 Task: Create a vector illustration of a historical figure.
Action: Mouse moved to (165, 138)
Screenshot: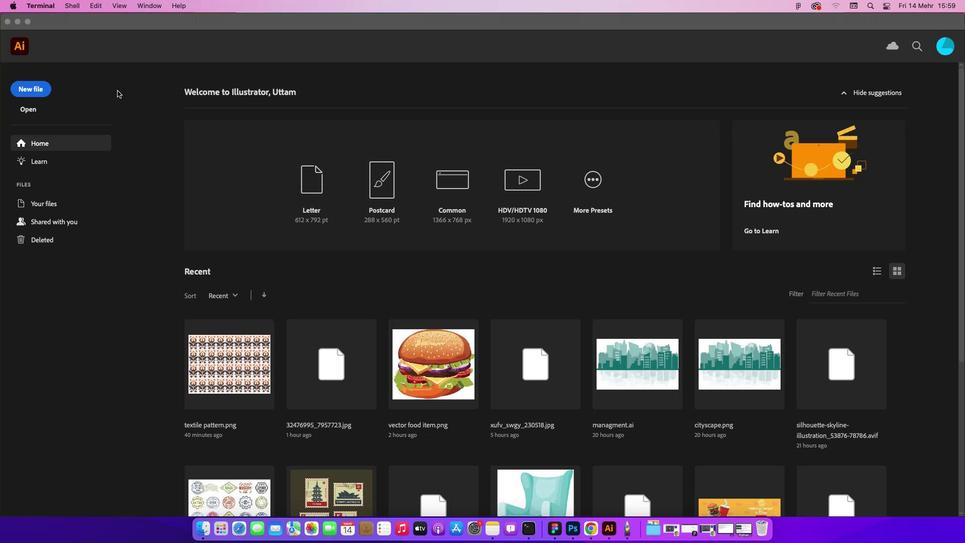 
Action: Mouse pressed left at (165, 138)
Screenshot: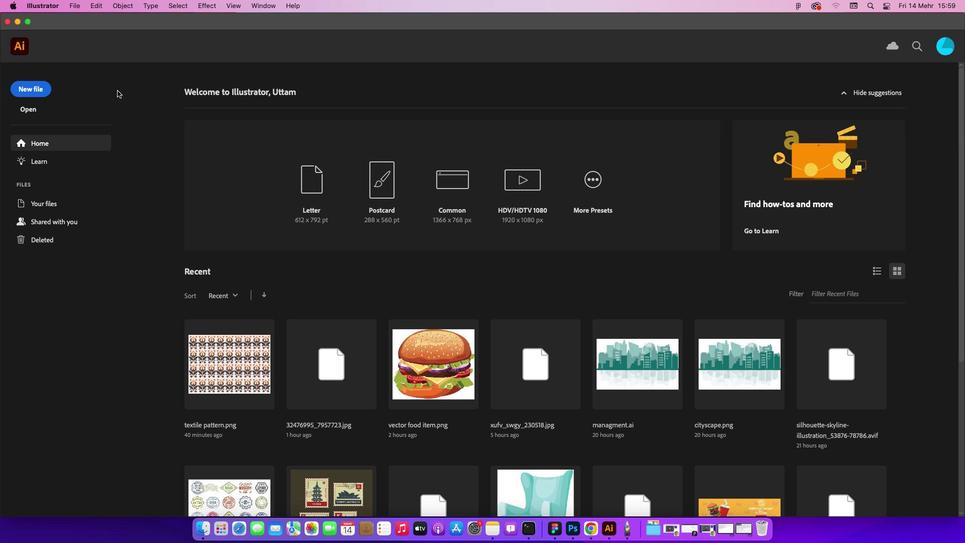 
Action: Mouse moved to (80, 135)
Screenshot: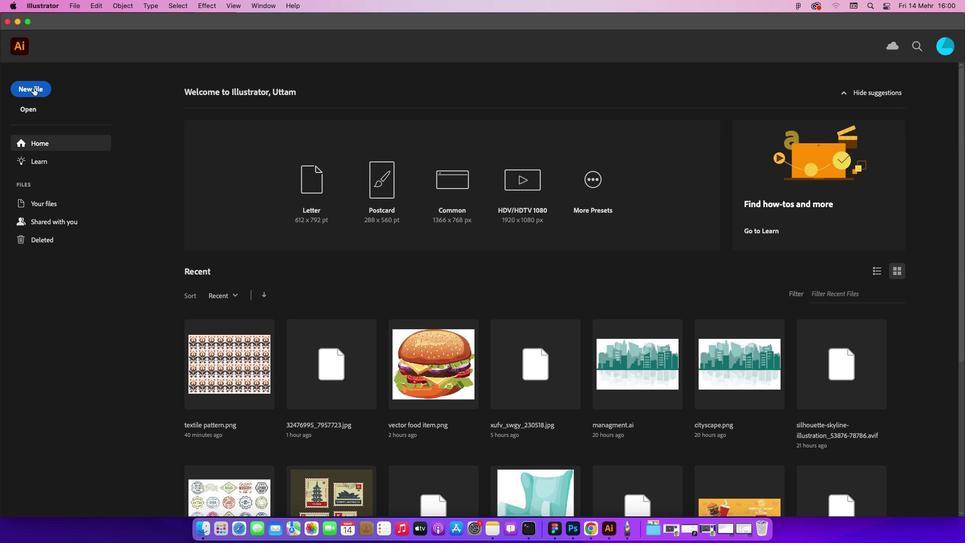 
Action: Mouse pressed left at (80, 135)
Screenshot: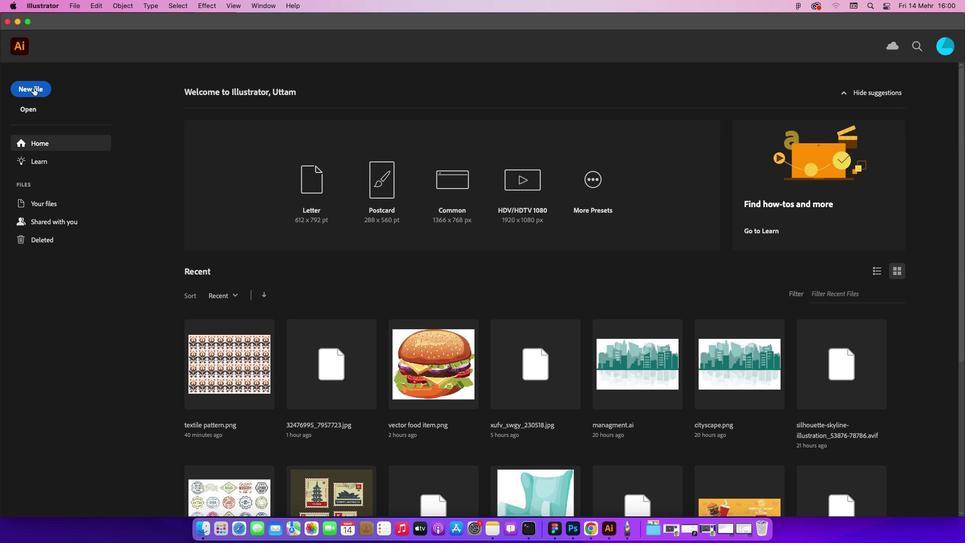
Action: Mouse moved to (753, 461)
Screenshot: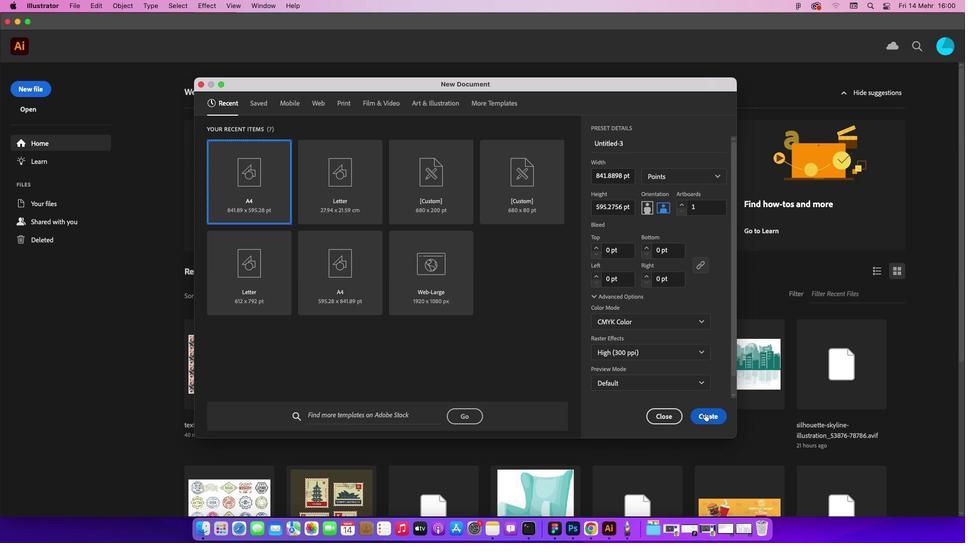 
Action: Mouse pressed left at (753, 461)
Screenshot: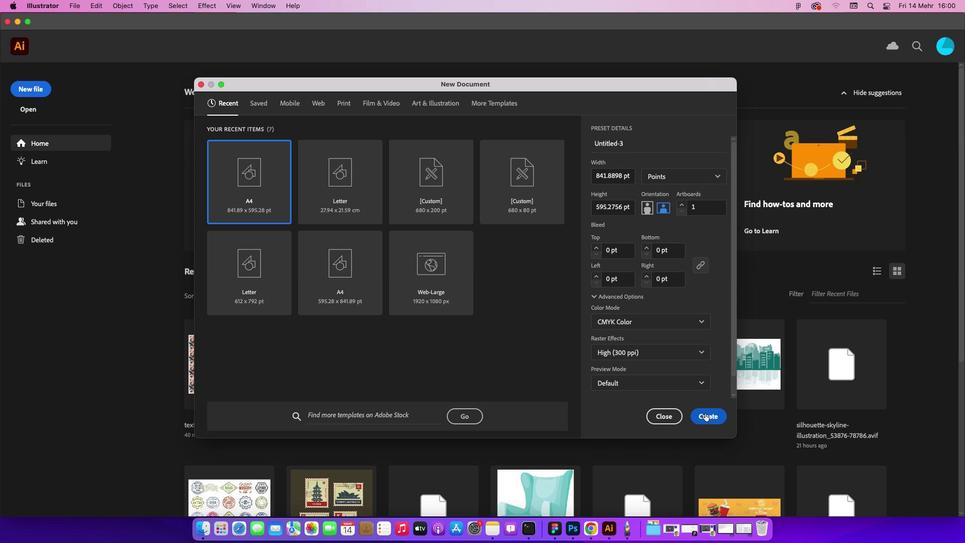 
Action: Mouse moved to (121, 51)
Screenshot: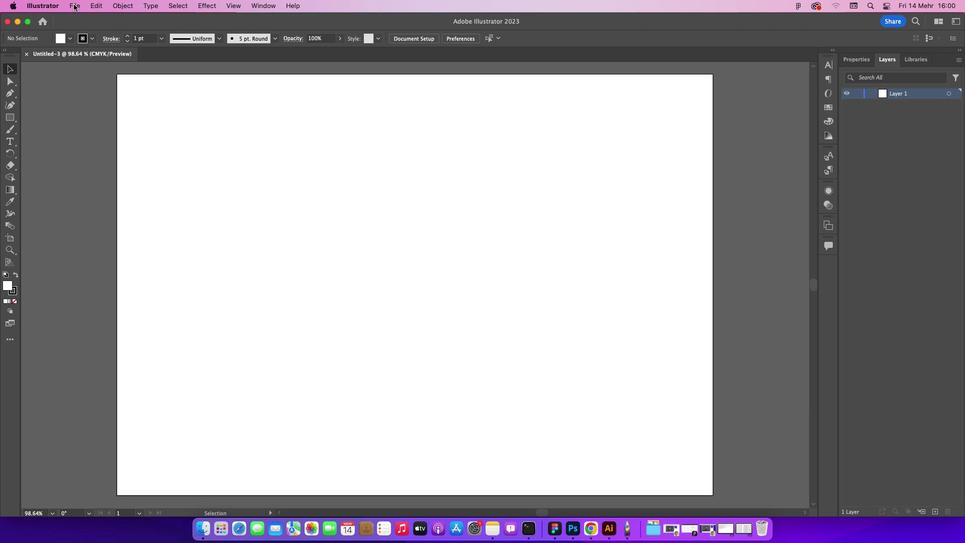 
Action: Mouse pressed left at (121, 51)
Screenshot: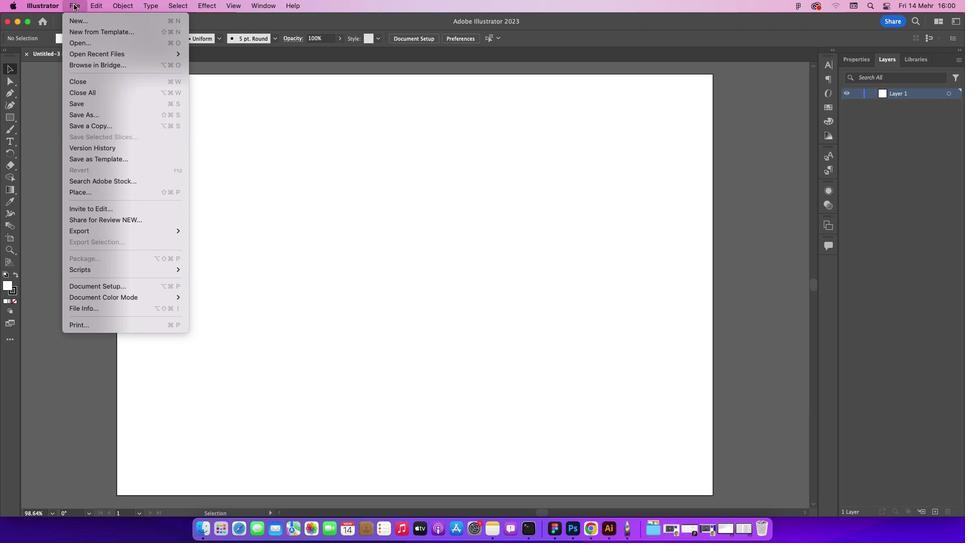 
Action: Mouse moved to (136, 90)
Screenshot: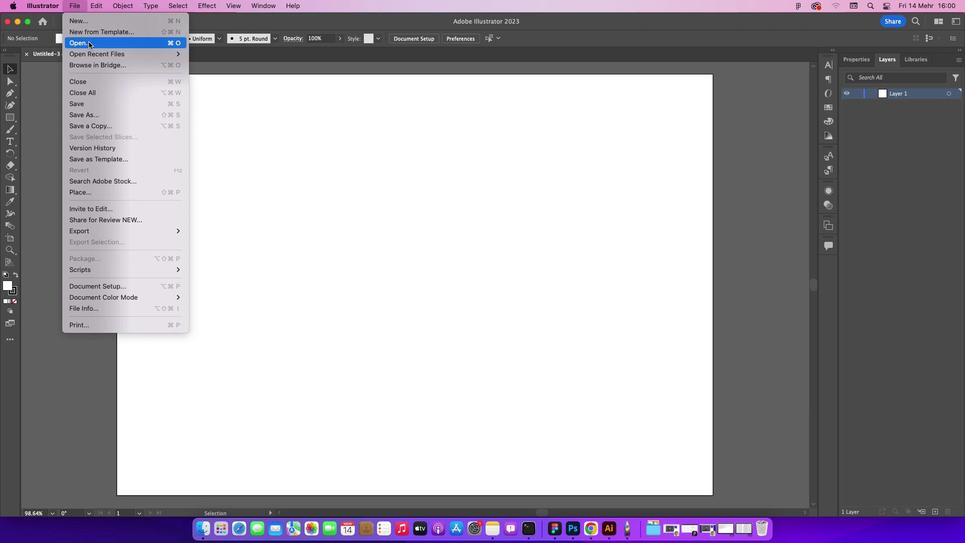 
Action: Mouse pressed left at (136, 90)
Screenshot: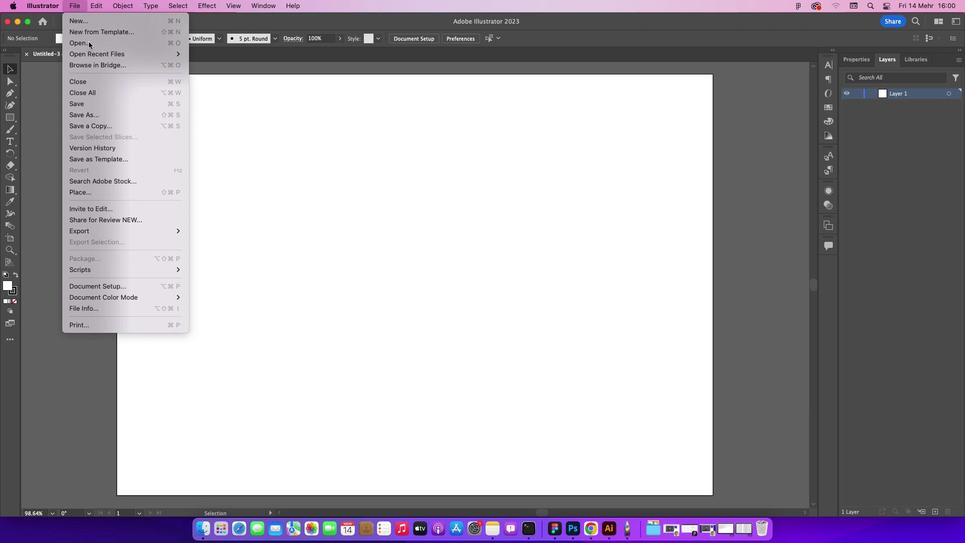 
Action: Mouse moved to (479, 182)
Screenshot: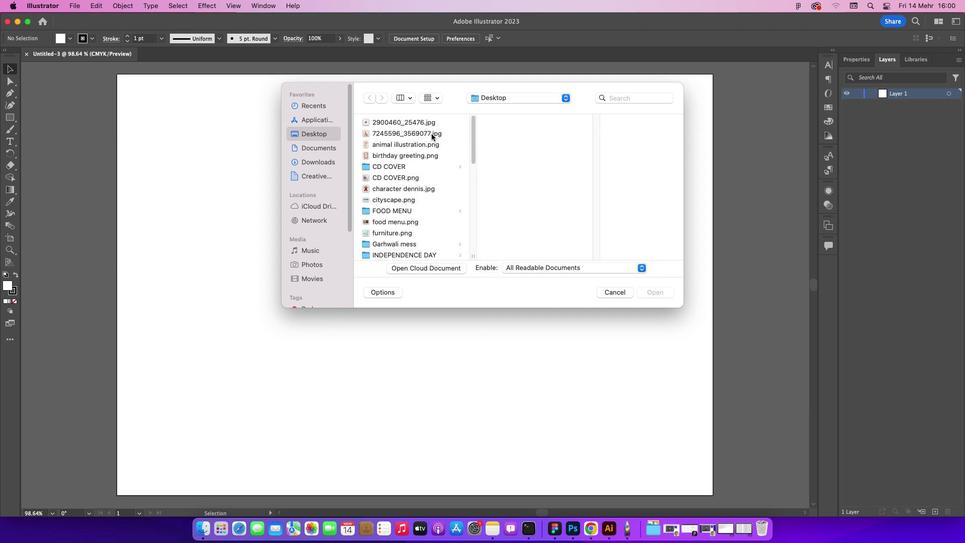 
Action: Mouse pressed left at (479, 182)
Screenshot: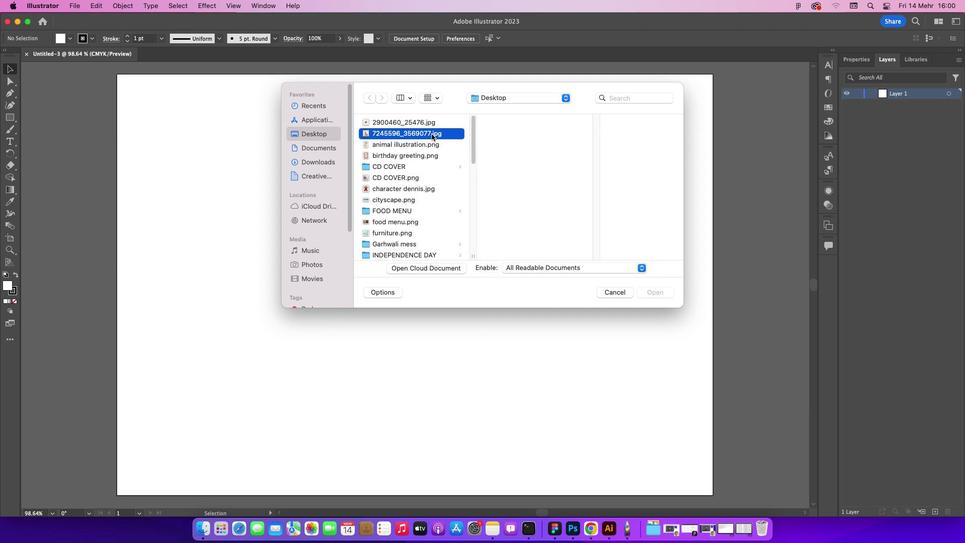 
Action: Mouse moved to (701, 338)
Screenshot: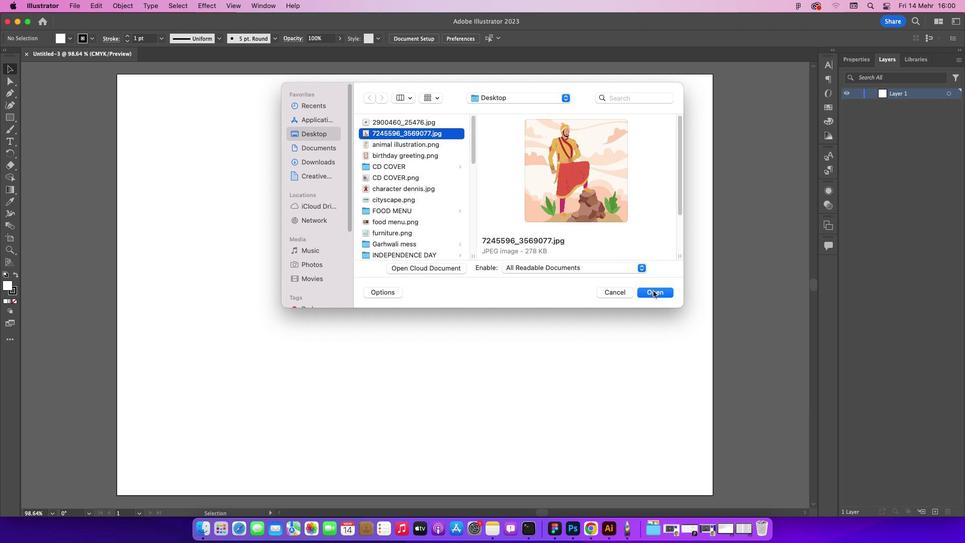 
Action: Mouse pressed left at (701, 338)
Screenshot: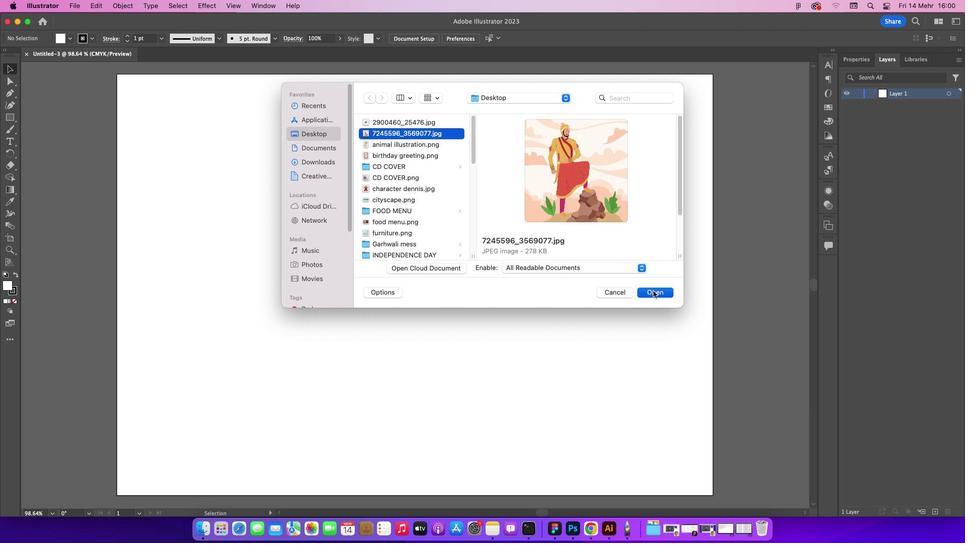 
Action: Mouse moved to (513, 369)
Screenshot: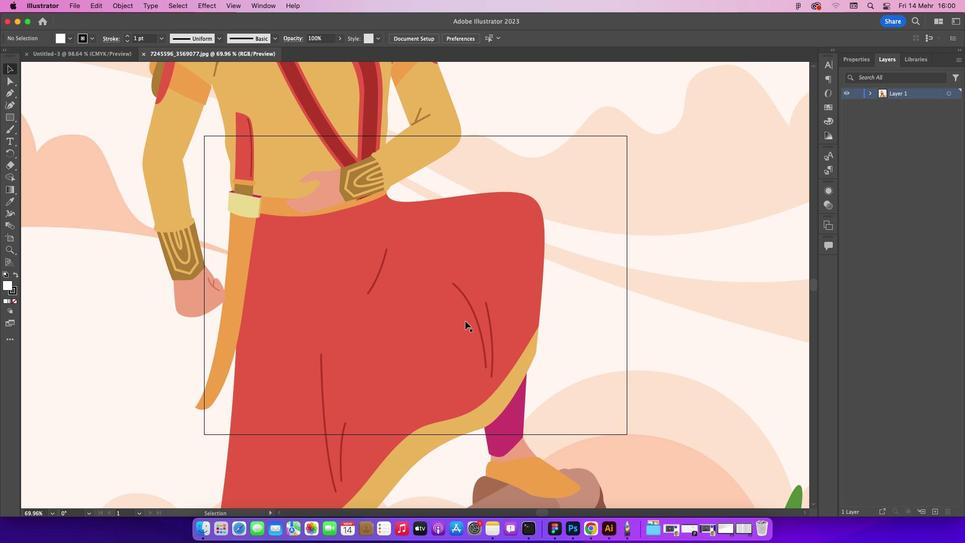 
Action: Mouse scrolled (513, 369) with delta (47, 48)
Screenshot: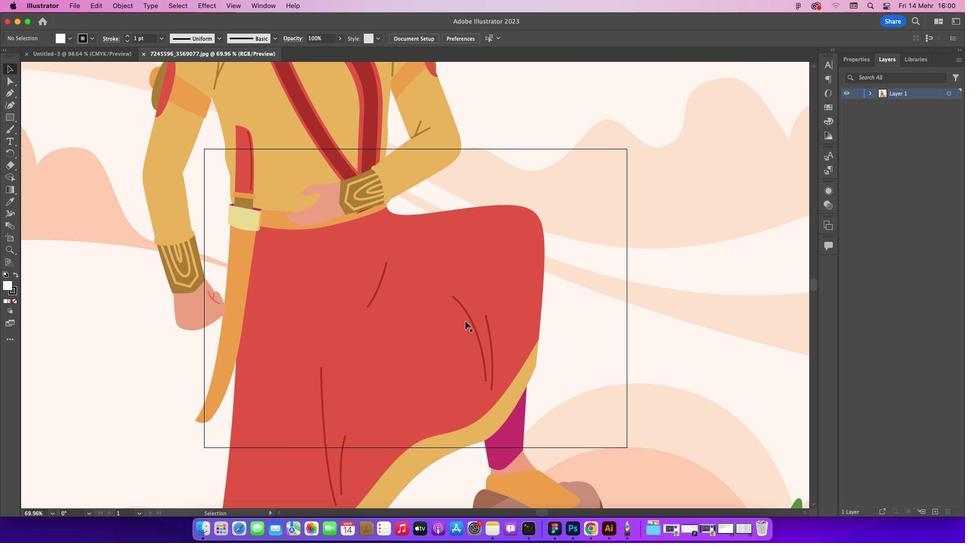 
Action: Mouse scrolled (513, 369) with delta (47, 48)
Screenshot: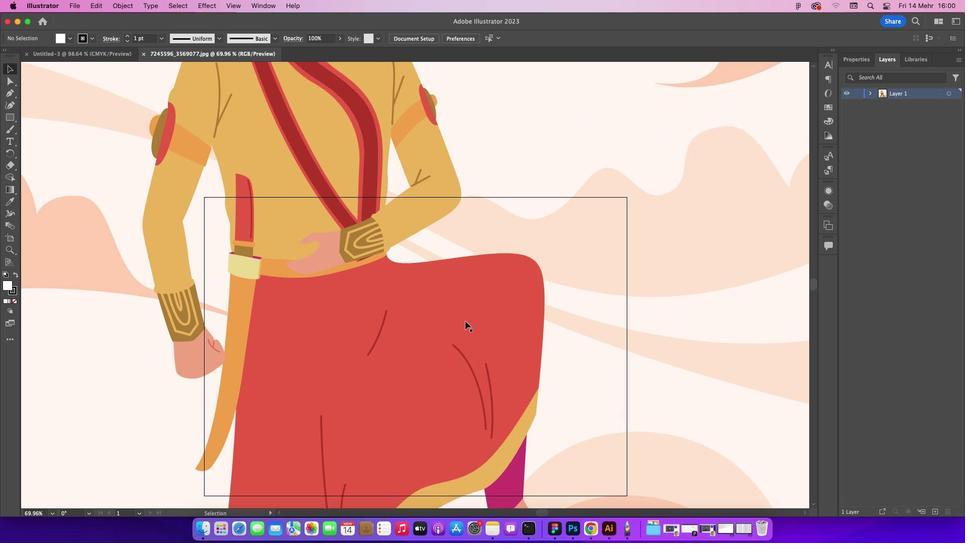 
Action: Mouse scrolled (513, 369) with delta (47, 49)
Screenshot: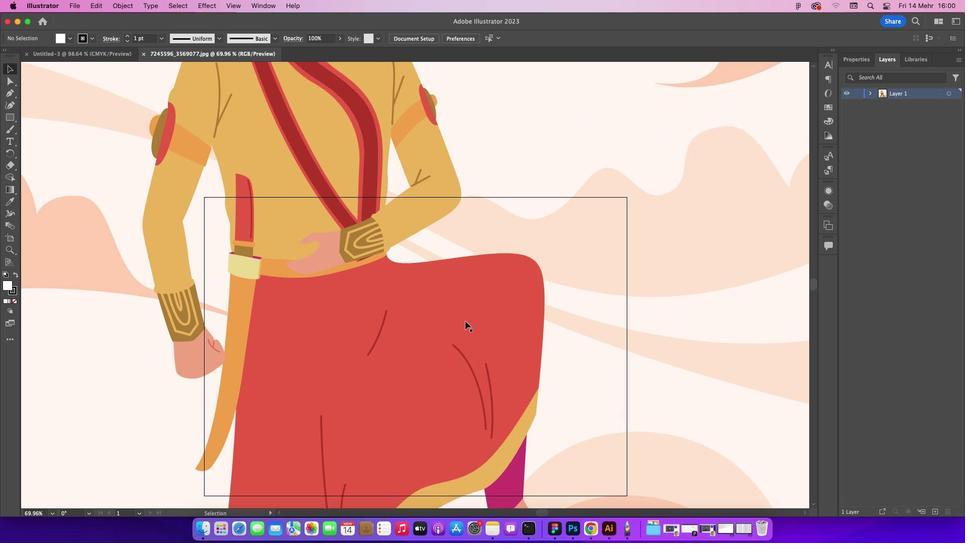 
Action: Mouse scrolled (513, 369) with delta (47, 48)
Screenshot: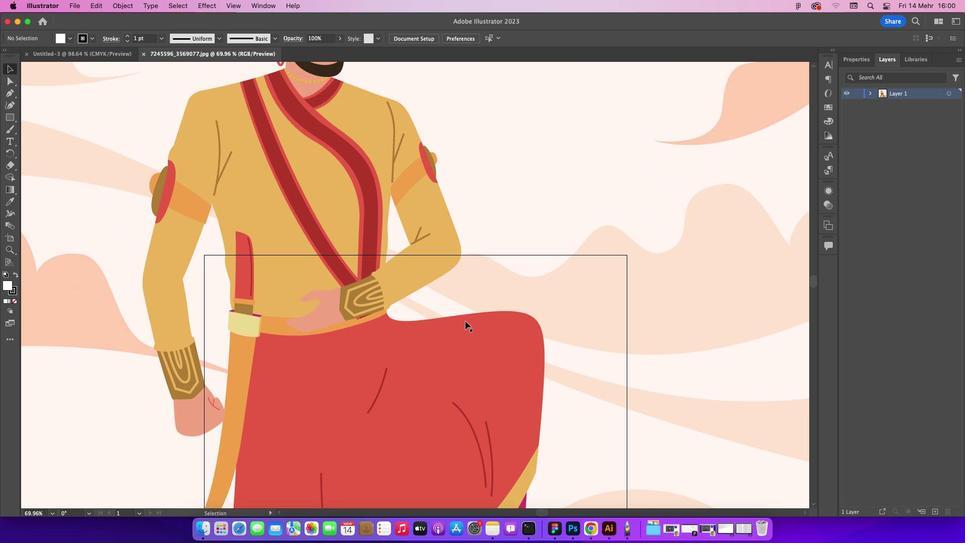 
Action: Mouse scrolled (513, 369) with delta (47, 48)
Screenshot: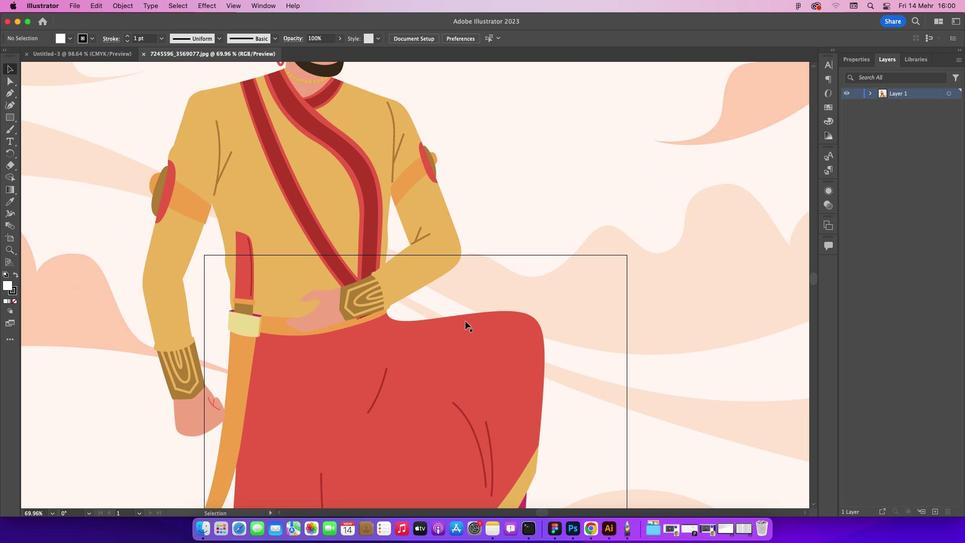 
Action: Mouse scrolled (513, 369) with delta (47, 49)
Screenshot: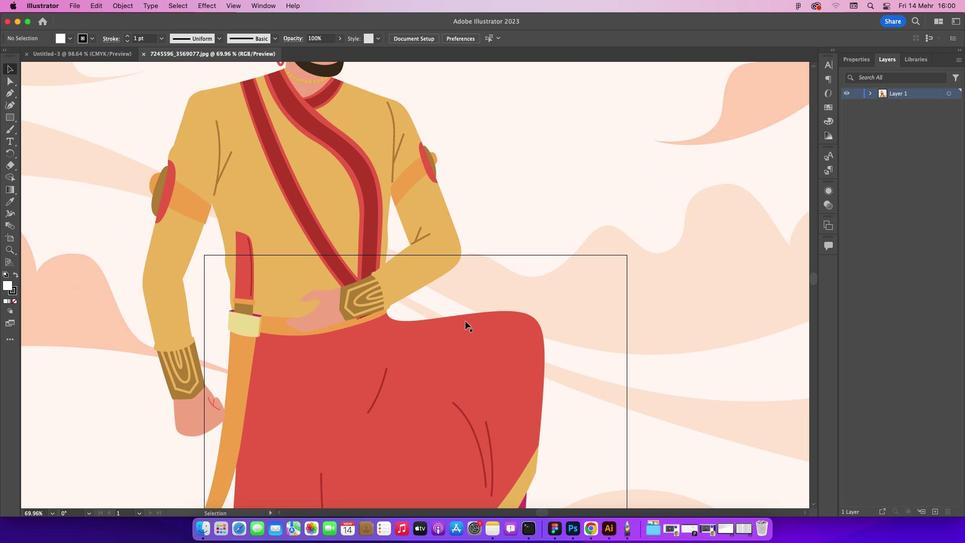
Action: Mouse scrolled (513, 369) with delta (47, 50)
Screenshot: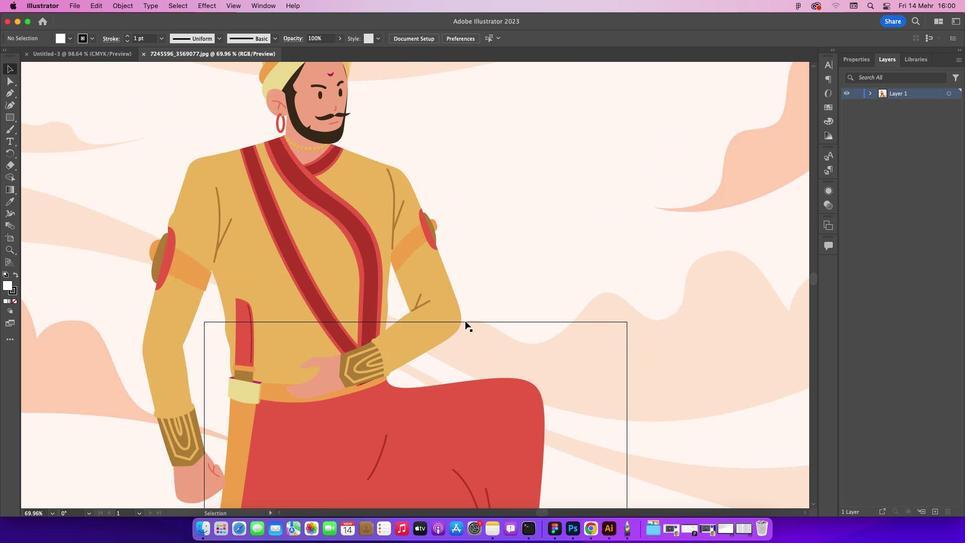 
Action: Mouse scrolled (513, 369) with delta (47, 48)
Screenshot: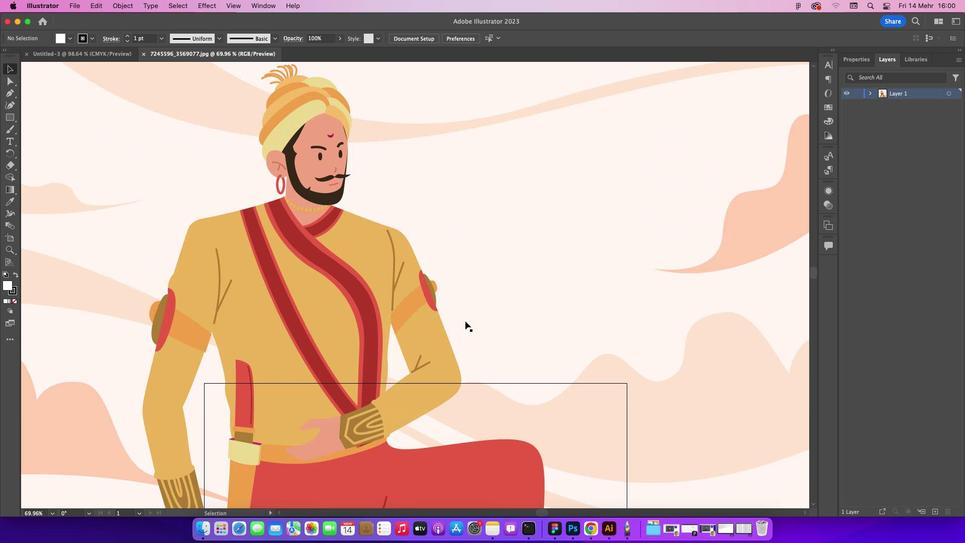 
Action: Mouse scrolled (513, 369) with delta (47, 48)
Screenshot: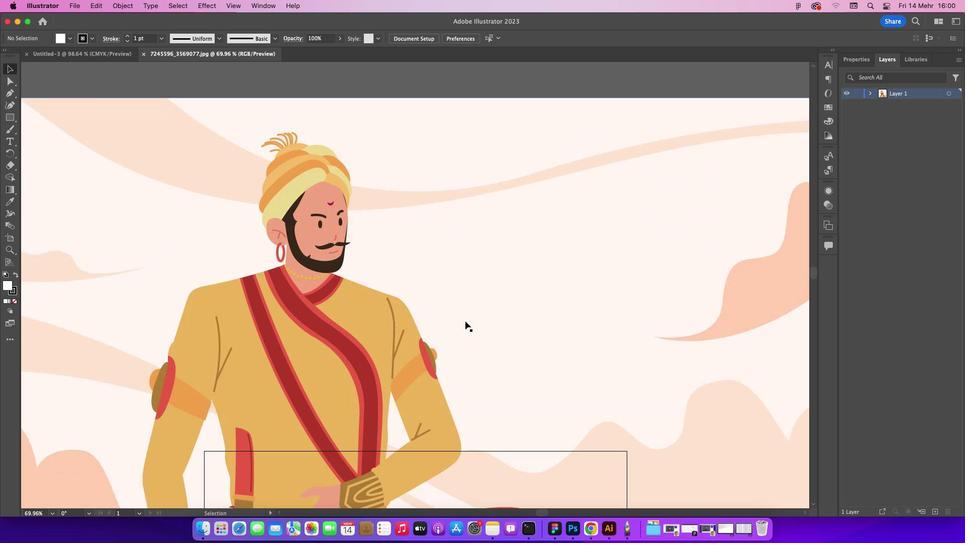 
Action: Mouse scrolled (513, 369) with delta (47, 49)
Screenshot: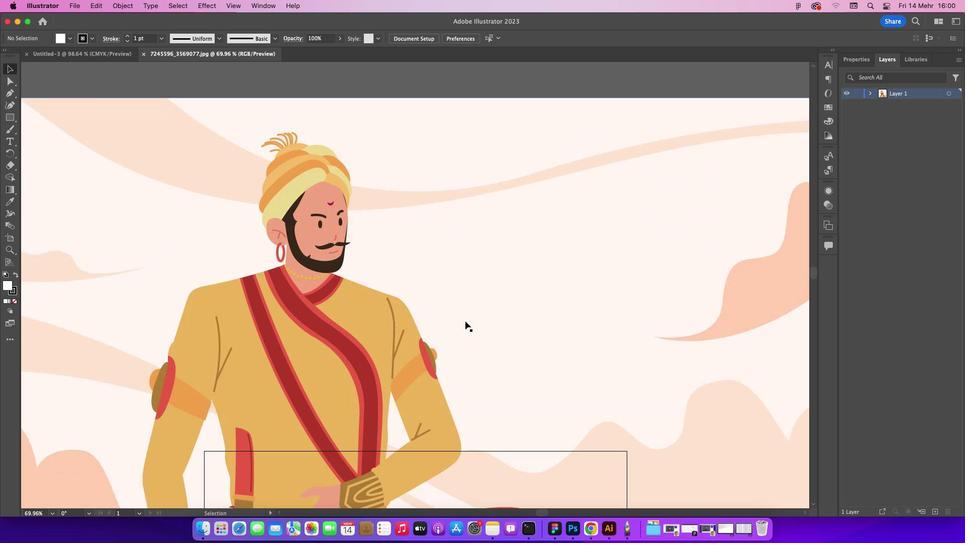 
Action: Mouse scrolled (513, 369) with delta (47, 50)
Screenshot: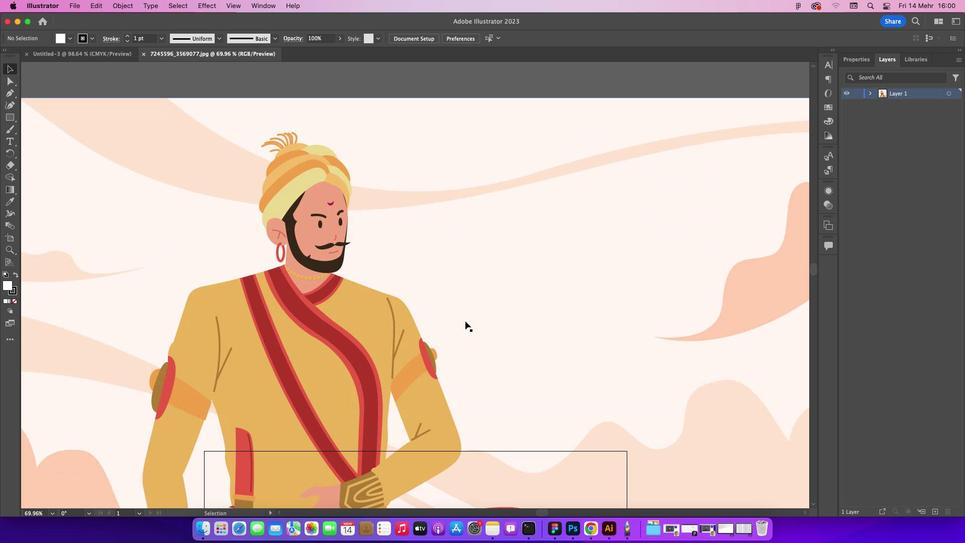
Action: Mouse moved to (57, 141)
Screenshot: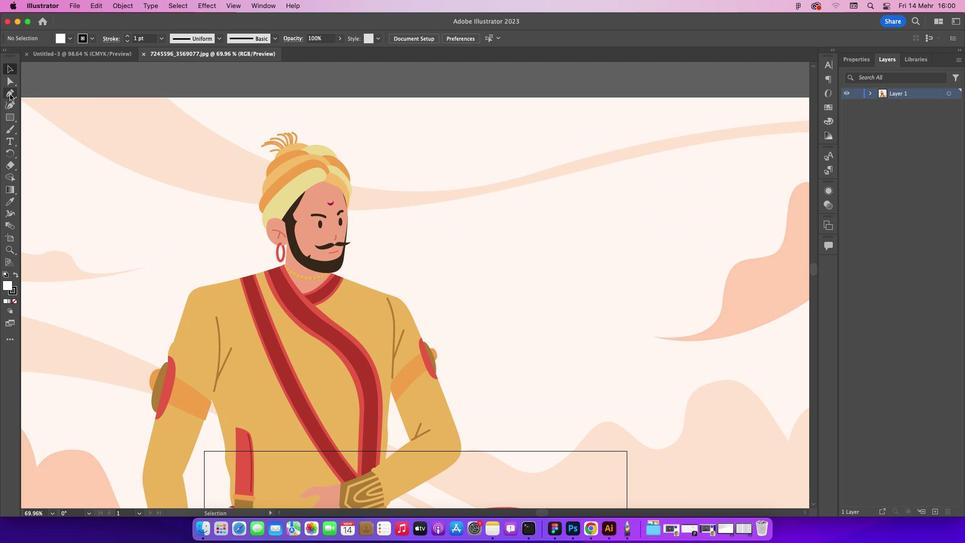 
Action: Mouse pressed left at (57, 141)
Screenshot: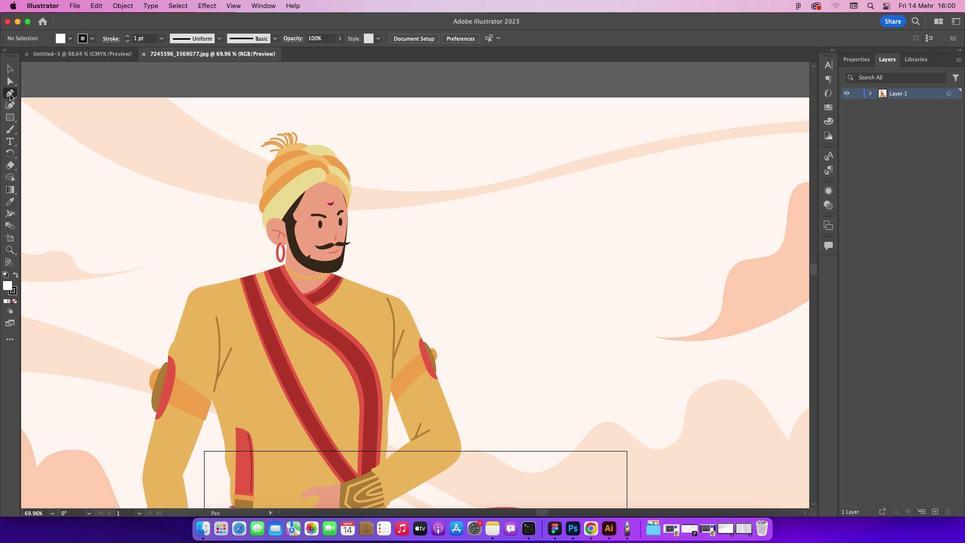 
Action: Mouse moved to (384, 248)
Screenshot: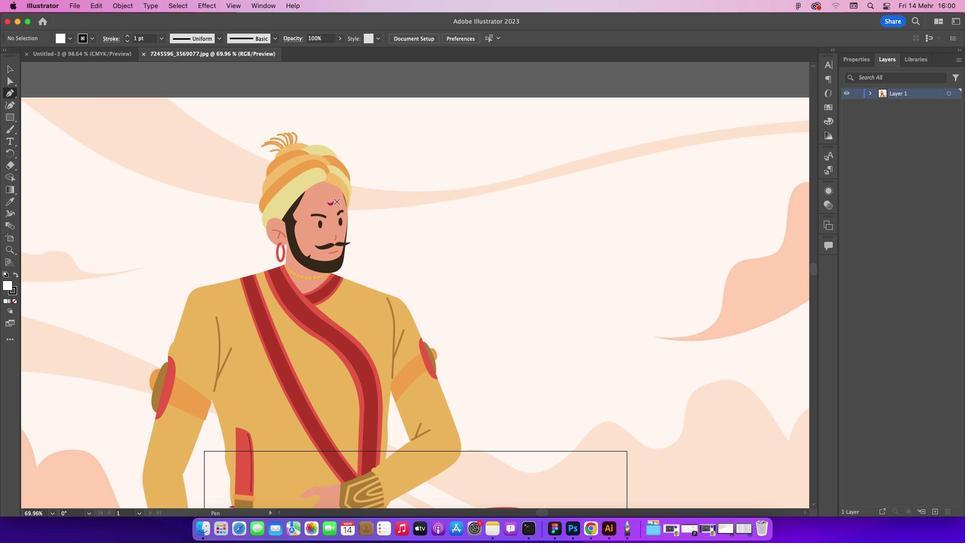 
Action: Key pressed Key.caps_lock
Screenshot: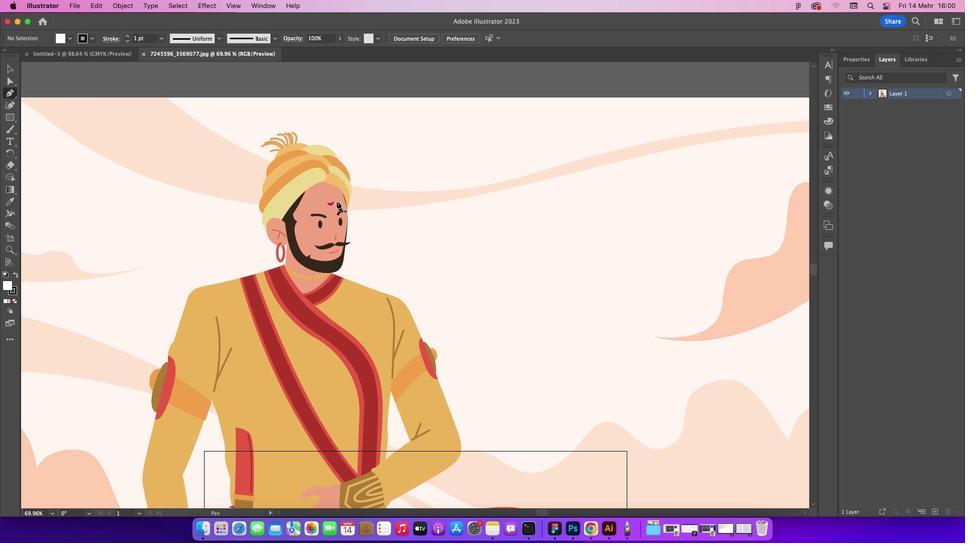 
Action: Mouse moved to (60, 116)
Screenshot: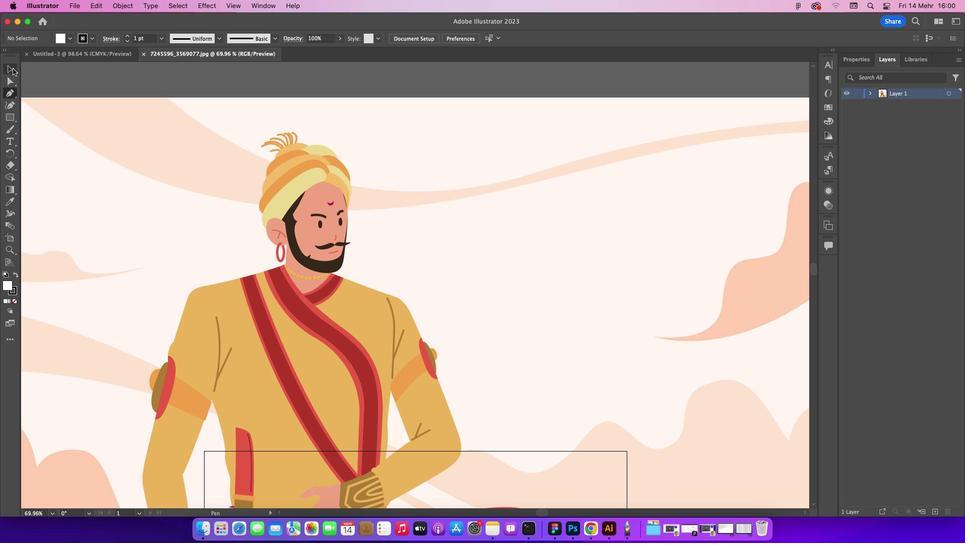 
Action: Mouse pressed left at (60, 116)
Screenshot: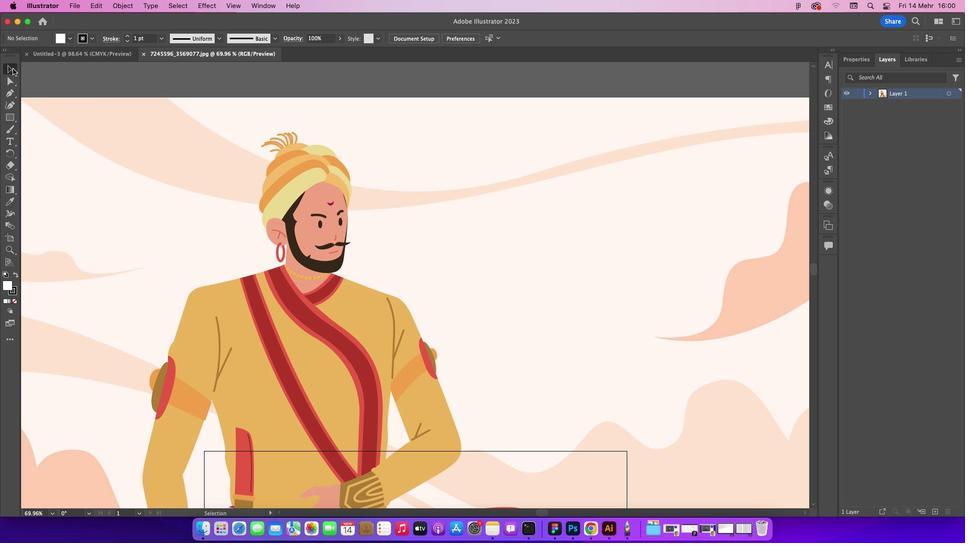 
Action: Mouse moved to (239, 179)
Screenshot: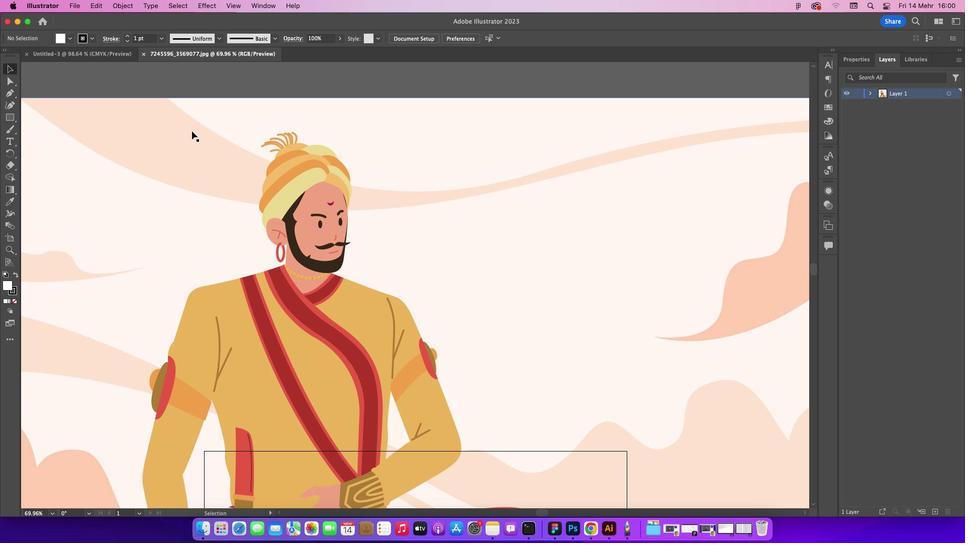 
Action: Mouse pressed left at (239, 179)
Screenshot: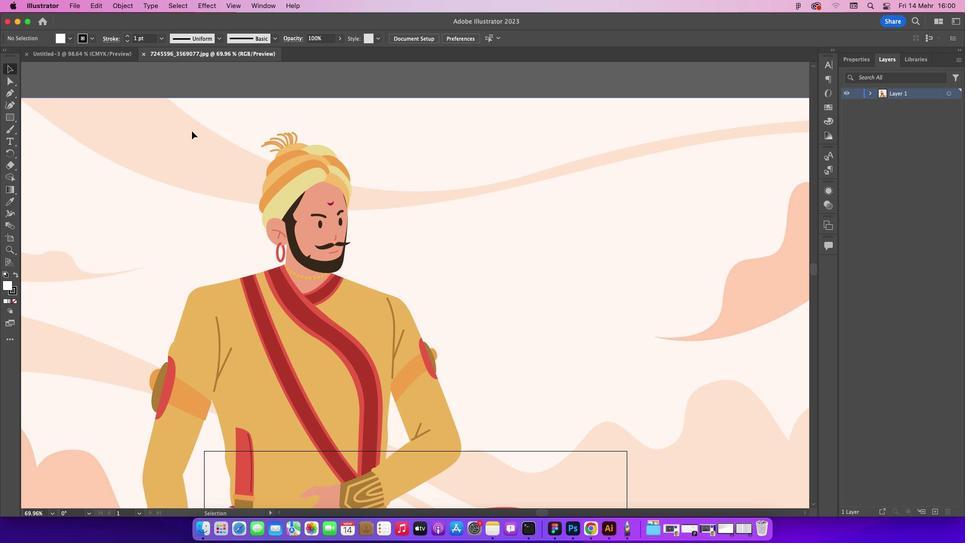 
Action: Mouse moved to (916, 140)
Screenshot: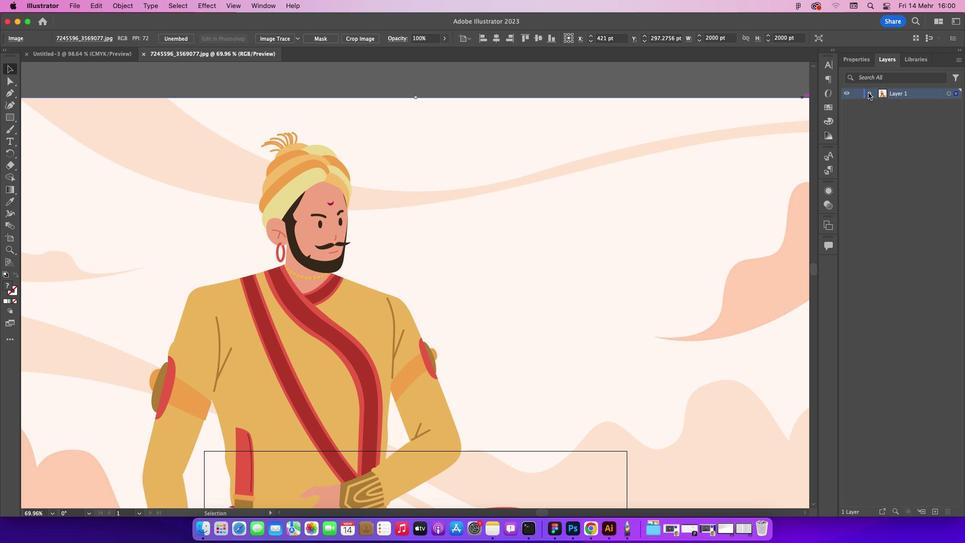 
Action: Mouse pressed left at (916, 140)
Screenshot: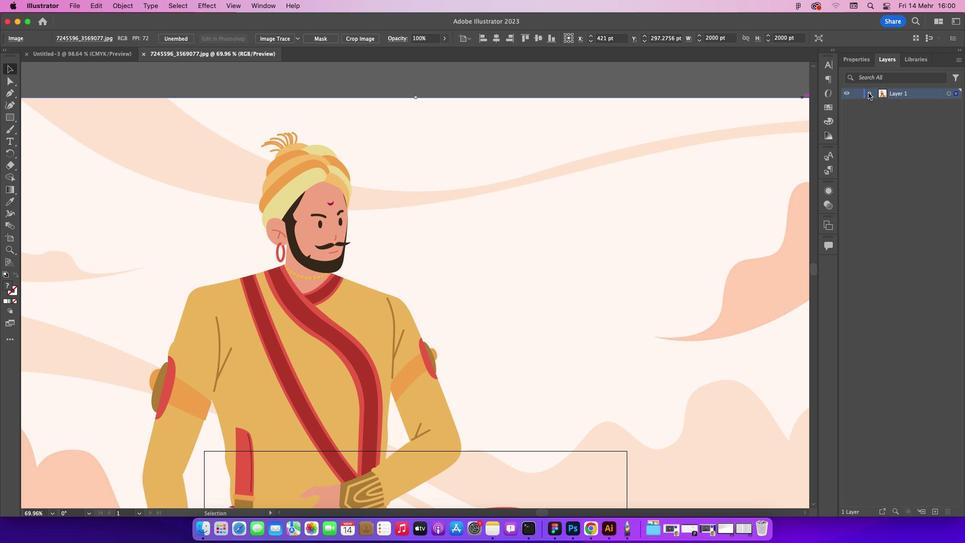 
Action: Mouse moved to (906, 155)
Screenshot: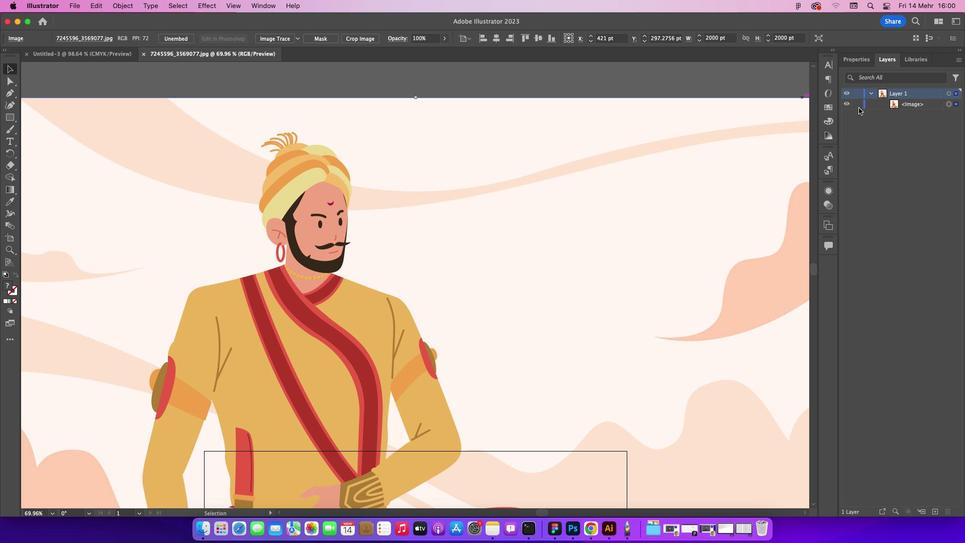 
Action: Mouse pressed left at (906, 155)
Screenshot: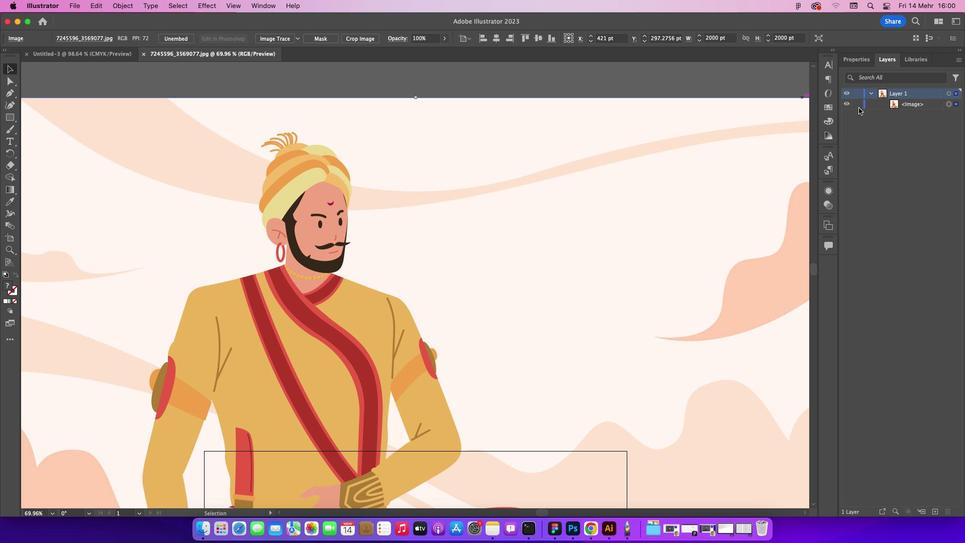 
Action: Mouse moved to (906, 153)
Screenshot: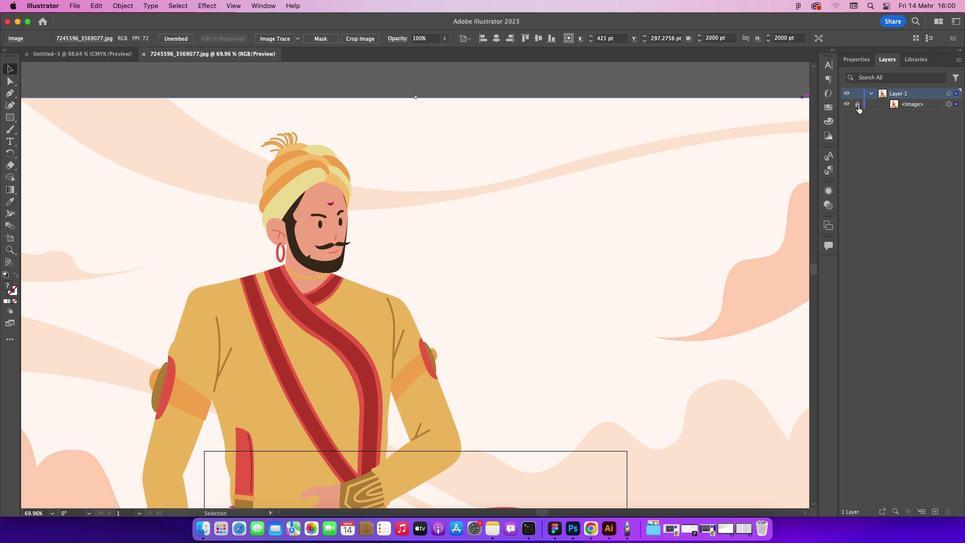 
Action: Mouse pressed left at (906, 153)
Screenshot: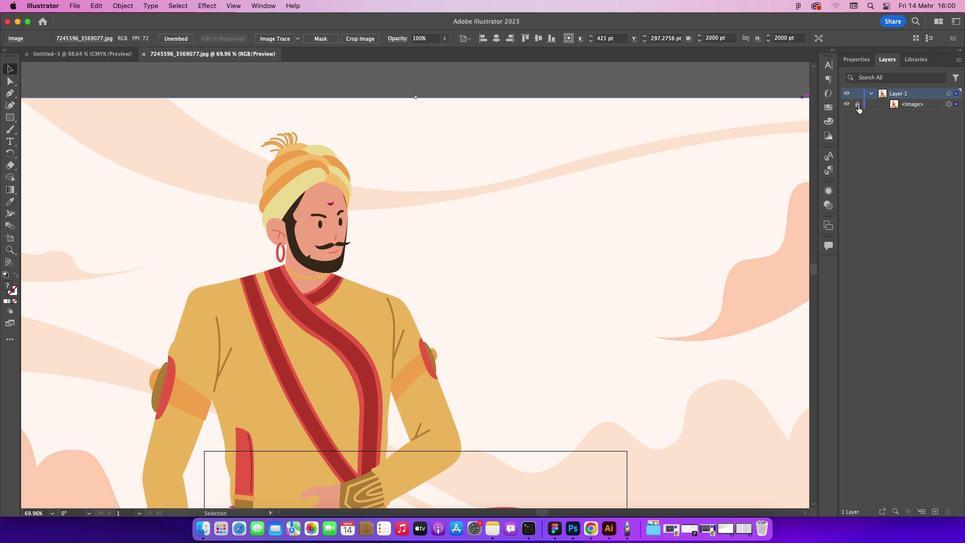 
Action: Mouse moved to (240, 192)
Screenshot: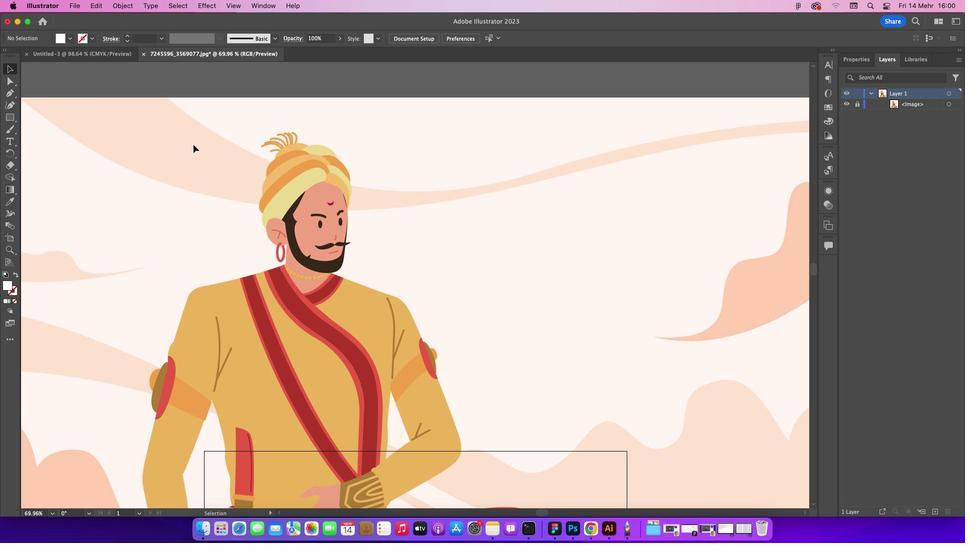 
Action: Mouse pressed left at (240, 192)
Screenshot: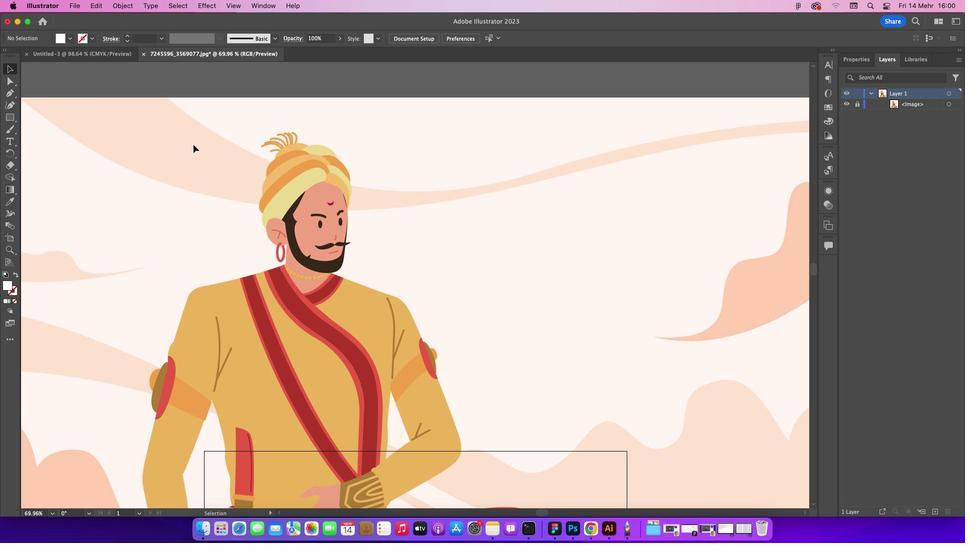 
Action: Mouse moved to (63, 140)
Screenshot: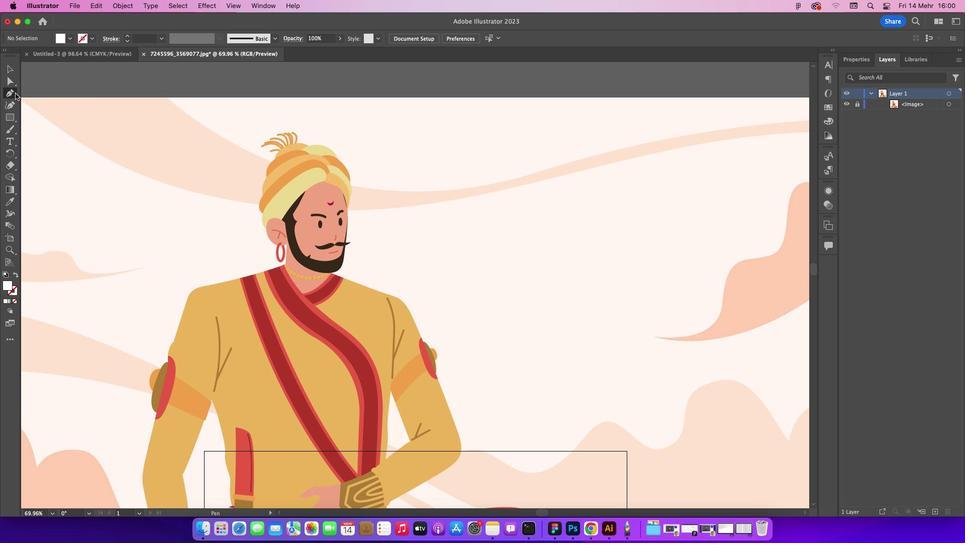 
Action: Mouse pressed left at (63, 140)
Screenshot: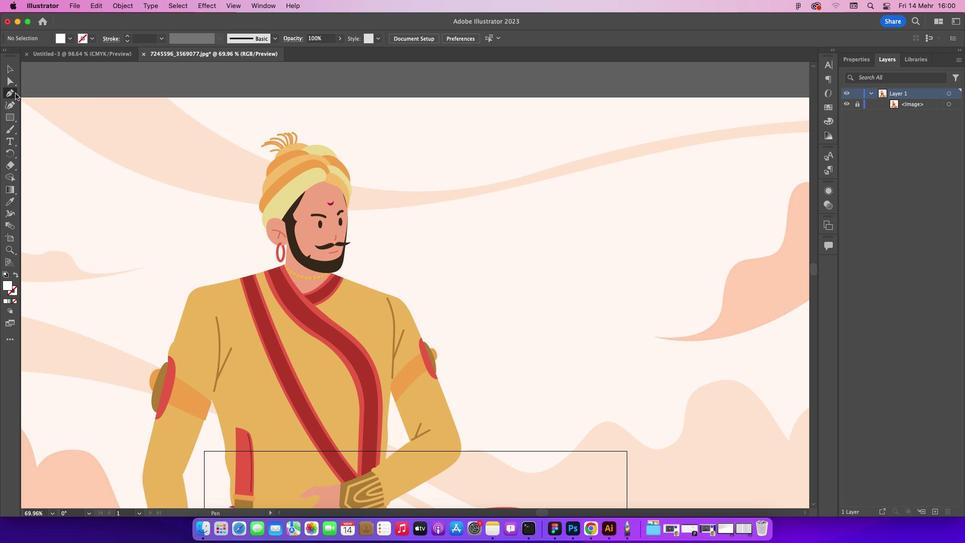 
Action: Mouse moved to (392, 255)
Screenshot: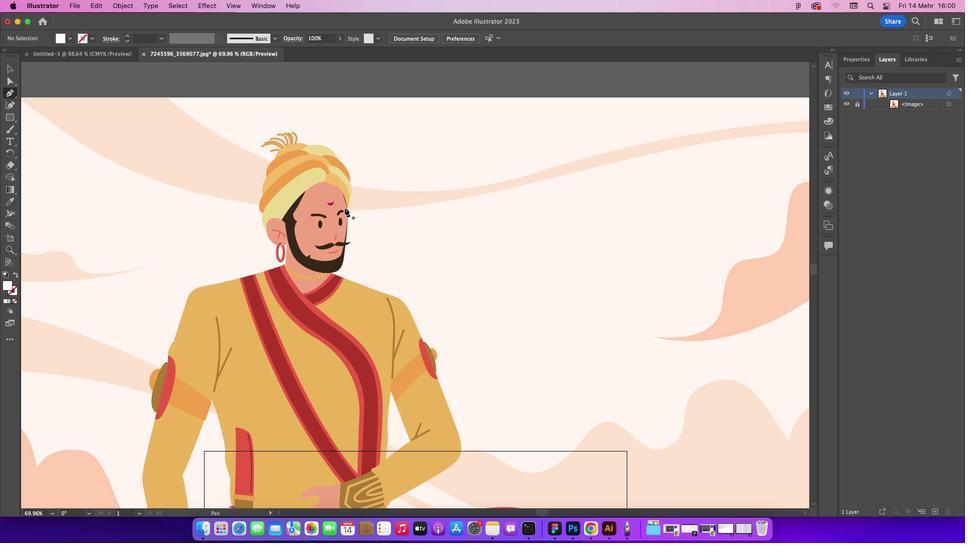 
Action: Key pressed Key.cmd_r'='Key.cmd_r'='
Screenshot: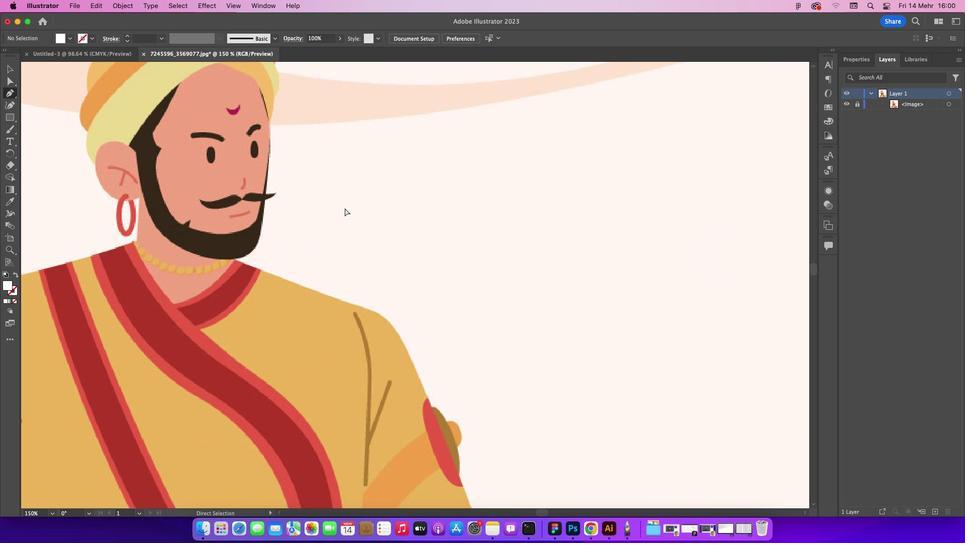 
Action: Mouse moved to (344, 249)
Screenshot: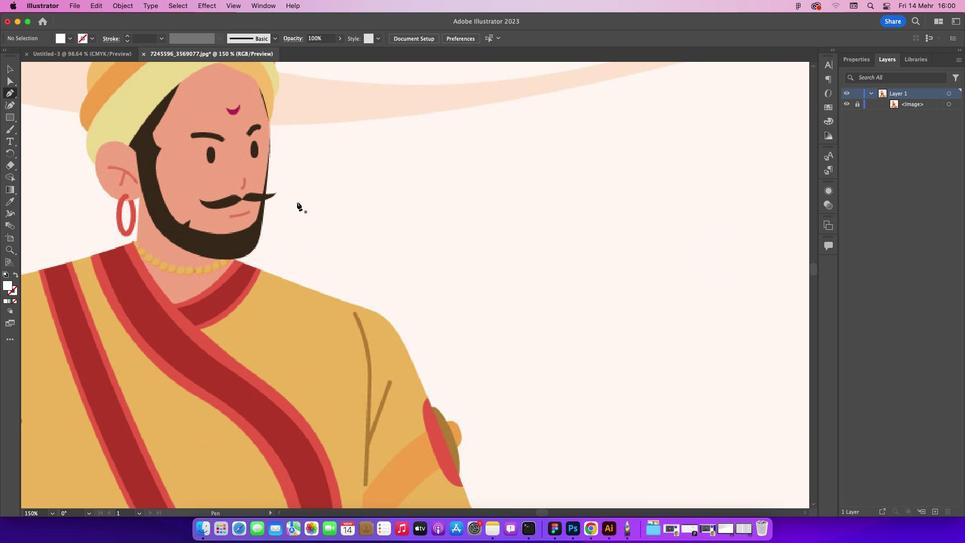 
Action: Mouse scrolled (344, 249) with delta (47, 48)
Screenshot: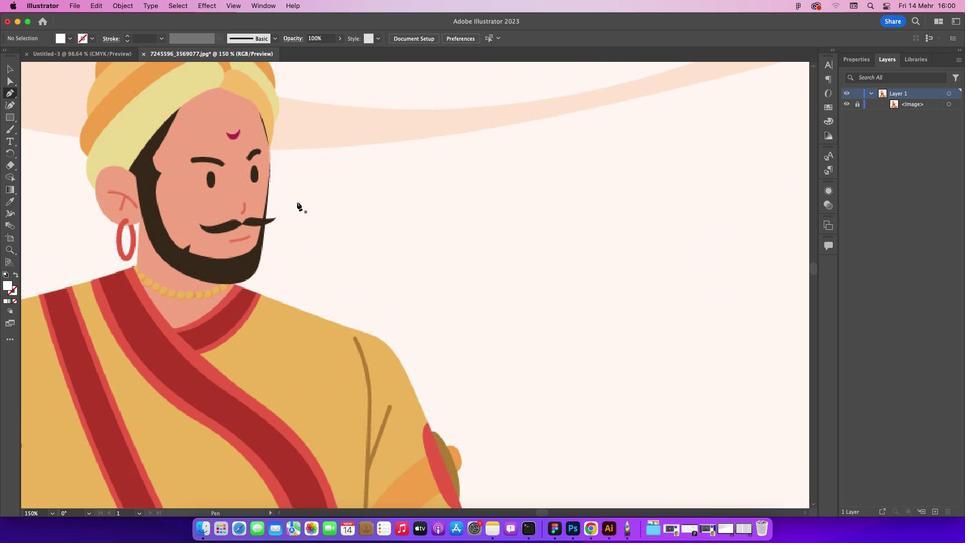 
Action: Mouse scrolled (344, 249) with delta (47, 48)
Screenshot: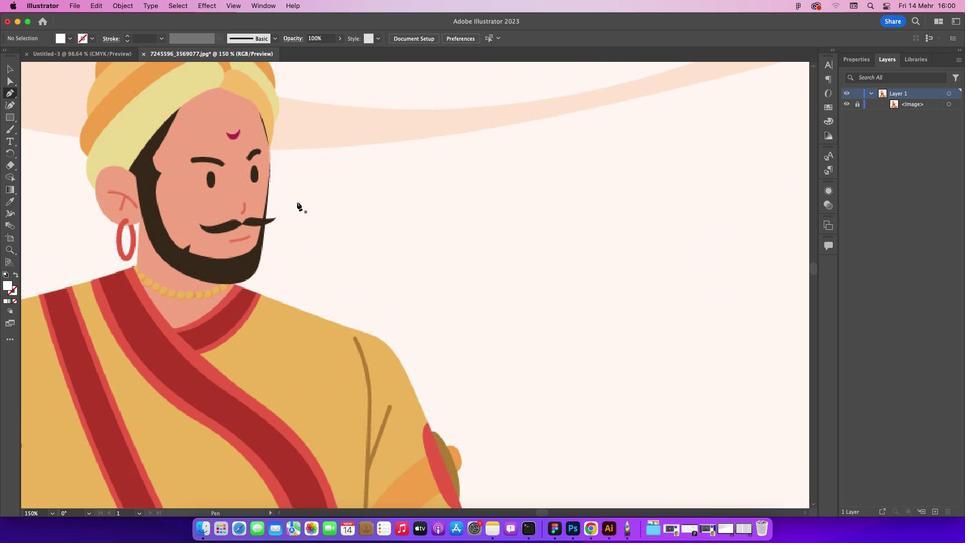 
Action: Mouse scrolled (344, 249) with delta (47, 49)
Screenshot: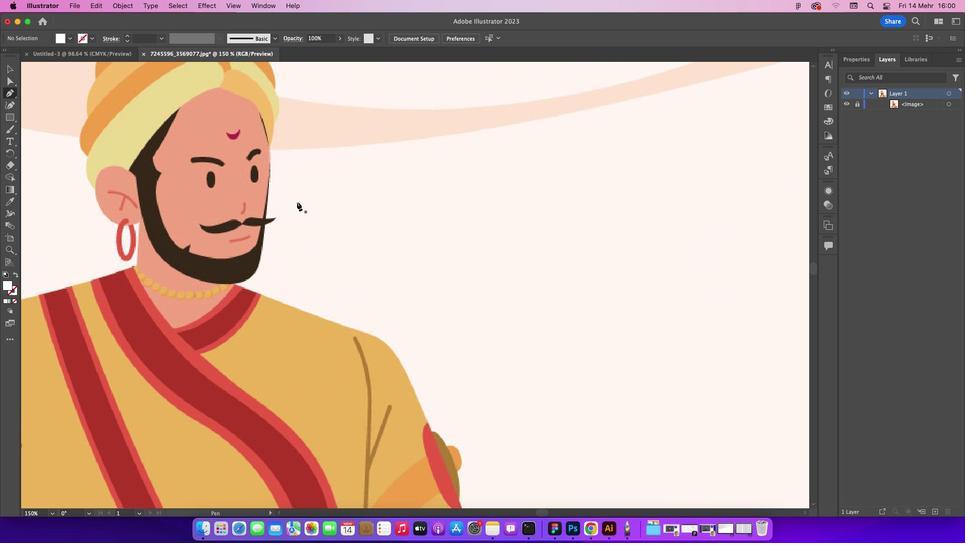 
Action: Mouse scrolled (344, 249) with delta (47, 48)
Screenshot: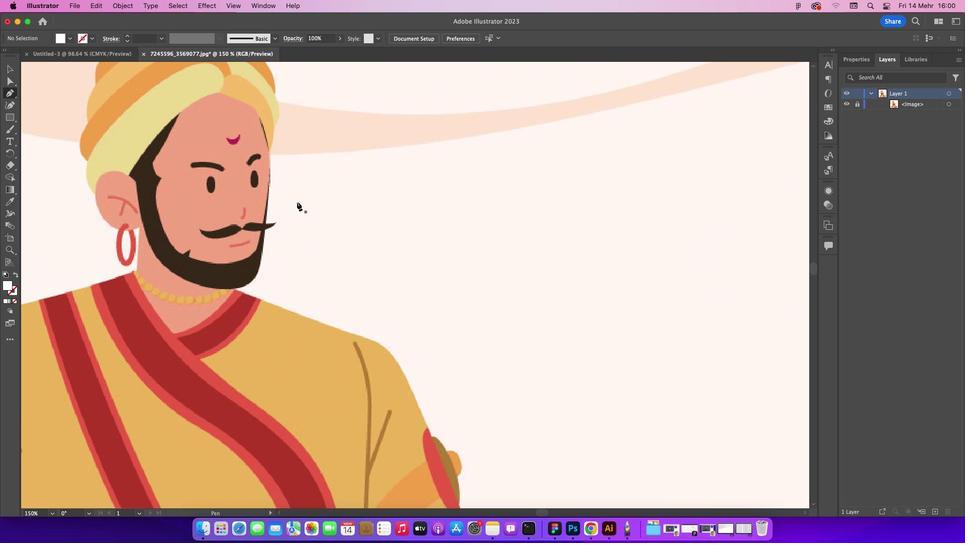 
Action: Mouse scrolled (344, 249) with delta (47, 48)
Screenshot: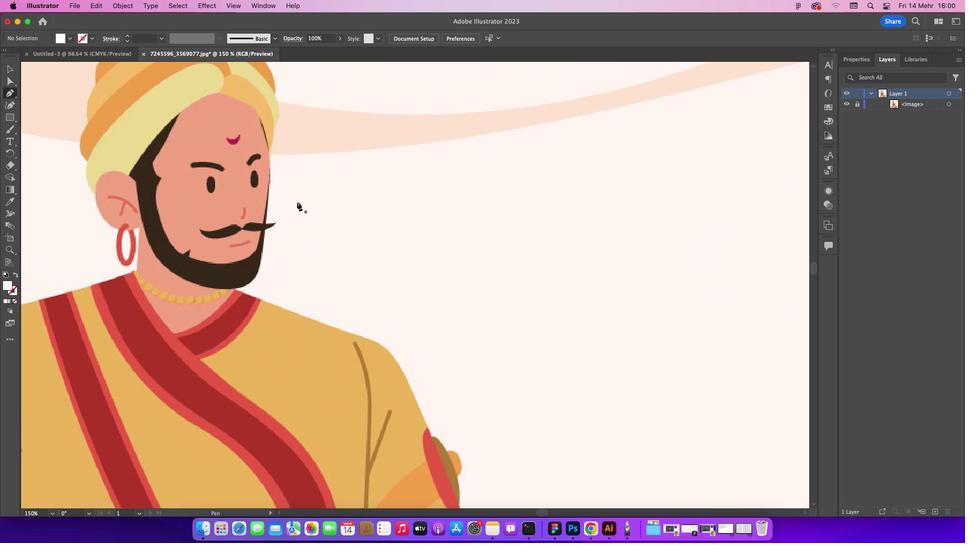 
Action: Mouse moved to (227, 158)
Screenshot: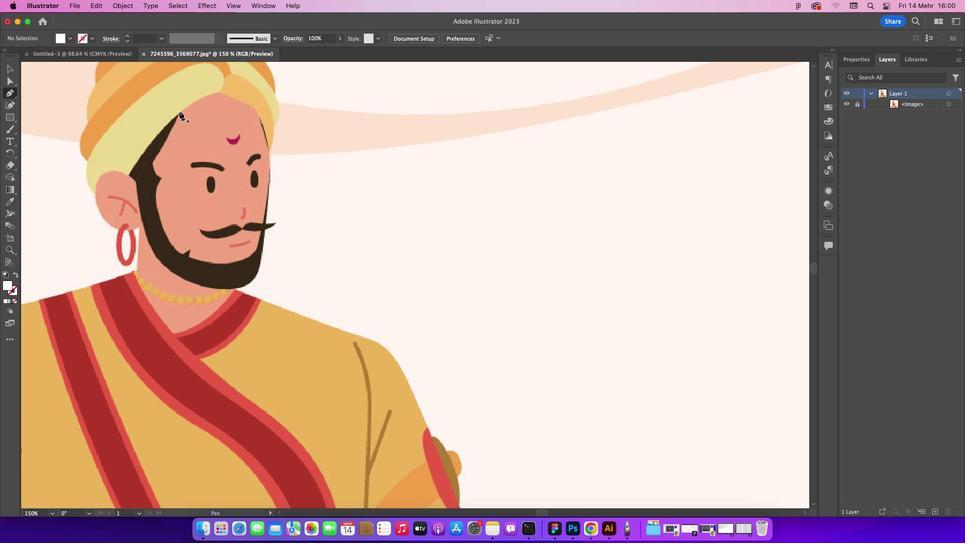 
Action: Mouse pressed left at (227, 158)
Screenshot: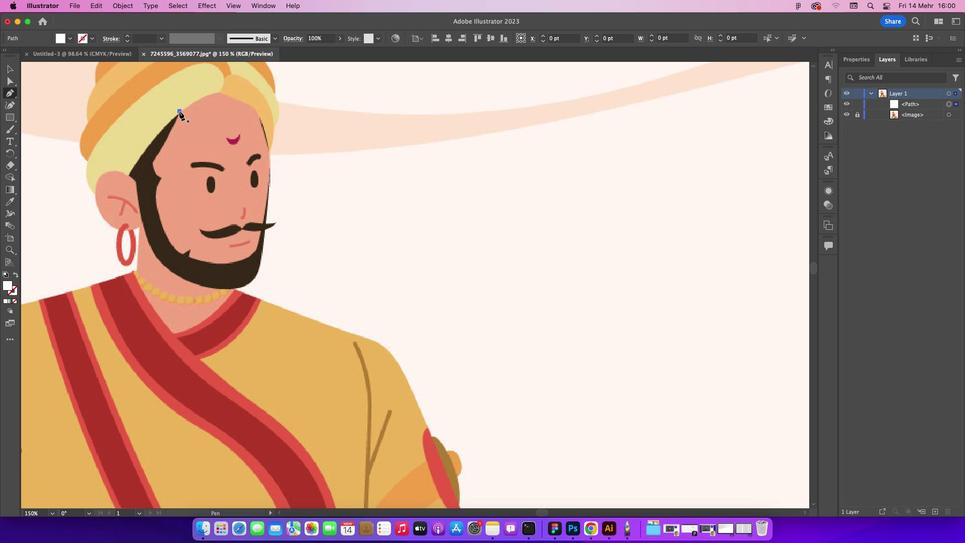
Action: Mouse moved to (200, 210)
Screenshot: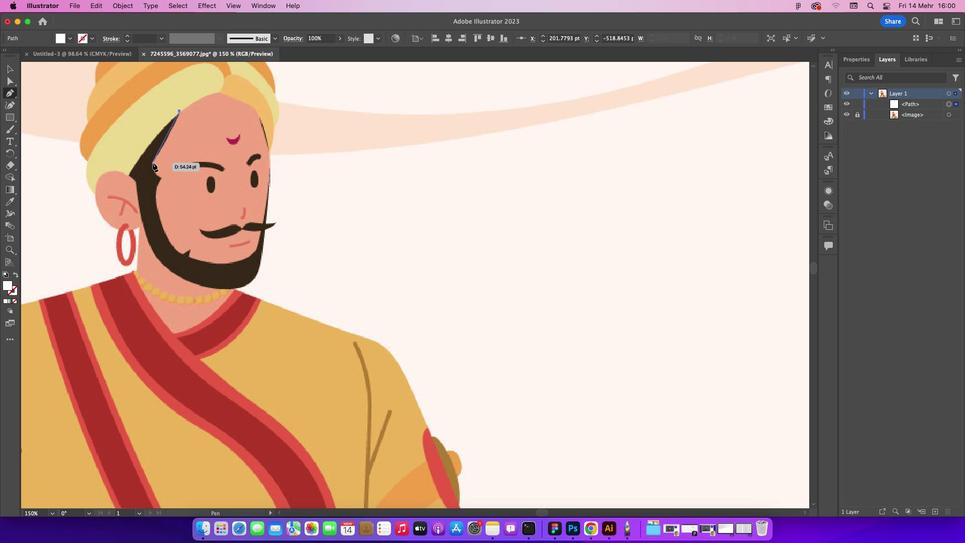 
Action: Mouse pressed left at (200, 210)
Screenshot: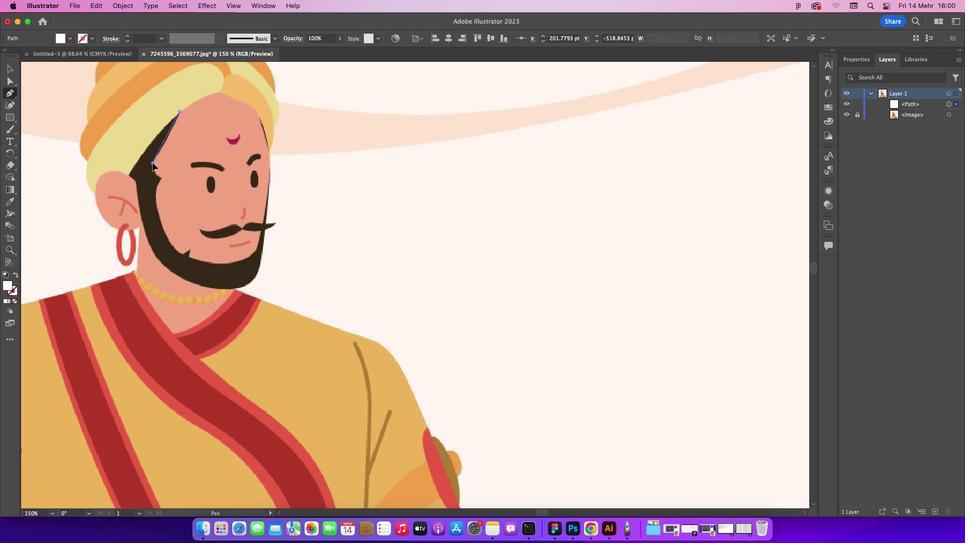 
Action: Mouse moved to (198, 210)
Screenshot: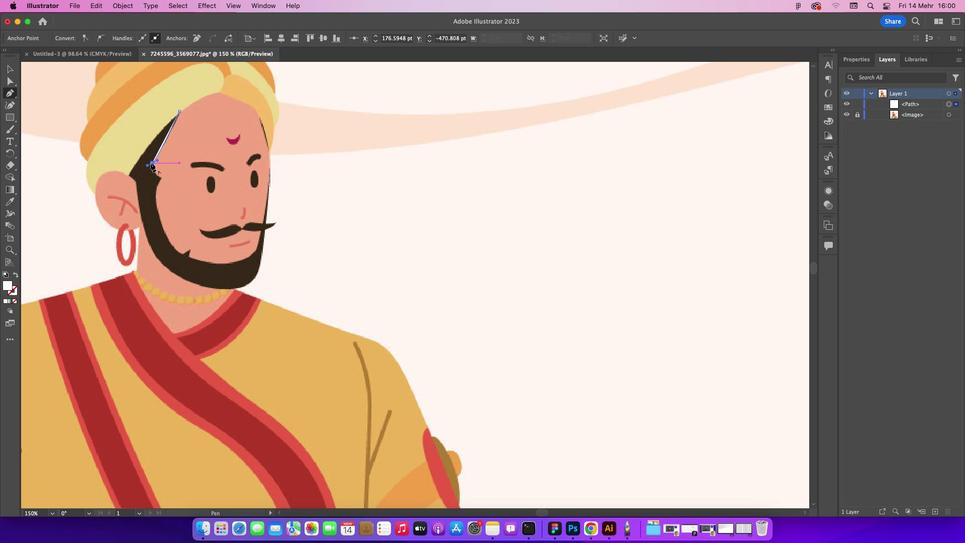 
Action: Mouse pressed left at (198, 210)
Screenshot: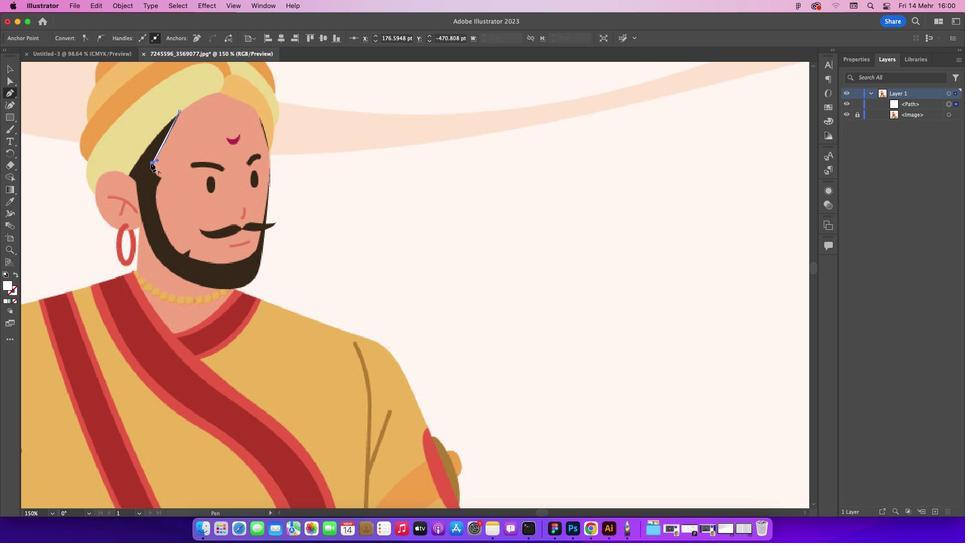
Action: Mouse moved to (62, 350)
Screenshot: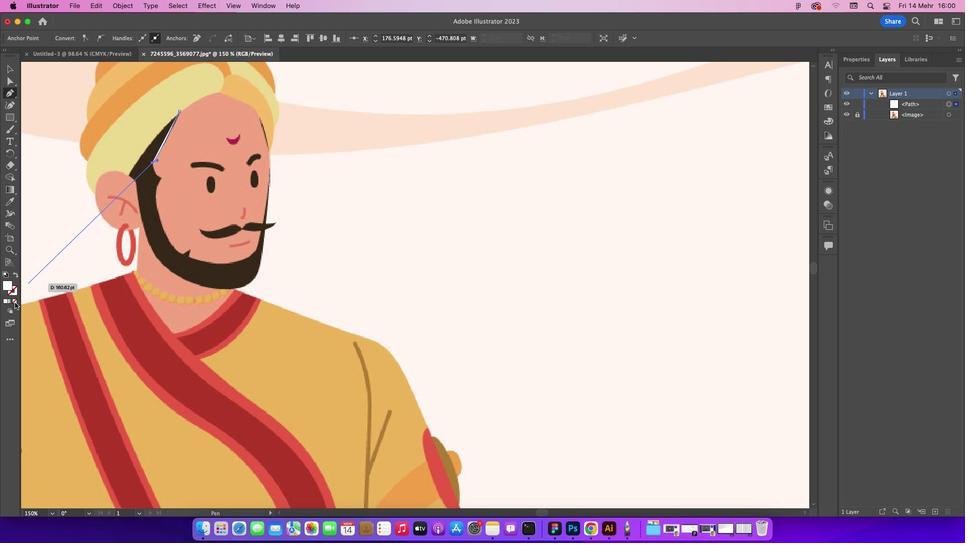
Action: Mouse pressed left at (62, 350)
Screenshot: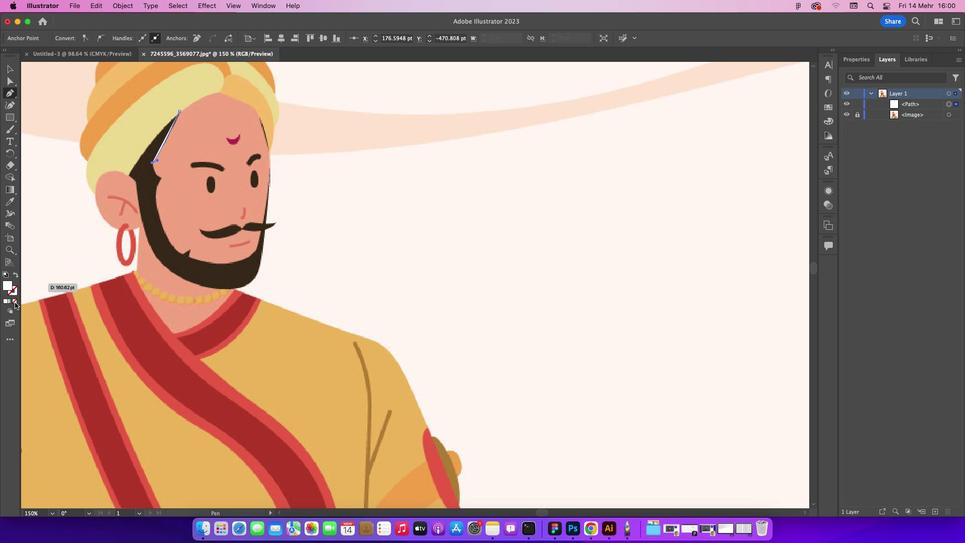 
Action: Mouse moved to (208, 225)
Screenshot: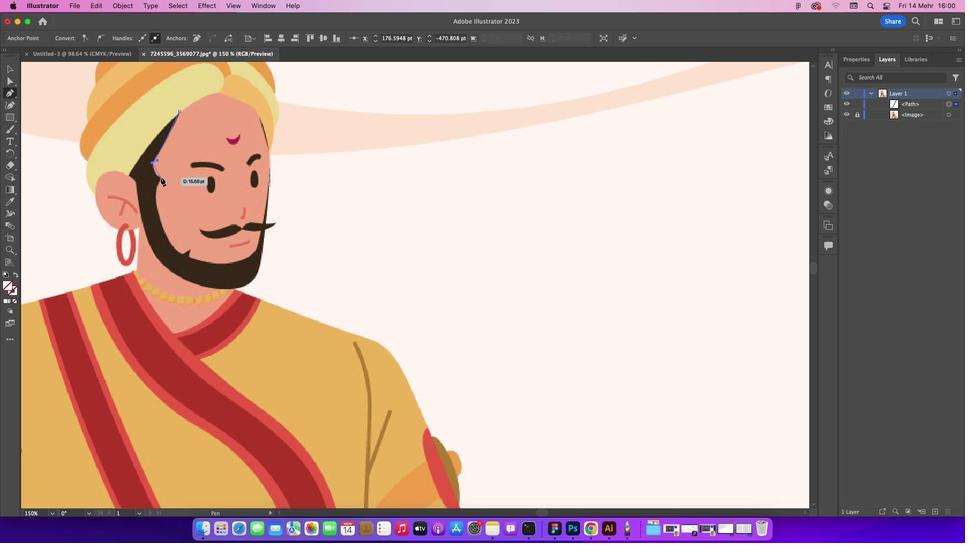 
Action: Mouse pressed left at (208, 225)
Screenshot: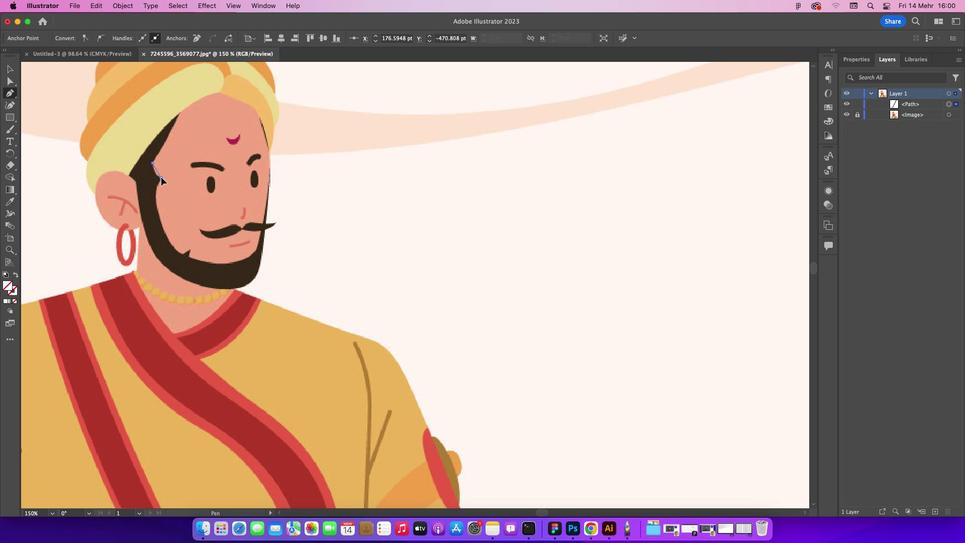 
Action: Mouse moved to (208, 224)
Screenshot: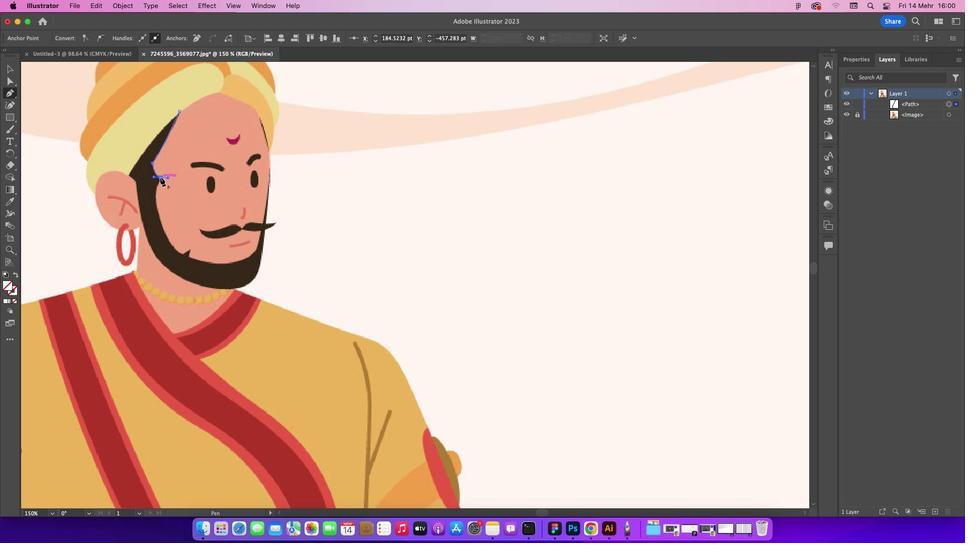 
Action: Mouse pressed left at (208, 224)
Screenshot: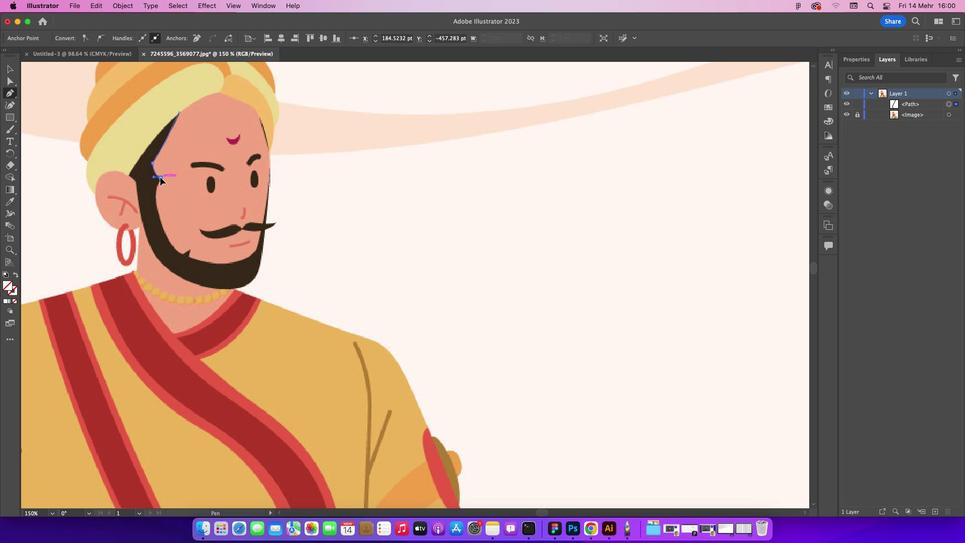 
Action: Mouse moved to (208, 267)
Screenshot: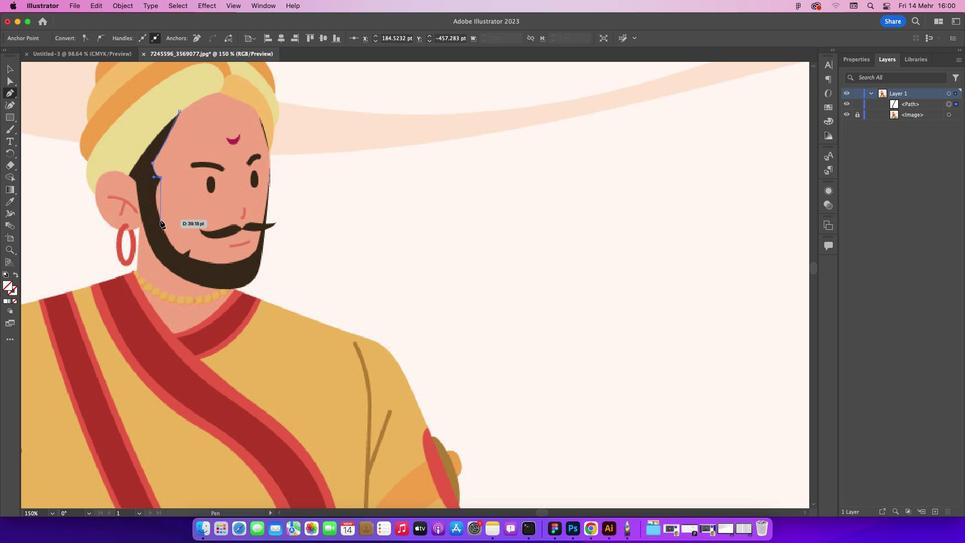 
Action: Mouse pressed left at (208, 267)
Screenshot: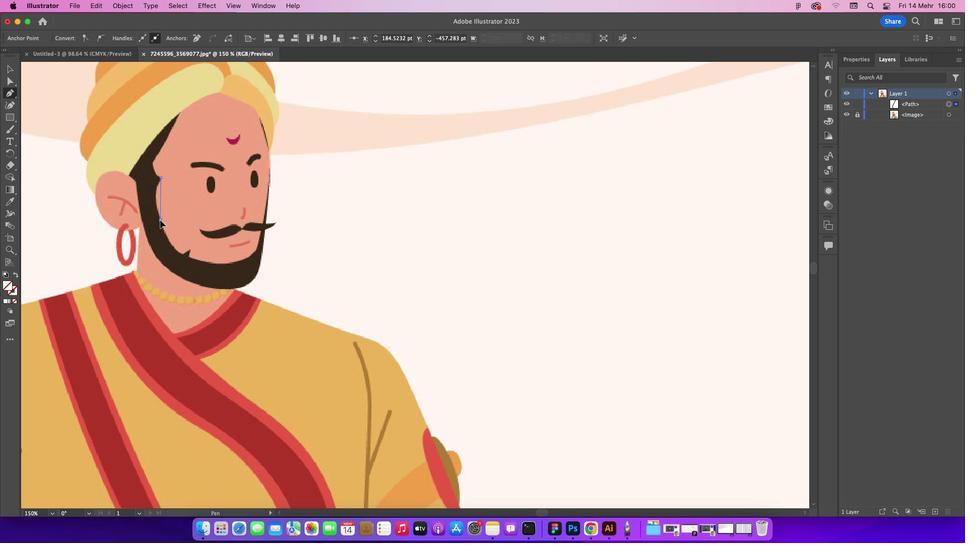 
Action: Mouse moved to (229, 300)
Screenshot: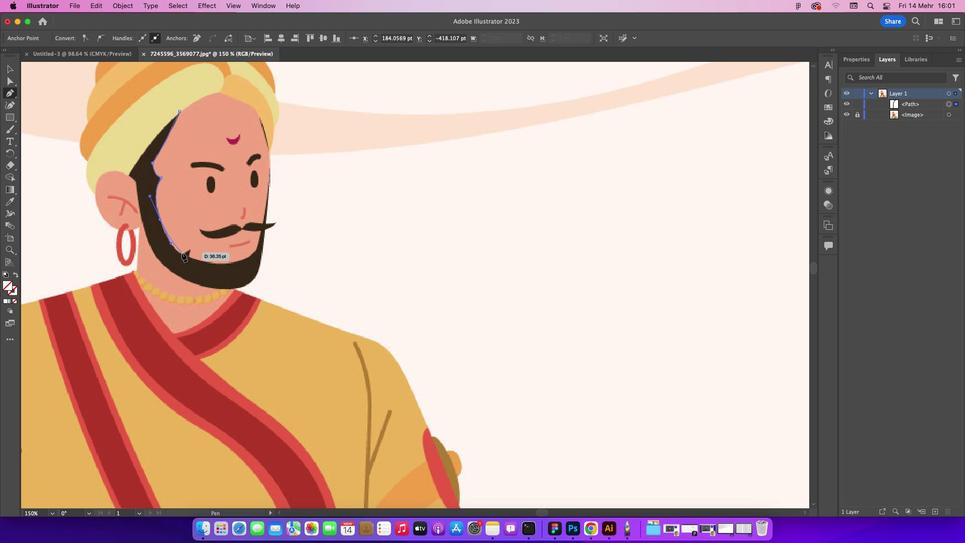 
Action: Mouse pressed left at (229, 300)
Screenshot: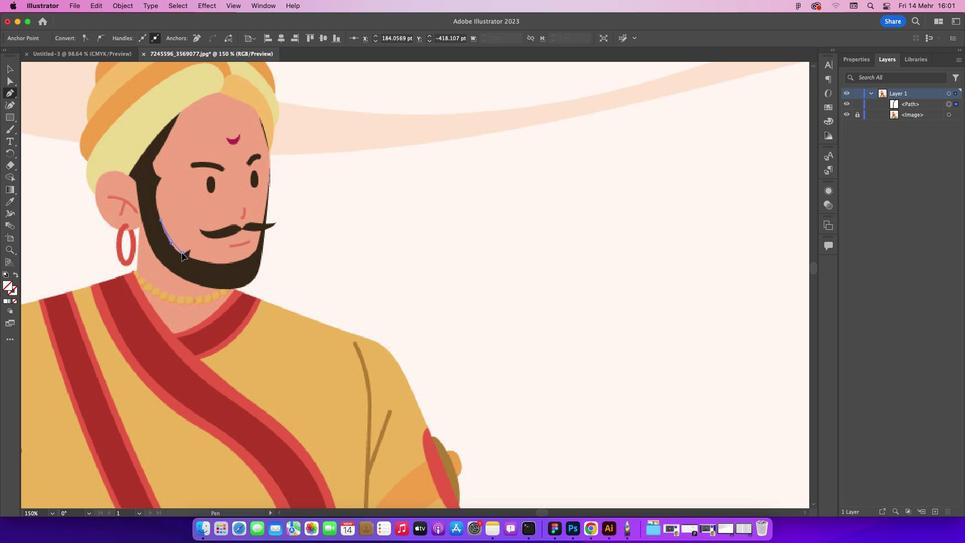 
Action: Mouse moved to (227, 300)
Screenshot: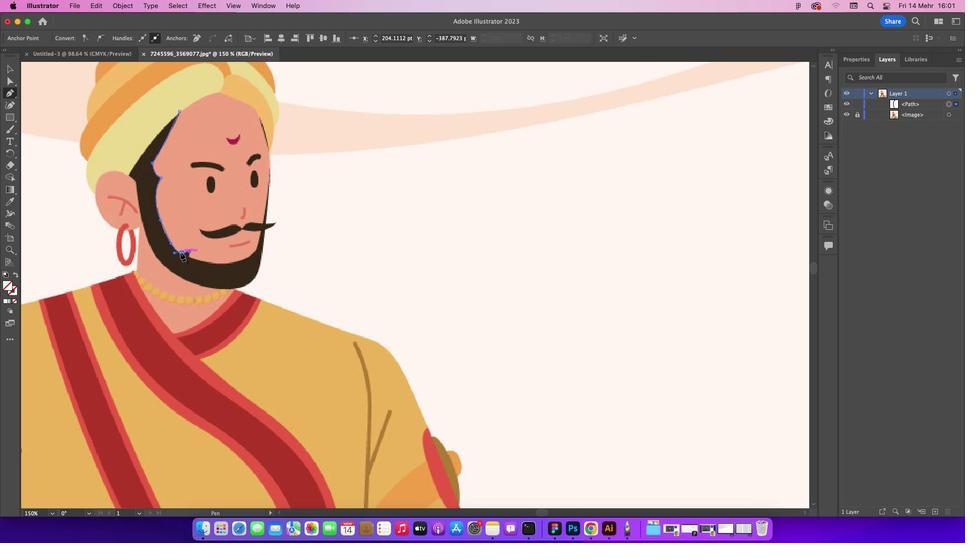 
Action: Mouse pressed left at (227, 300)
Screenshot: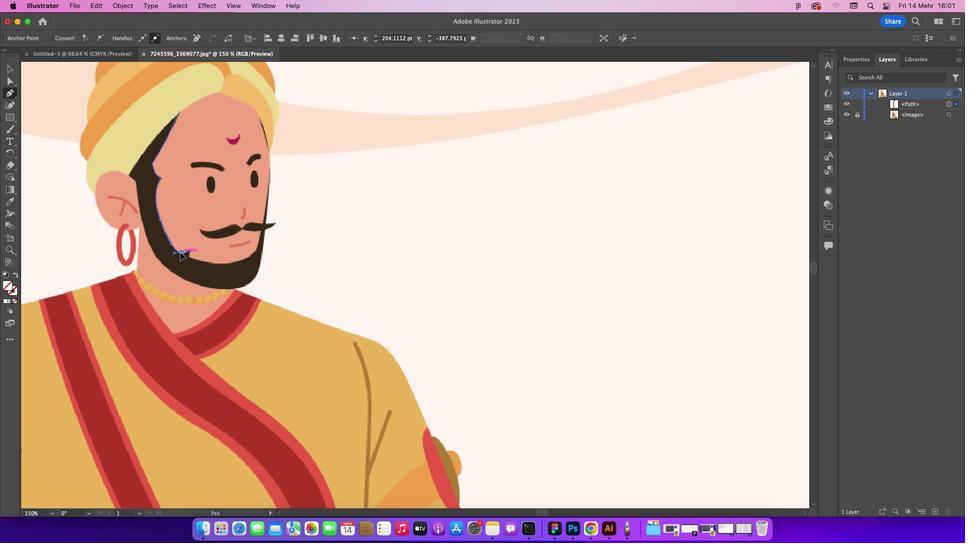 
Action: Mouse moved to (237, 296)
Screenshot: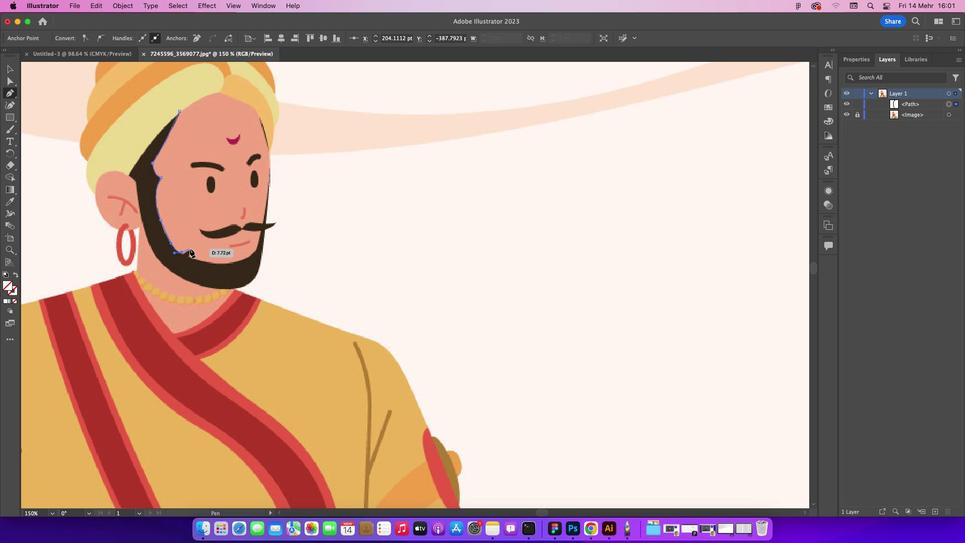 
Action: Mouse pressed left at (237, 296)
Screenshot: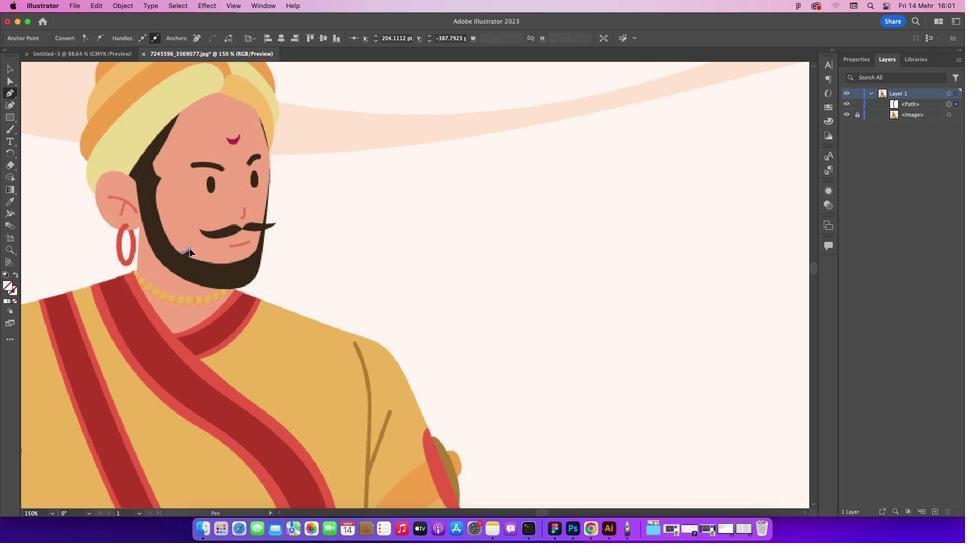 
Action: Mouse moved to (236, 304)
Screenshot: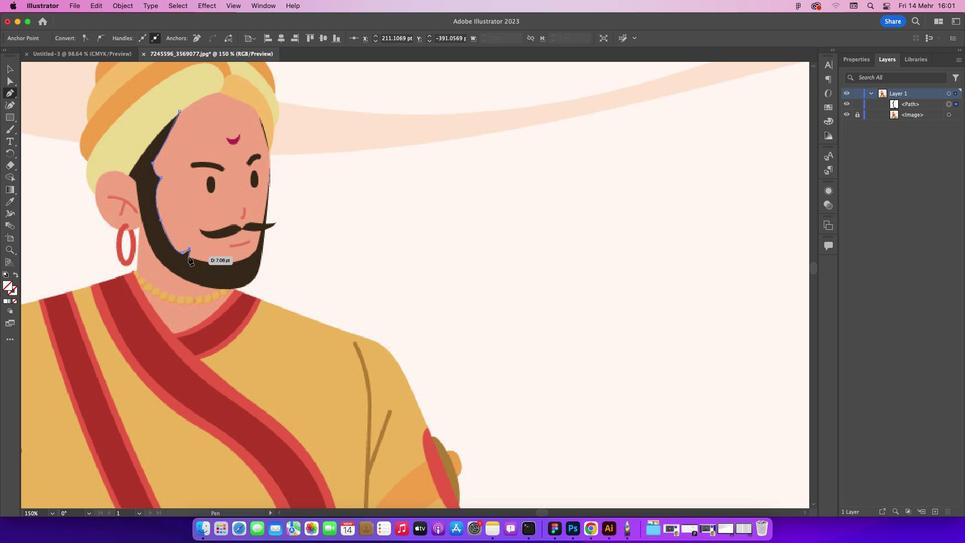 
Action: Mouse pressed left at (236, 304)
Screenshot: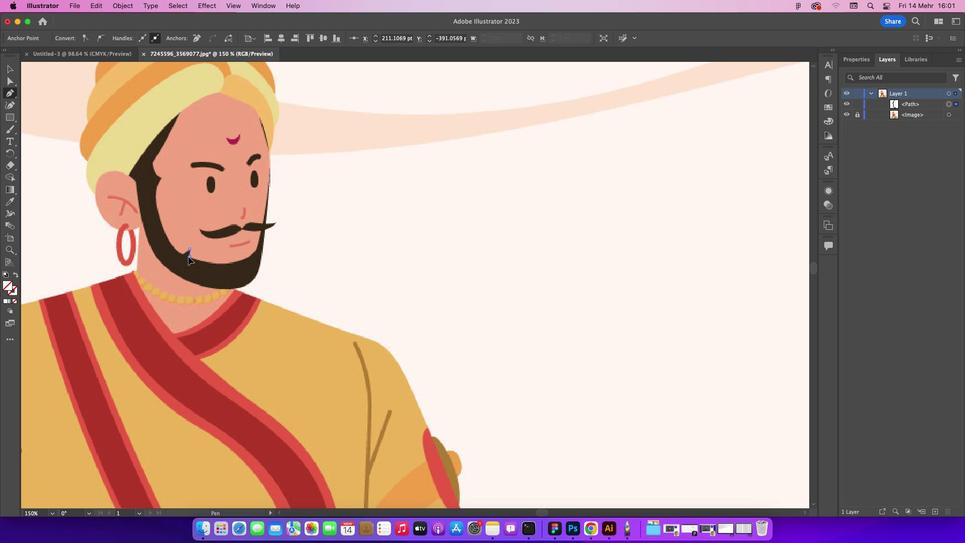 
Action: Mouse moved to (299, 301)
Screenshot: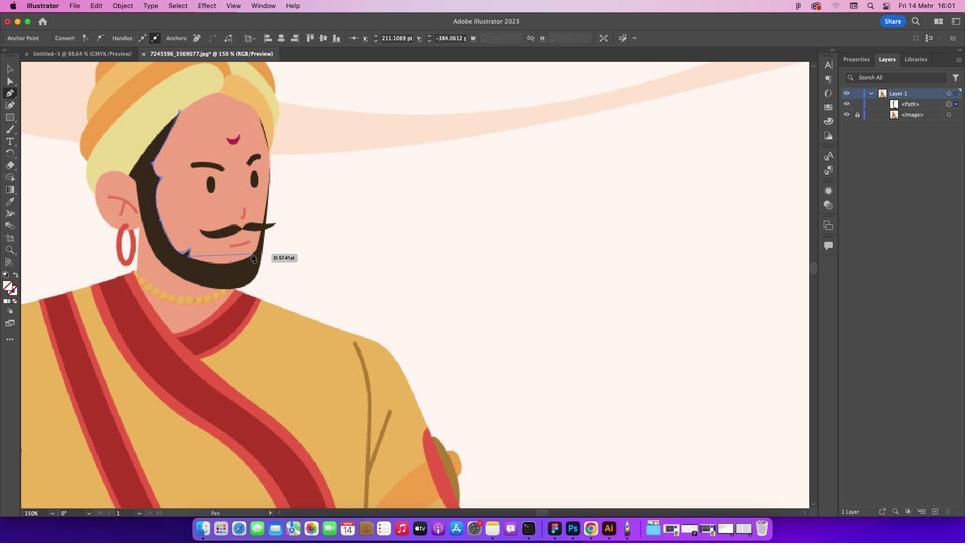 
Action: Mouse pressed left at (299, 301)
Screenshot: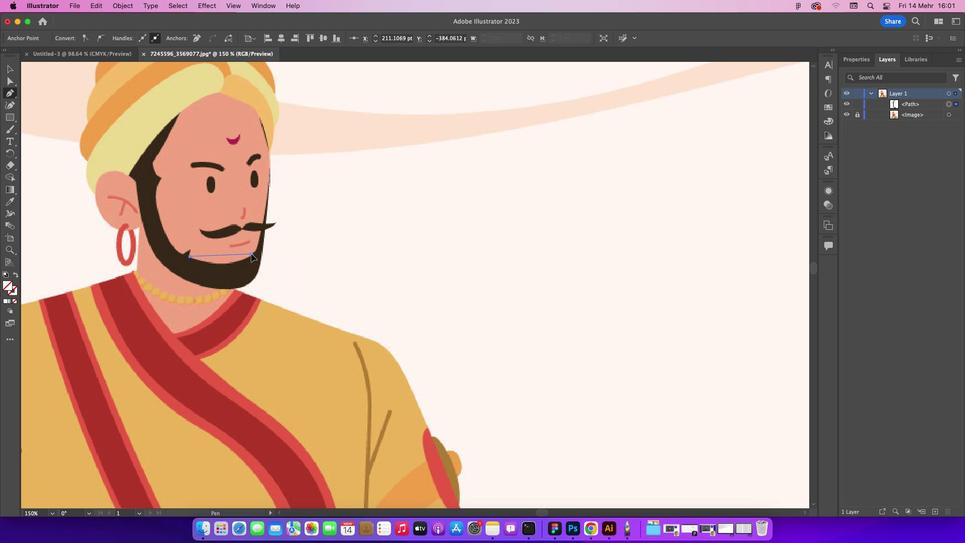 
Action: Mouse moved to (297, 302)
Screenshot: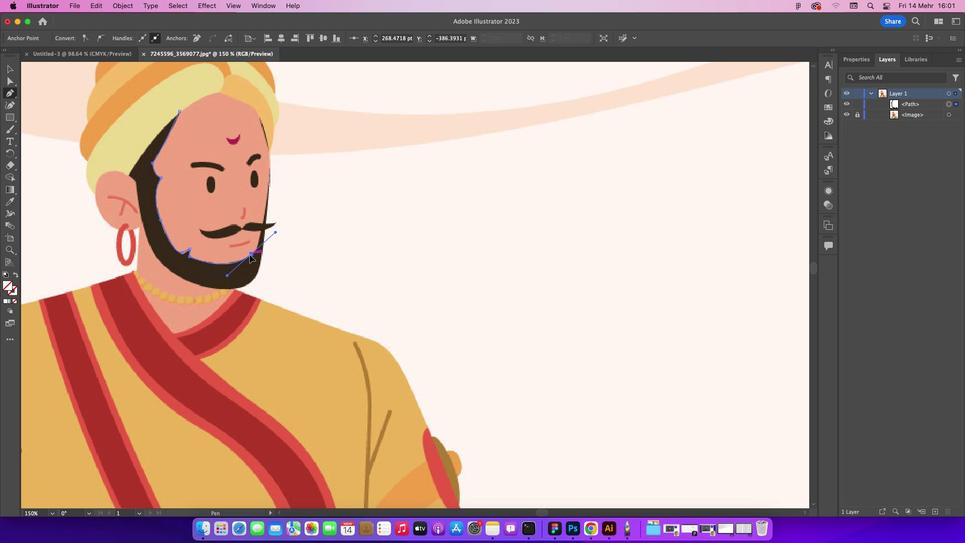 
Action: Mouse pressed left at (297, 302)
Screenshot: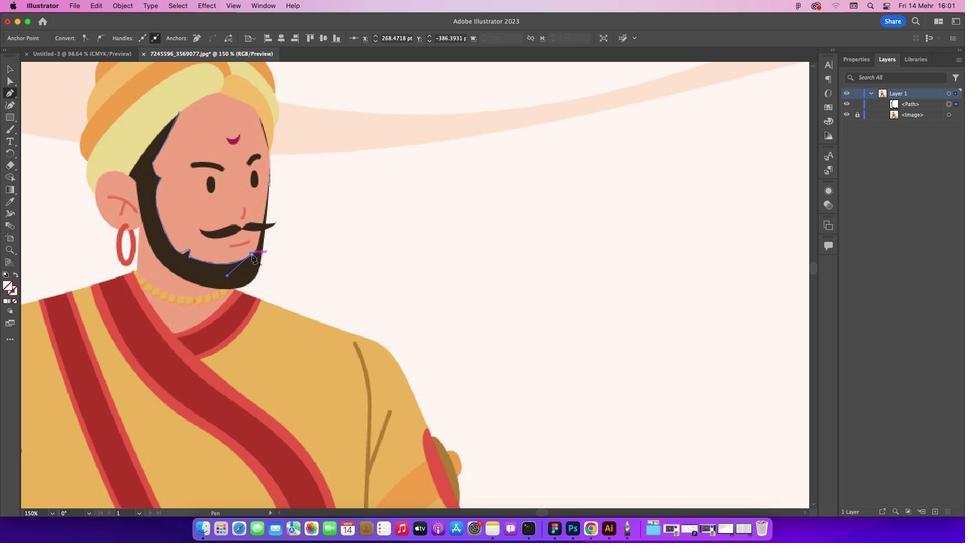 
Action: Mouse moved to (314, 240)
Screenshot: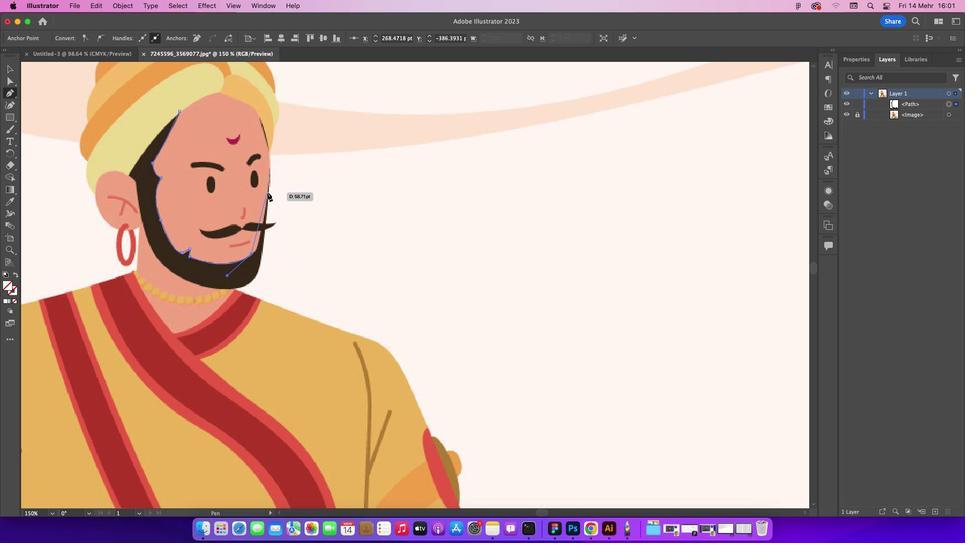 
Action: Mouse pressed left at (314, 240)
Screenshot: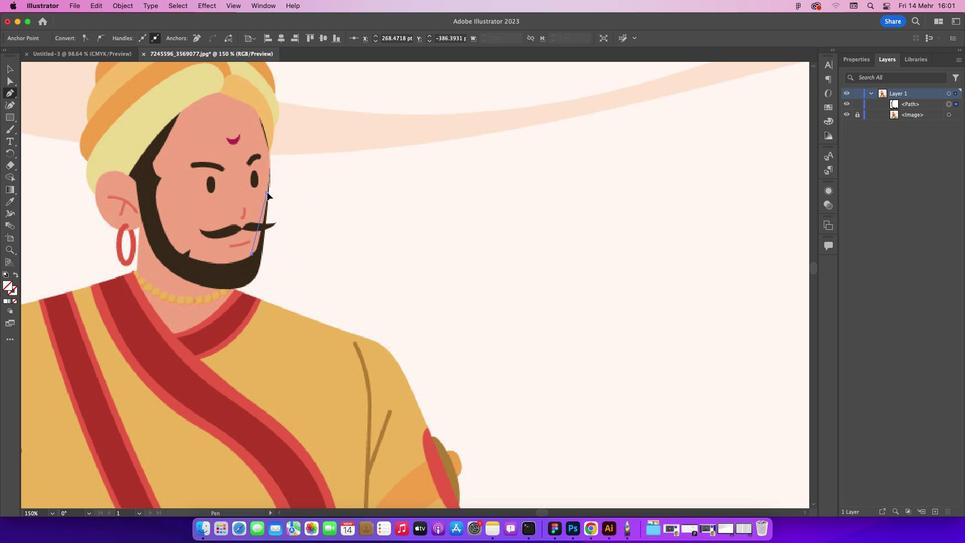 
Action: Mouse moved to (314, 239)
Screenshot: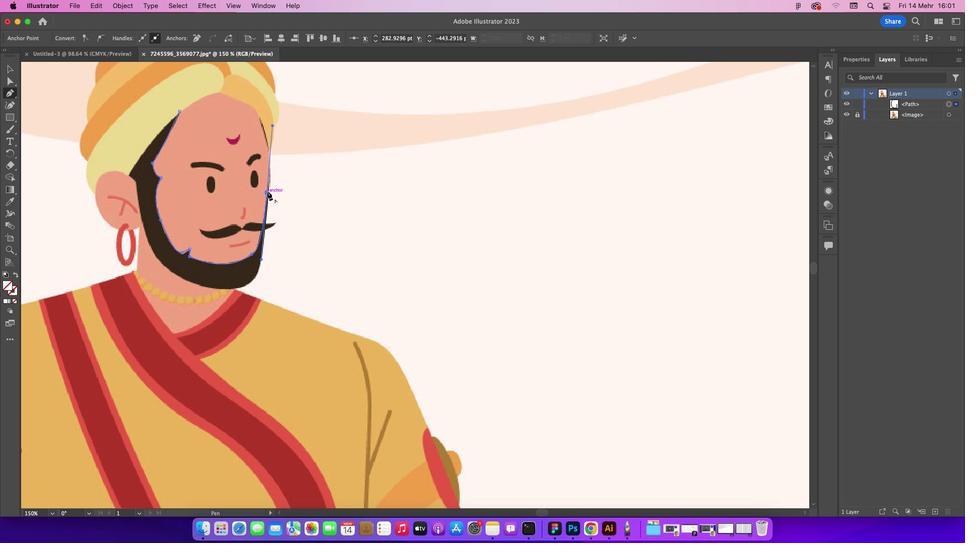 
Action: Key pressed Key.alt
Screenshot: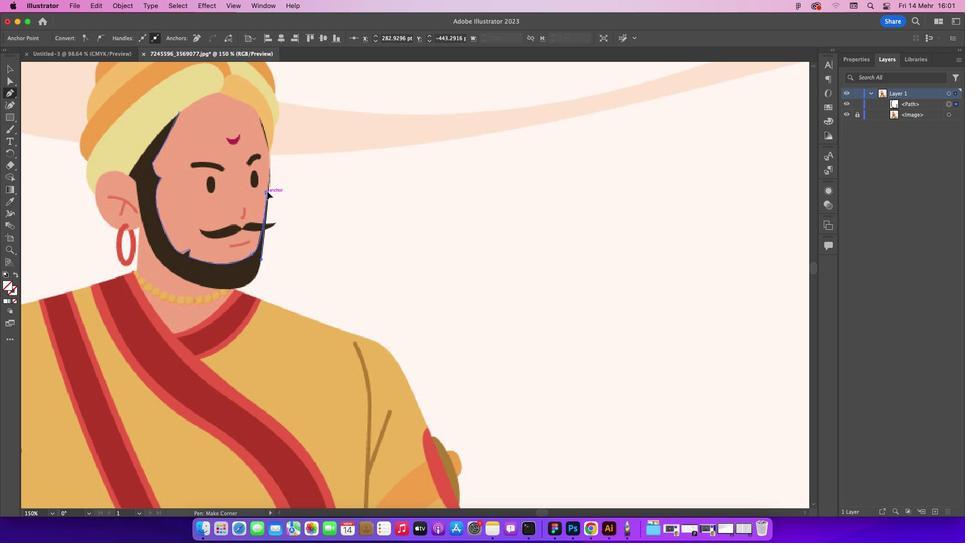 
Action: Mouse pressed left at (314, 239)
Screenshot: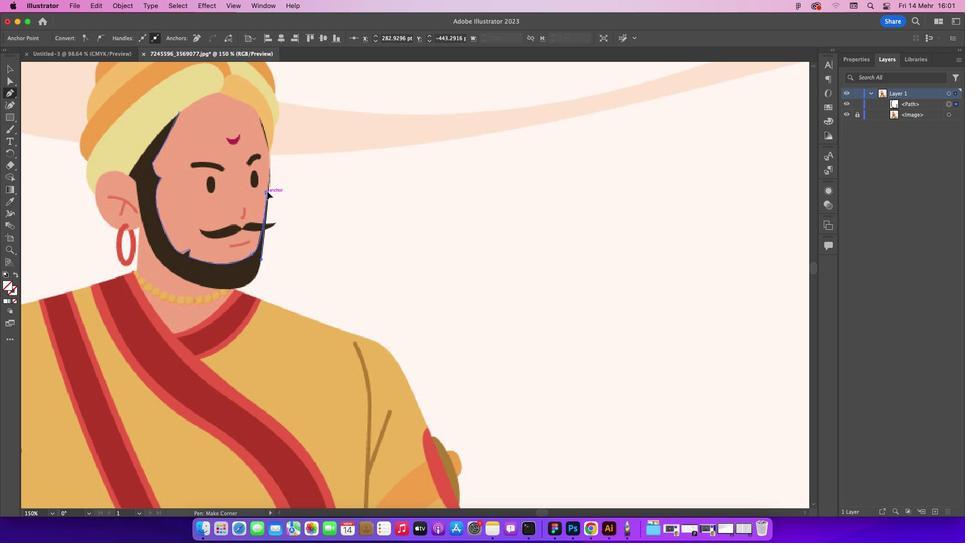 
Action: Mouse moved to (317, 199)
Screenshot: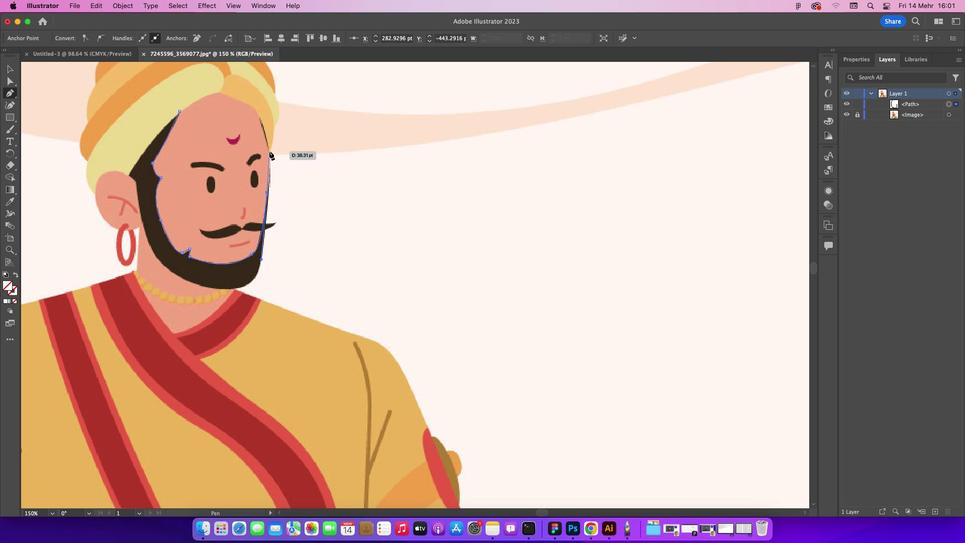 
Action: Mouse pressed left at (317, 199)
Screenshot: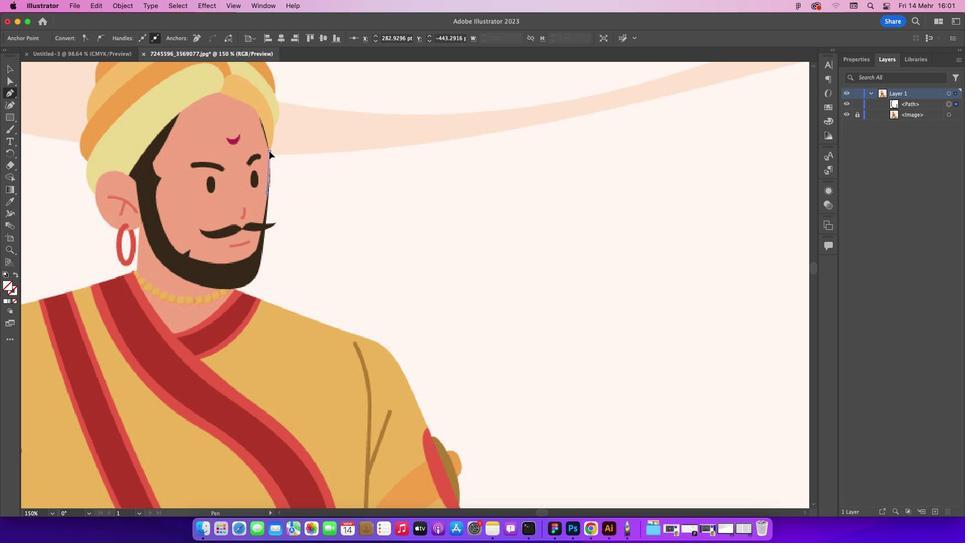 
Action: Mouse moved to (317, 198)
Screenshot: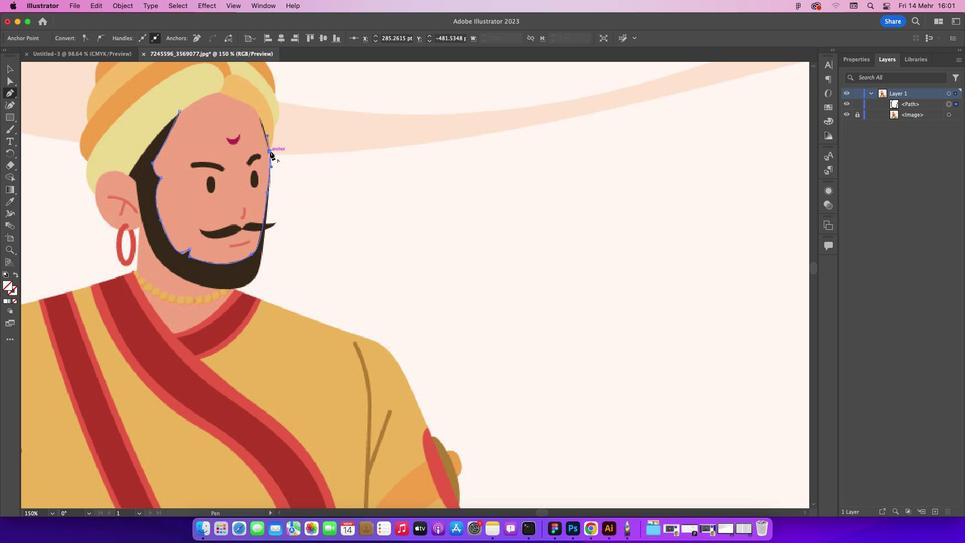 
Action: Mouse pressed left at (317, 198)
Screenshot: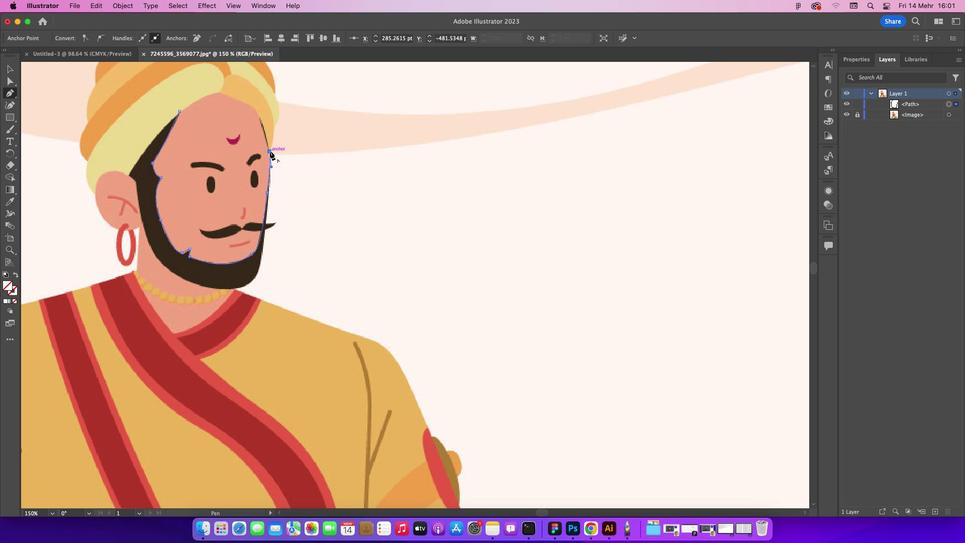 
Action: Mouse moved to (306, 162)
Screenshot: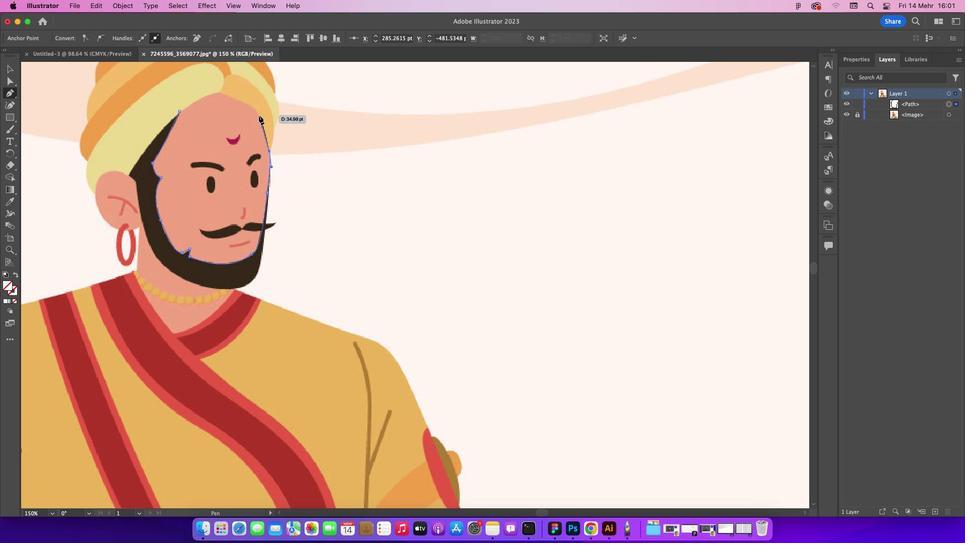 
Action: Mouse pressed left at (306, 162)
Screenshot: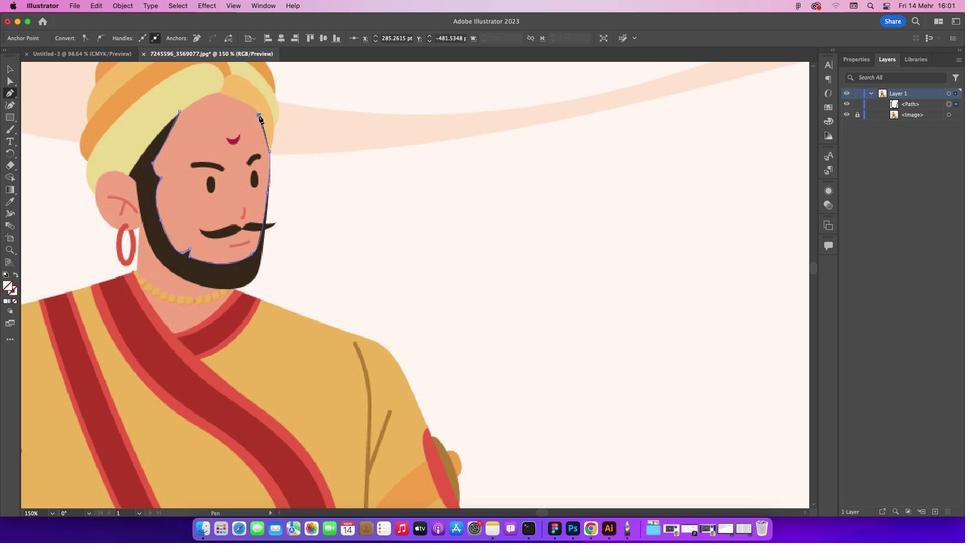 
Action: Mouse moved to (300, 153)
Screenshot: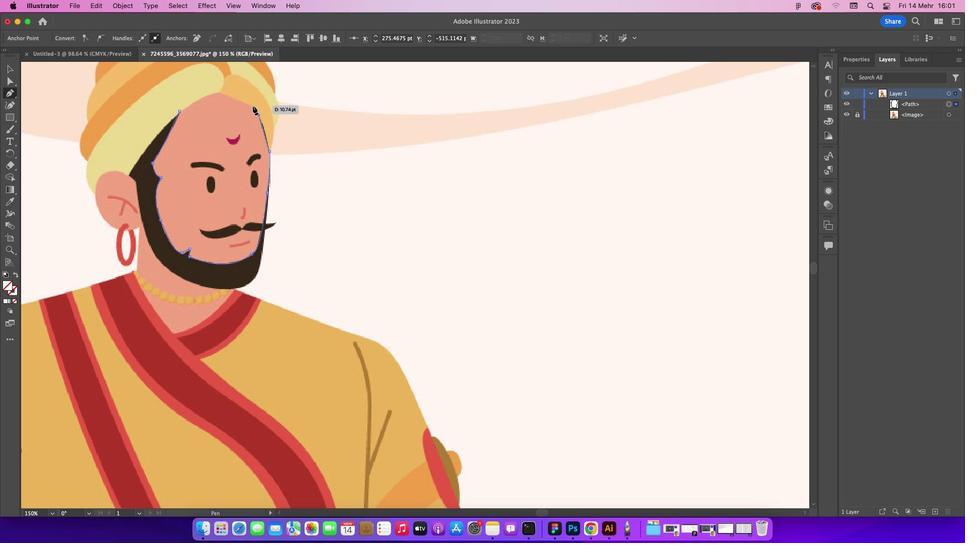 
Action: Mouse pressed left at (300, 153)
Screenshot: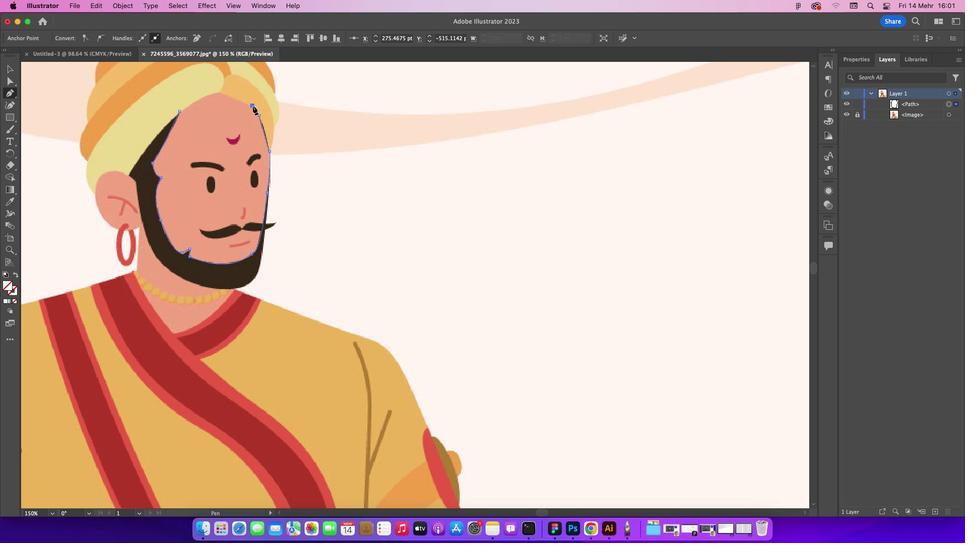
Action: Mouse moved to (287, 148)
Screenshot: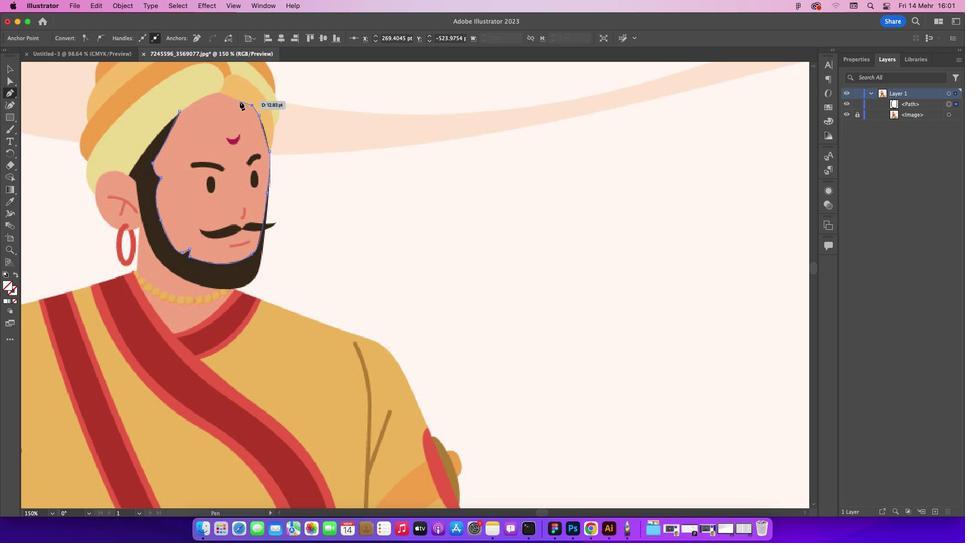 
Action: Mouse pressed left at (287, 148)
Screenshot: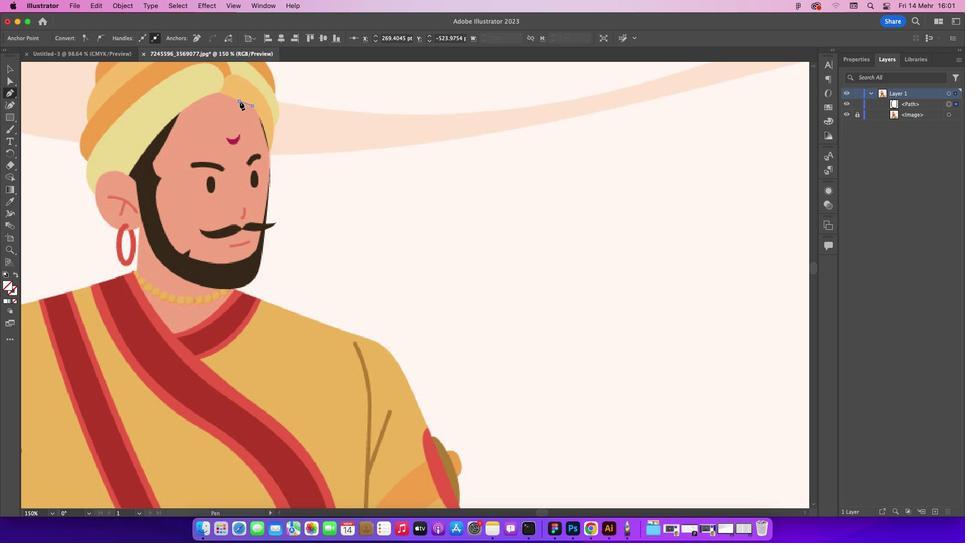 
Action: Mouse moved to (280, 146)
Screenshot: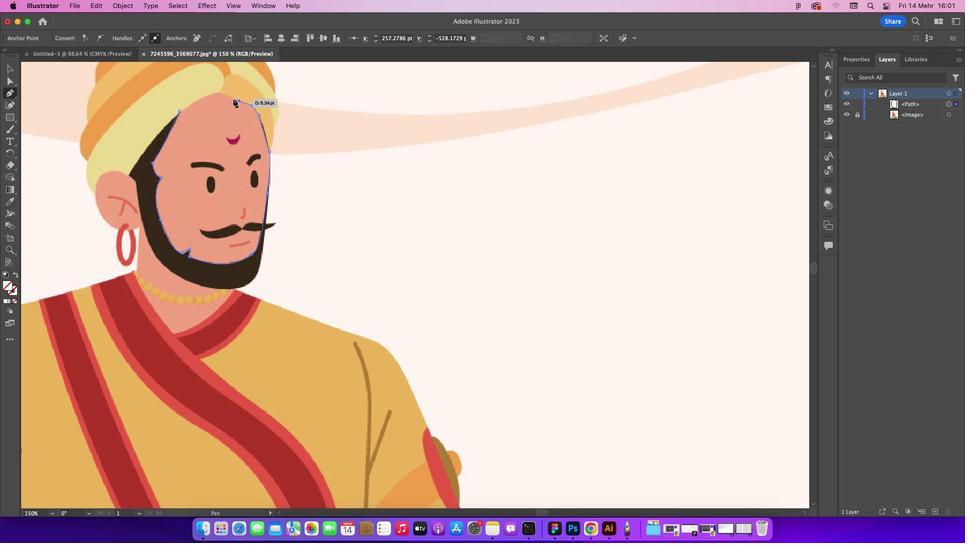 
Action: Mouse pressed left at (280, 146)
Screenshot: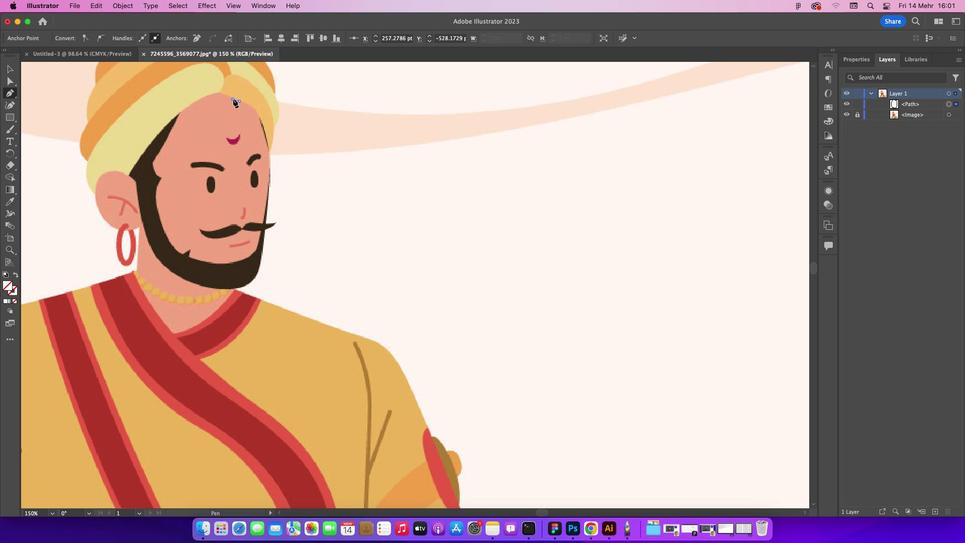 
Action: Mouse moved to (270, 142)
Screenshot: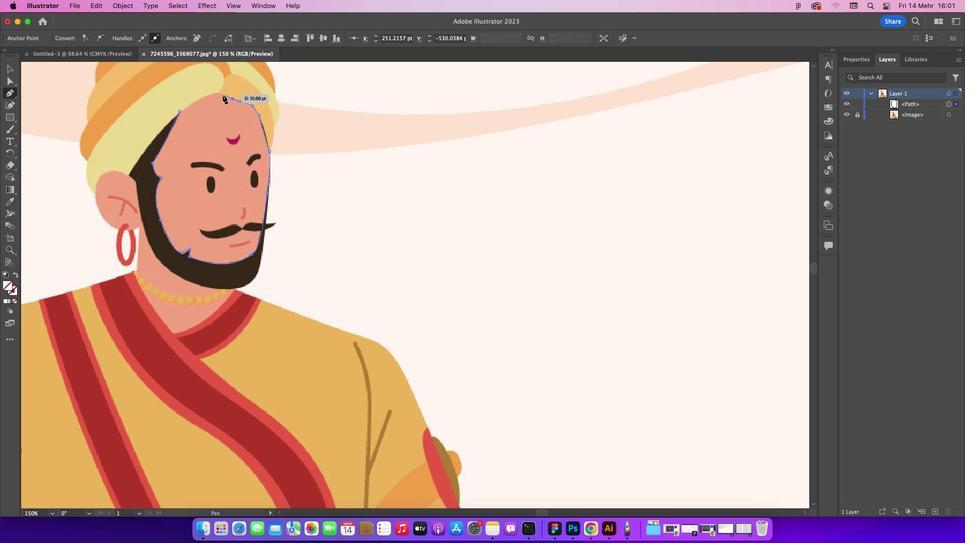 
Action: Mouse pressed left at (270, 142)
Screenshot: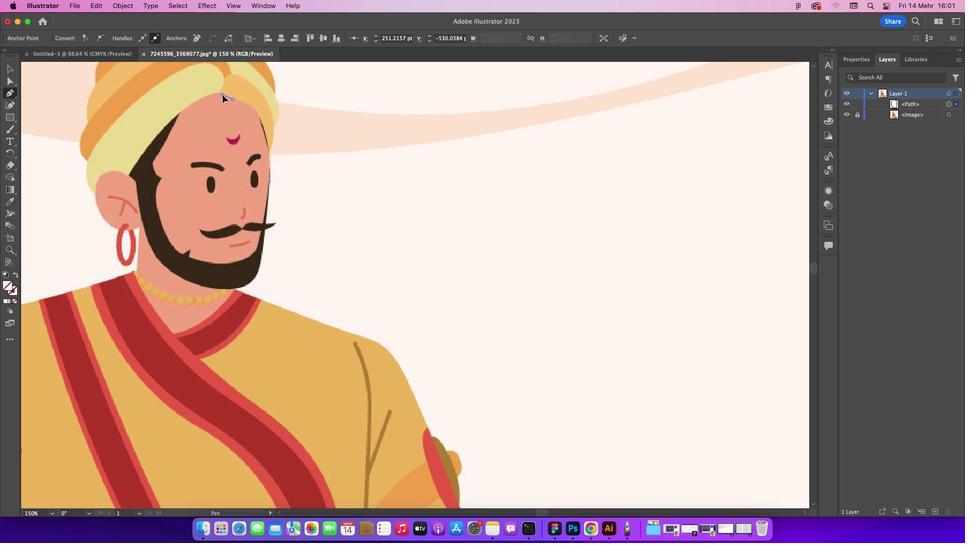 
Action: Mouse moved to (261, 140)
Screenshot: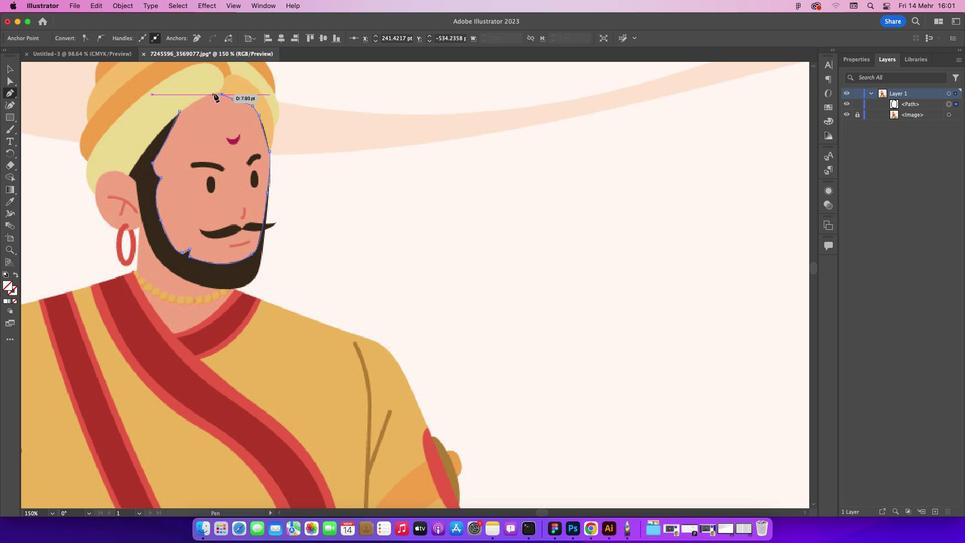 
Action: Mouse pressed left at (261, 140)
Screenshot: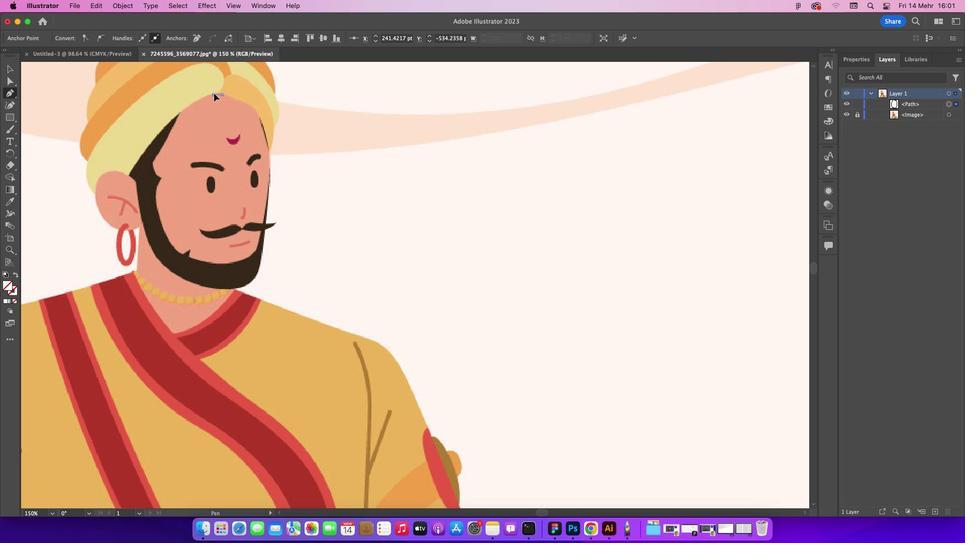 
Action: Mouse moved to (225, 159)
Screenshot: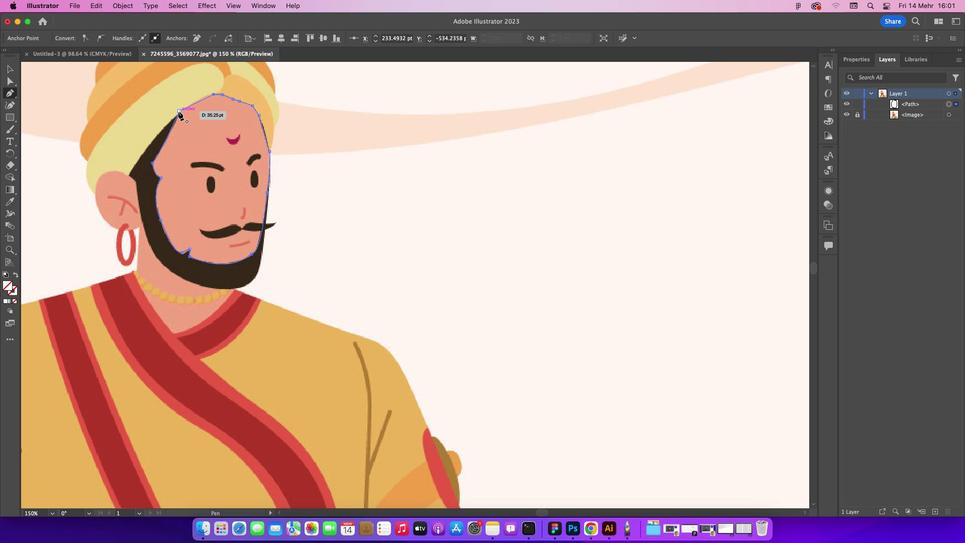 
Action: Mouse pressed left at (225, 159)
Screenshot: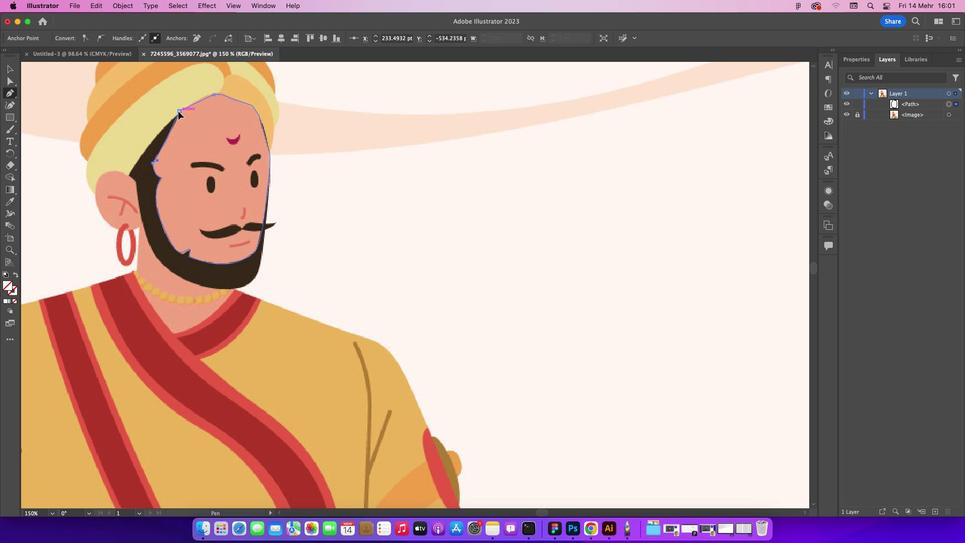 
Action: Mouse moved to (63, 116)
Screenshot: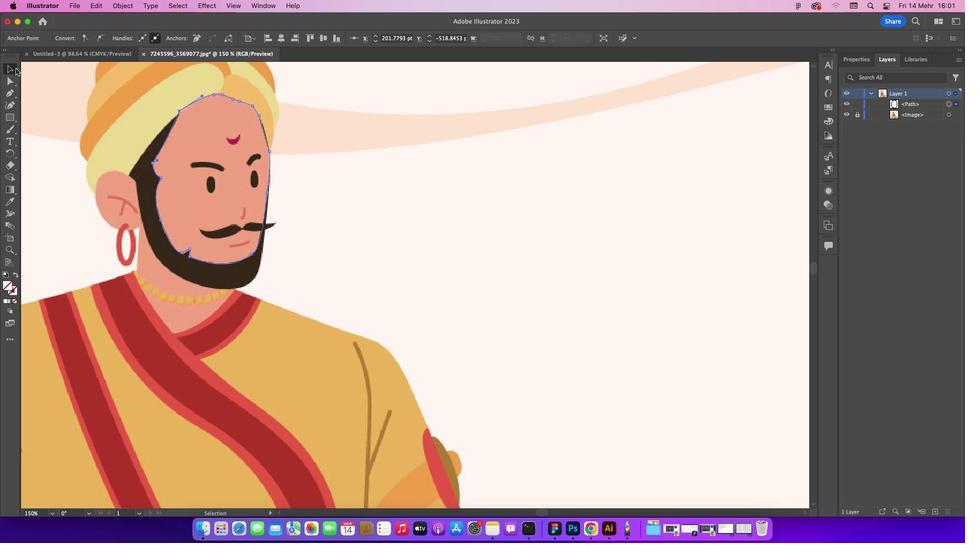 
Action: Mouse pressed left at (63, 116)
Screenshot: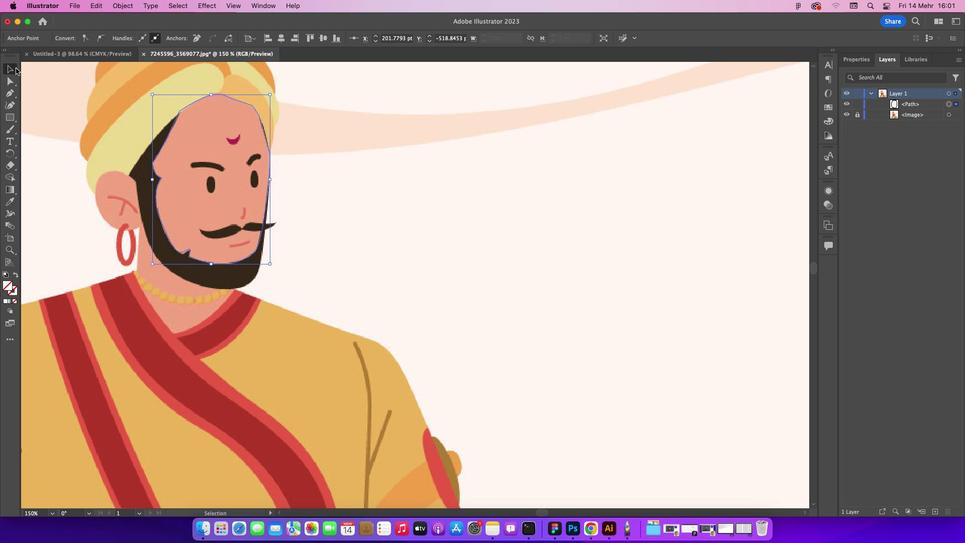 
Action: Mouse moved to (123, 139)
Screenshot: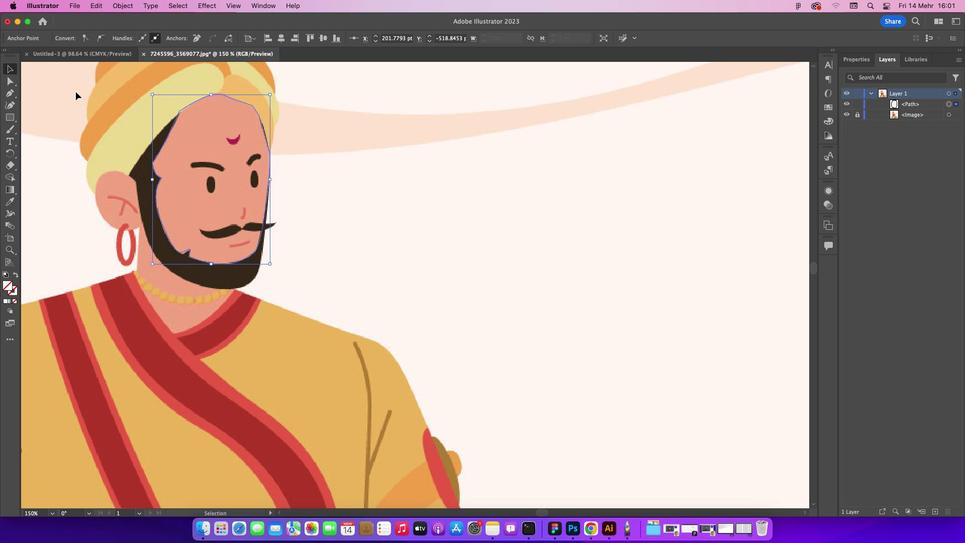 
Action: Mouse pressed left at (123, 139)
Screenshot: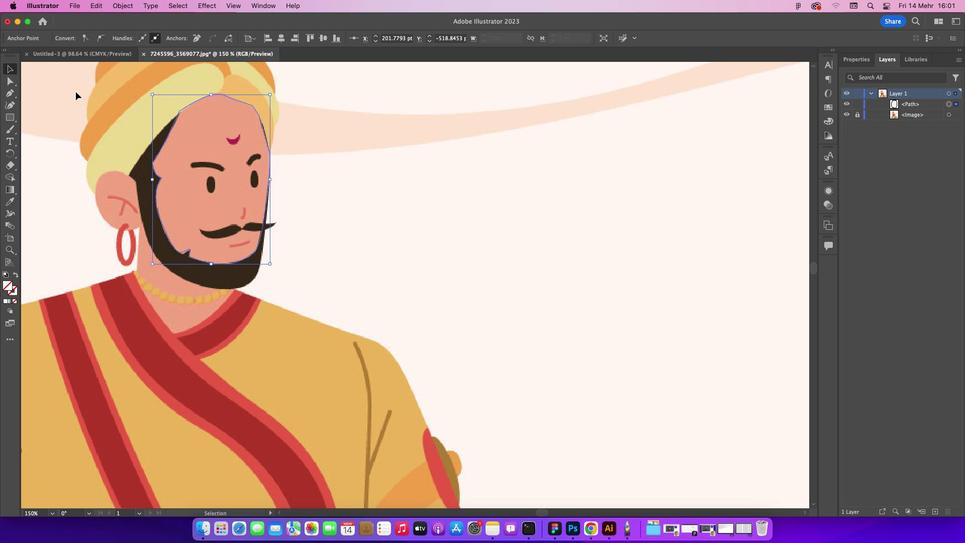 
Action: Mouse moved to (228, 156)
Screenshot: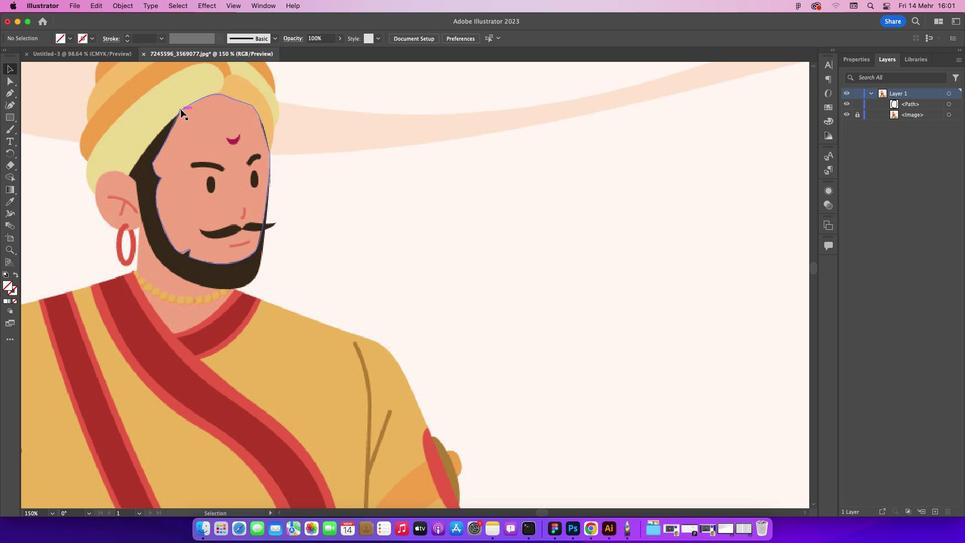 
Action: Mouse pressed left at (228, 156)
Screenshot: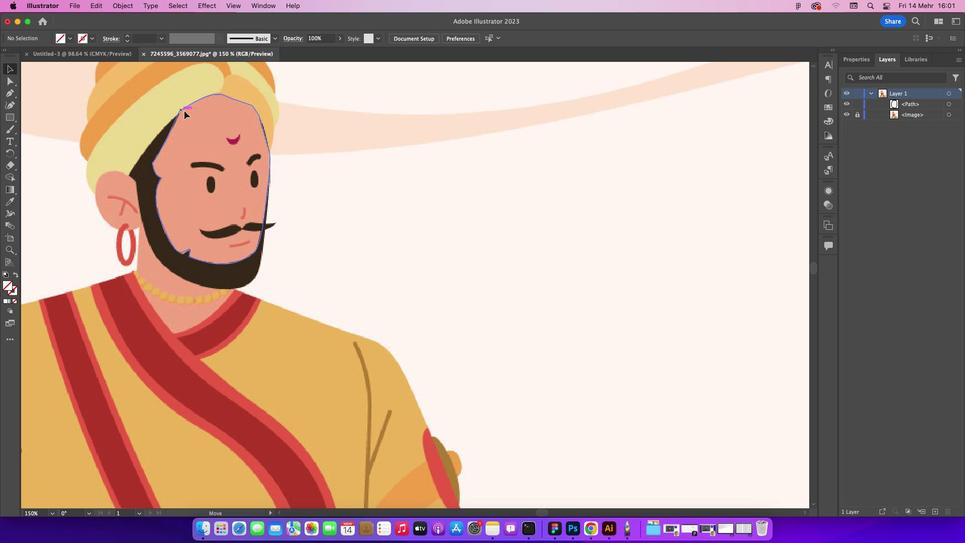 
Action: Mouse moved to (58, 249)
Screenshot: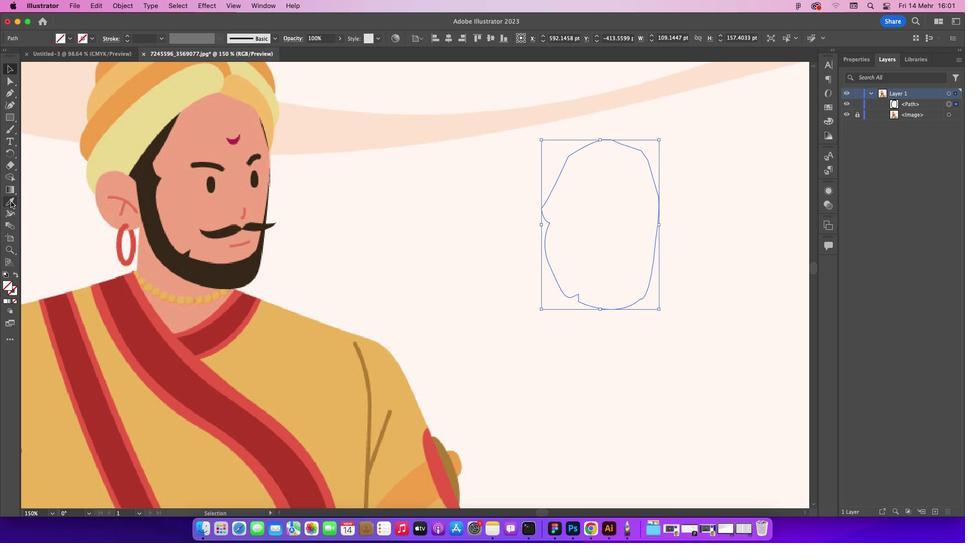 
Action: Mouse pressed left at (58, 249)
Screenshot: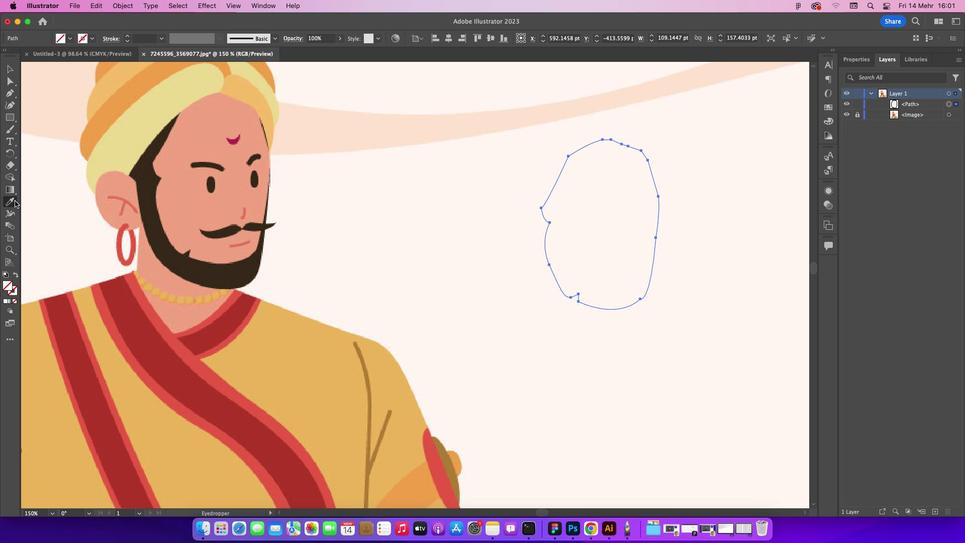 
Action: Mouse moved to (255, 172)
Screenshot: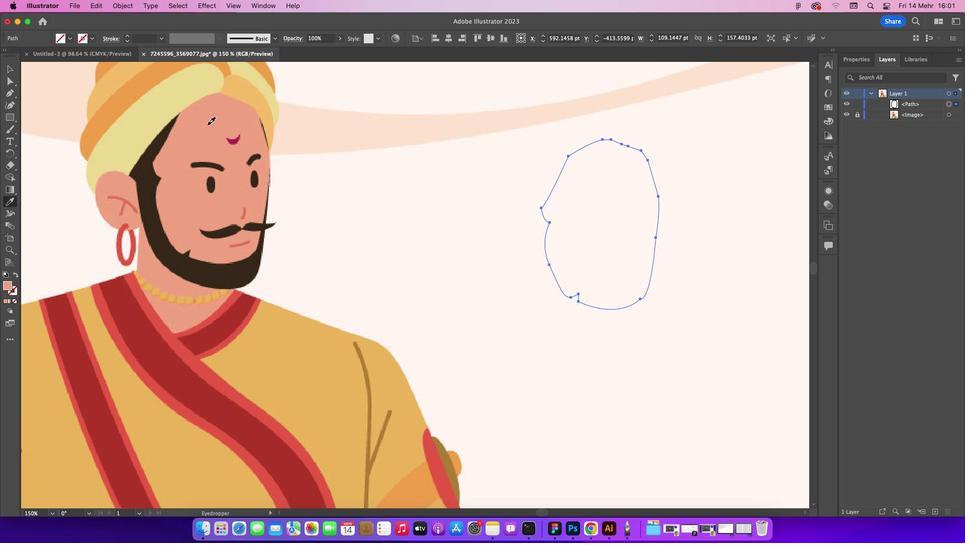
Action: Mouse pressed left at (255, 172)
Screenshot: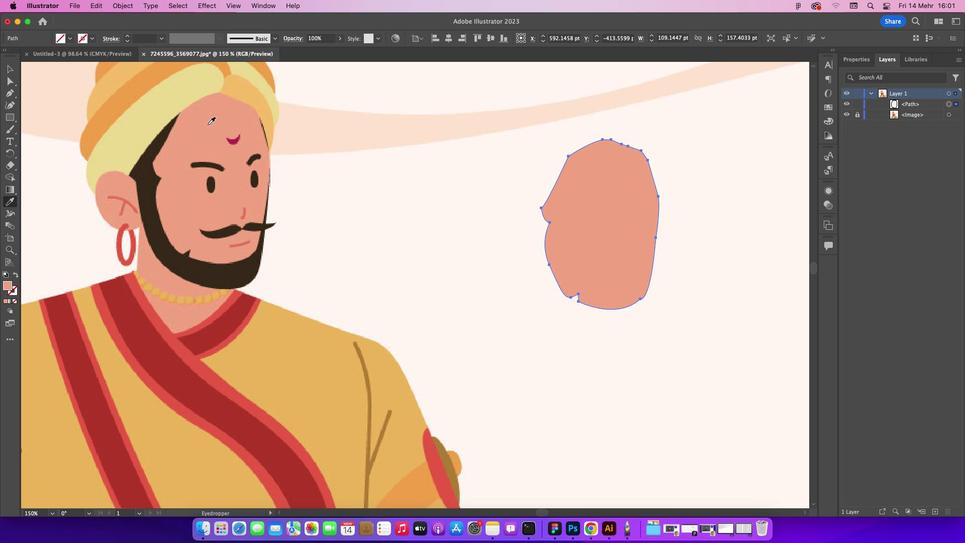 
Action: Mouse moved to (62, 115)
Screenshot: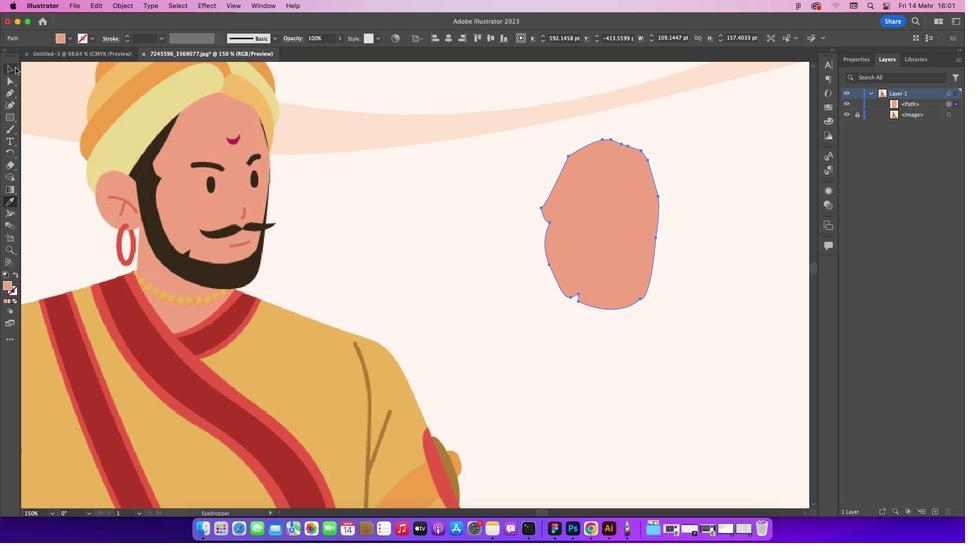 
Action: Mouse pressed left at (62, 115)
Screenshot: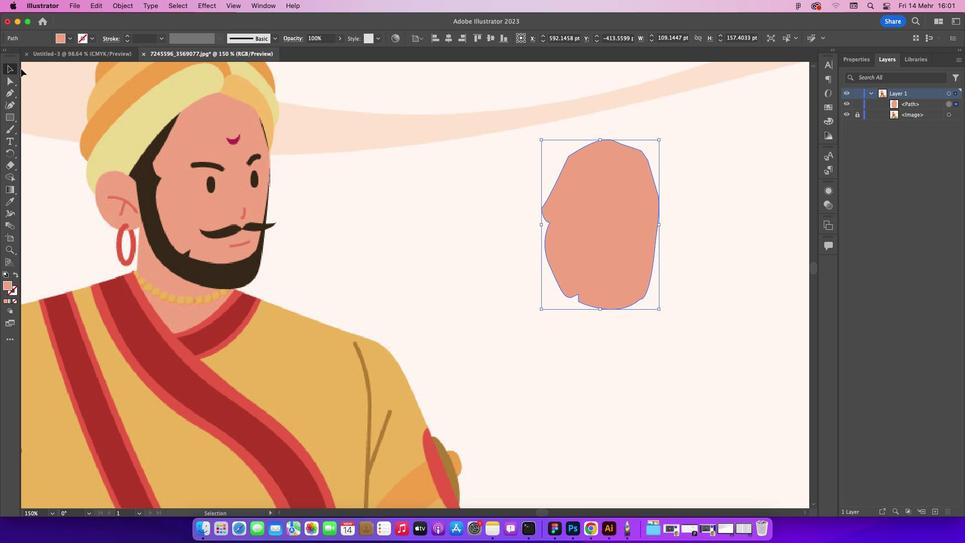 
Action: Mouse moved to (485, 251)
Screenshot: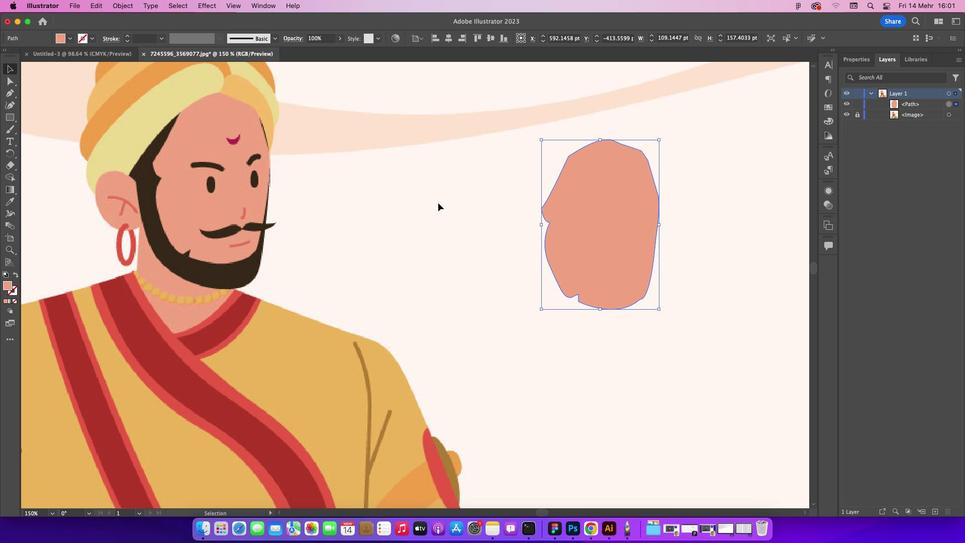 
Action: Mouse pressed left at (485, 251)
Screenshot: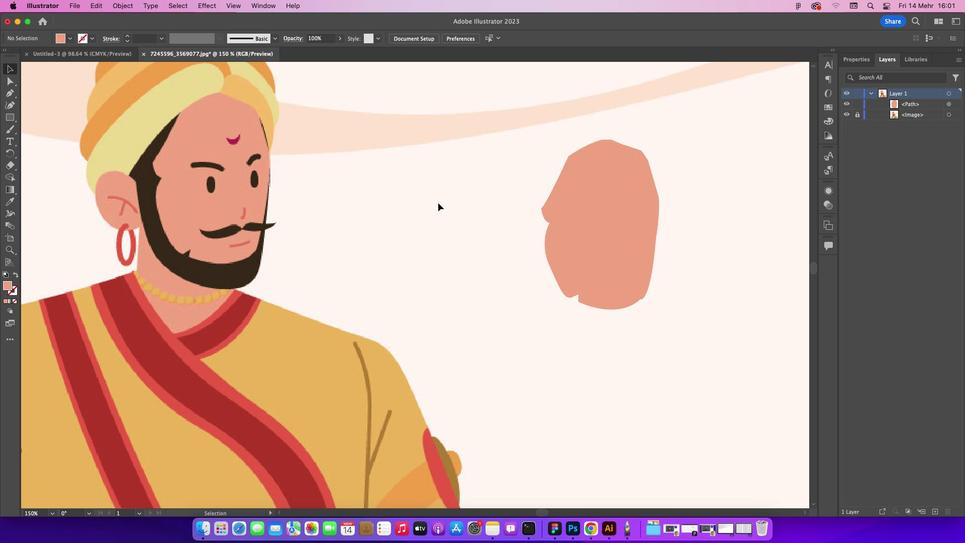 
Action: Mouse moved to (659, 291)
Screenshot: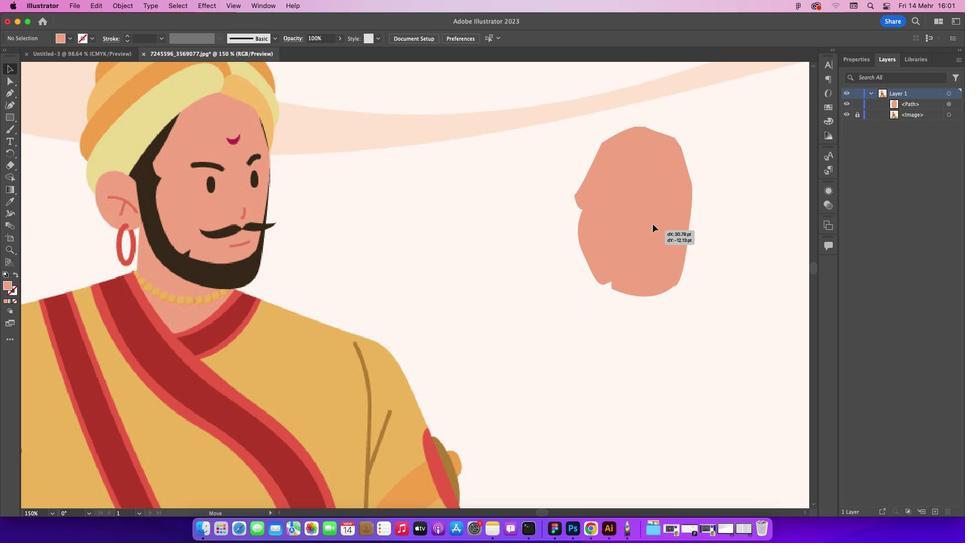 
Action: Mouse pressed left at (659, 291)
Screenshot: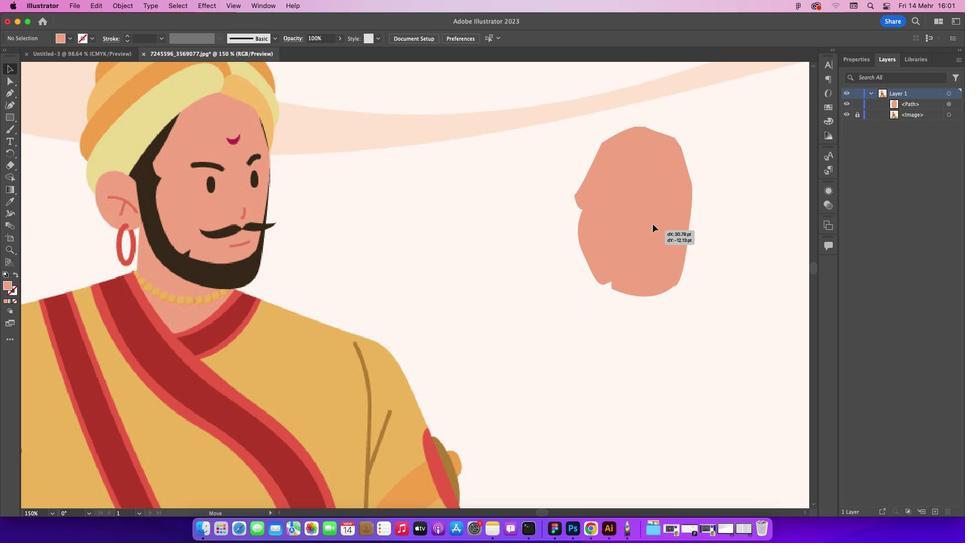 
Action: Mouse moved to (59, 140)
Screenshot: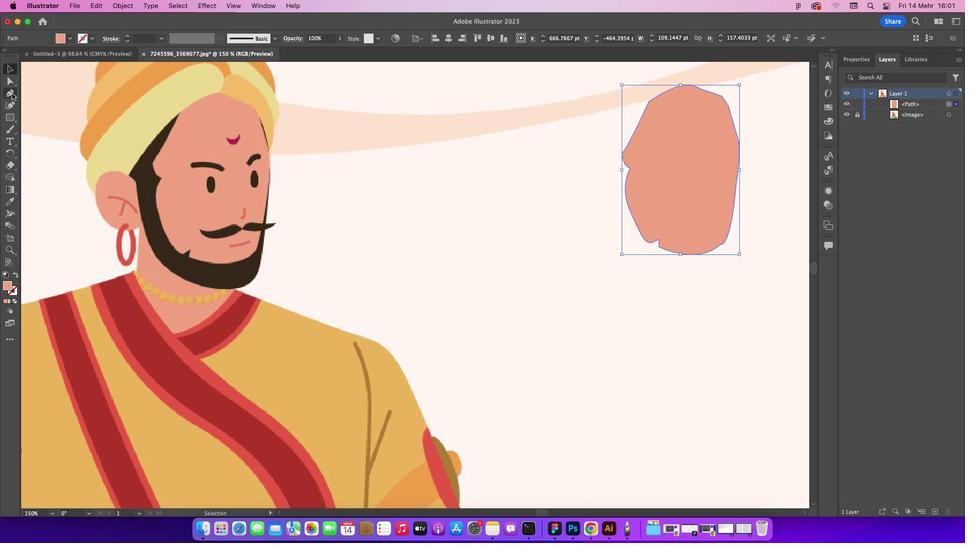 
Action: Mouse pressed left at (59, 140)
Screenshot: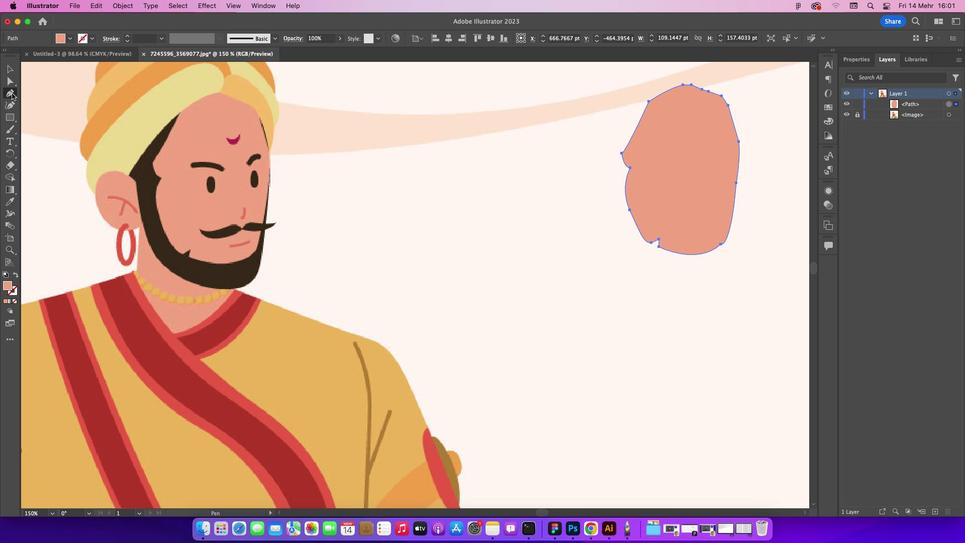 
Action: Mouse moved to (226, 161)
Screenshot: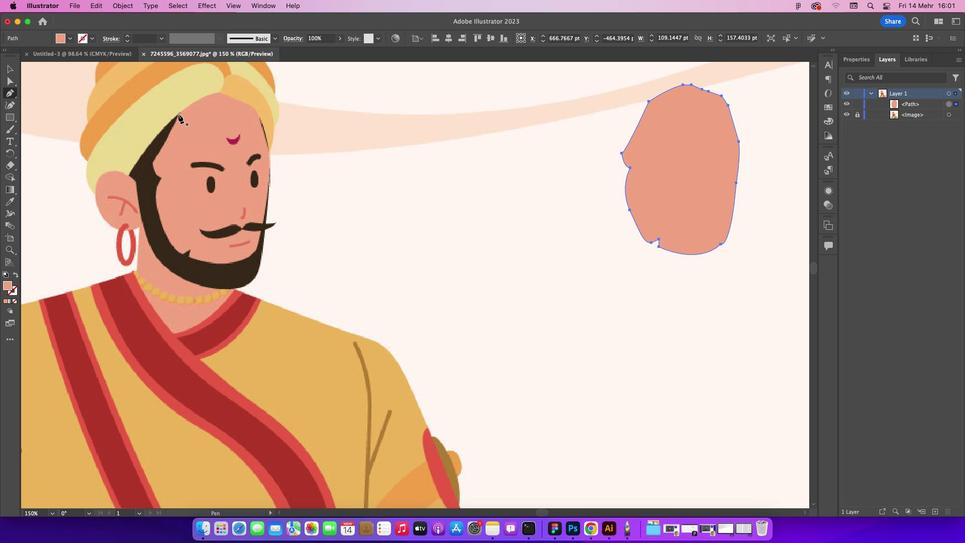 
Action: Mouse pressed left at (226, 161)
Screenshot: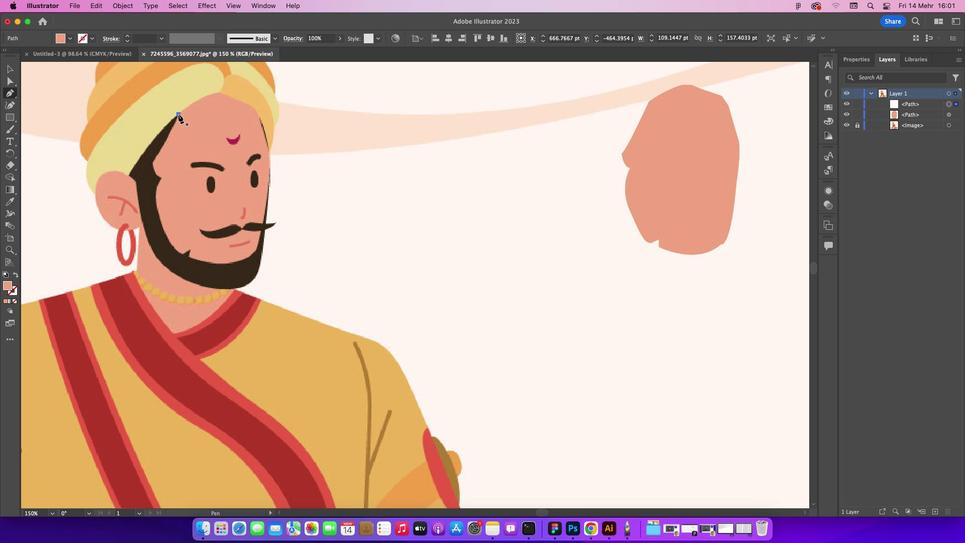 
Action: Mouse moved to (200, 210)
Screenshot: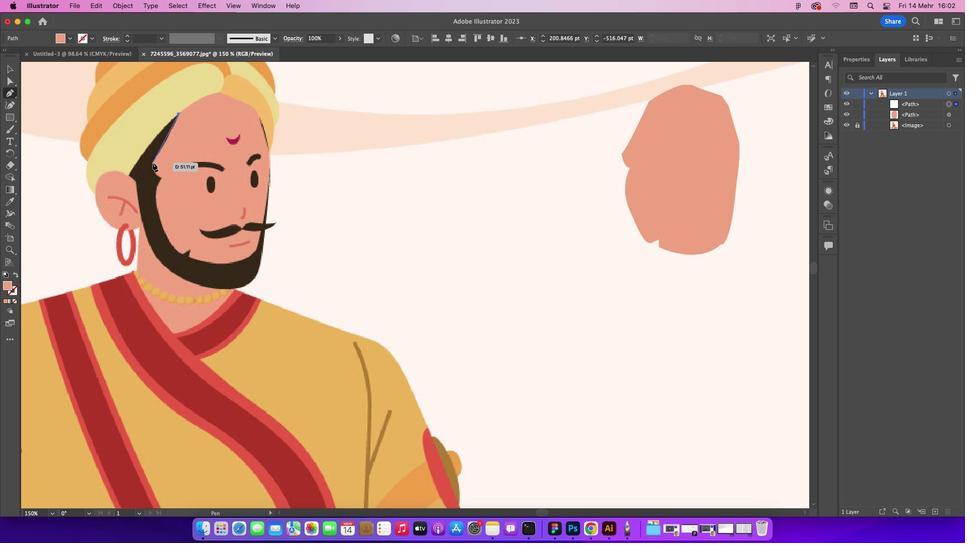
Action: Mouse pressed left at (200, 210)
Screenshot: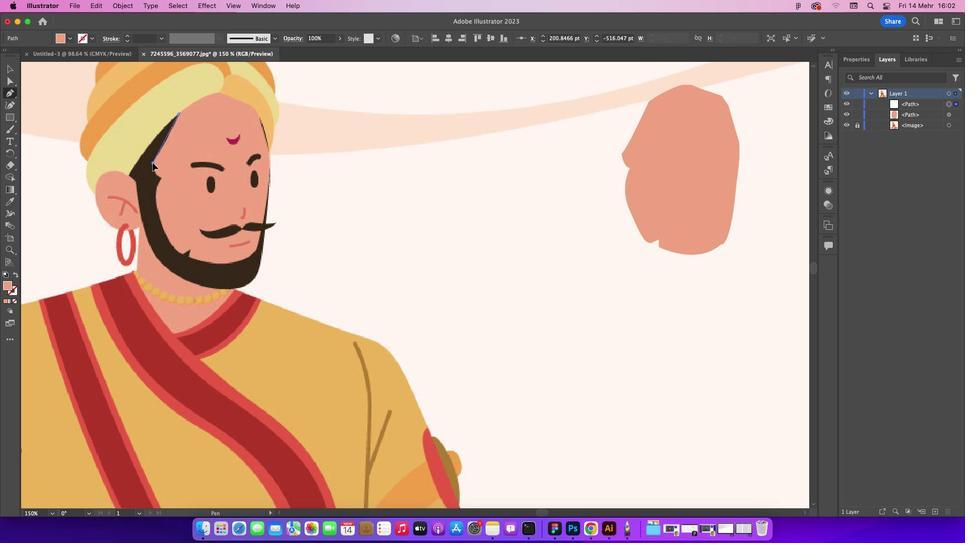
Action: Mouse moved to (62, 350)
Screenshot: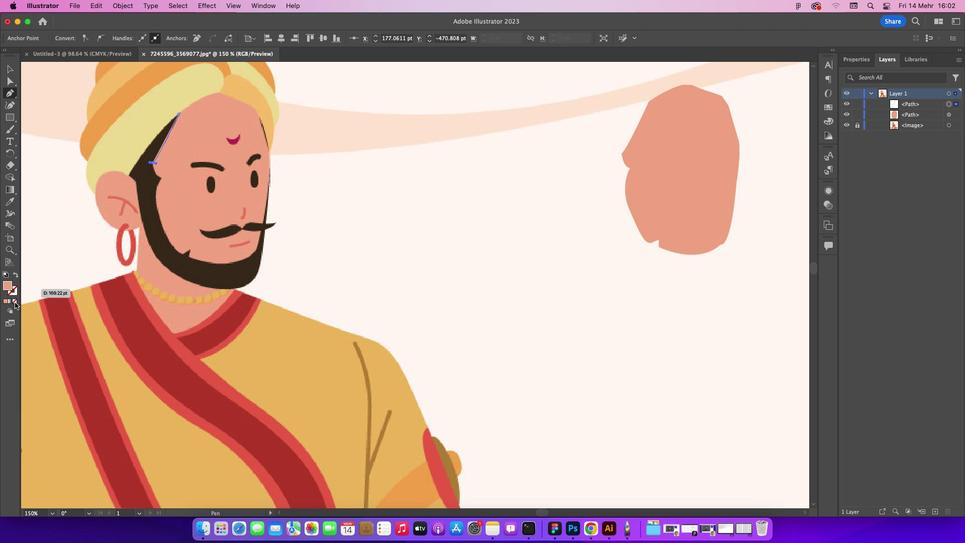 
Action: Mouse pressed left at (62, 350)
Screenshot: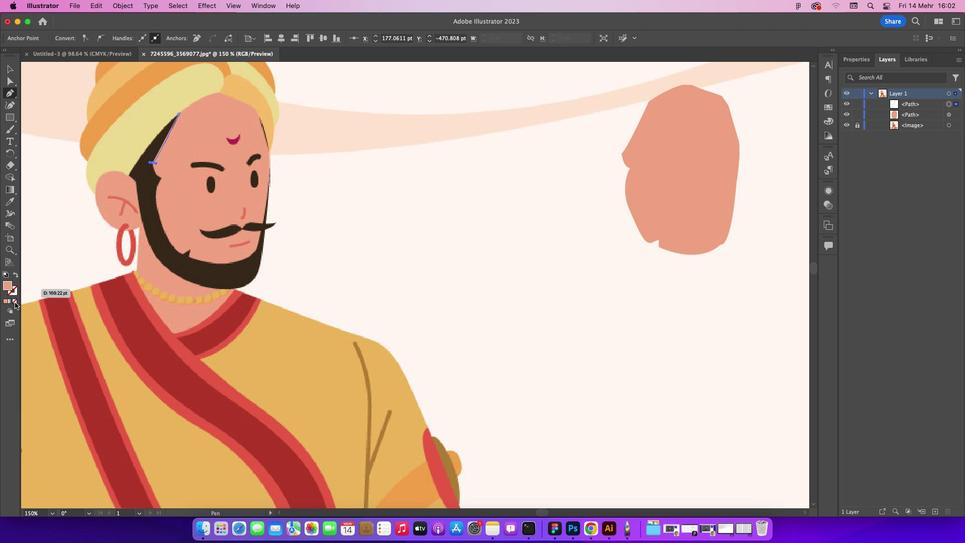 
Action: Mouse moved to (208, 225)
Screenshot: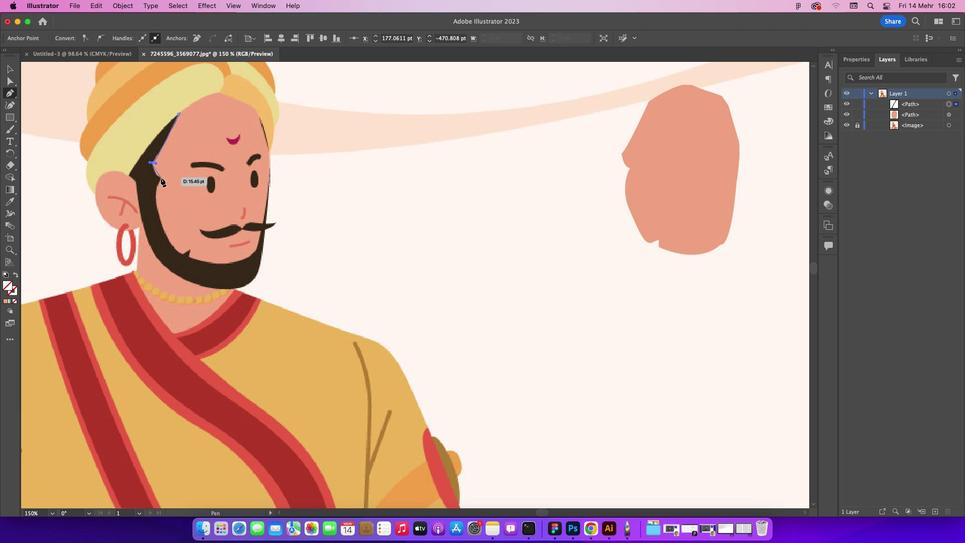 
Action: Mouse pressed left at (208, 225)
Screenshot: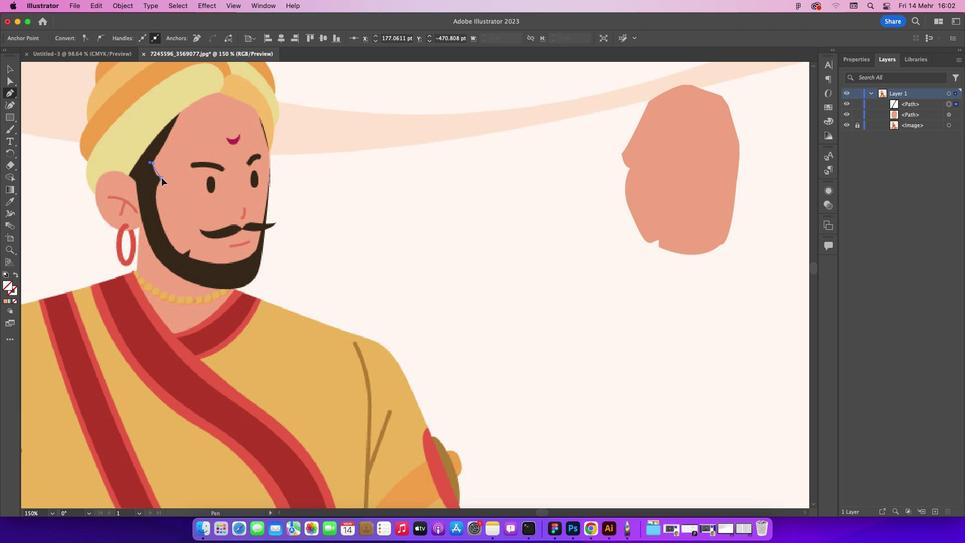 
Action: Mouse moved to (207, 225)
Screenshot: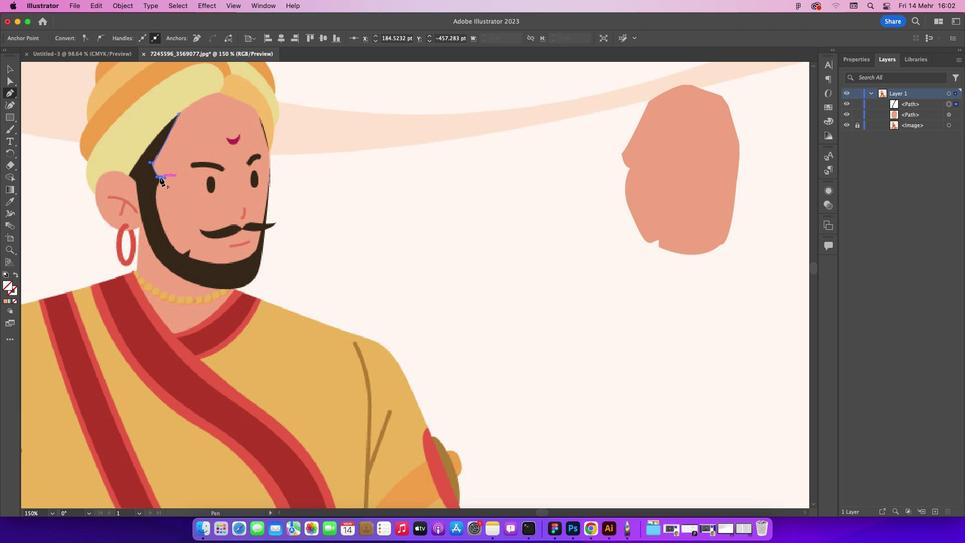 
Action: Mouse pressed left at (207, 225)
Screenshot: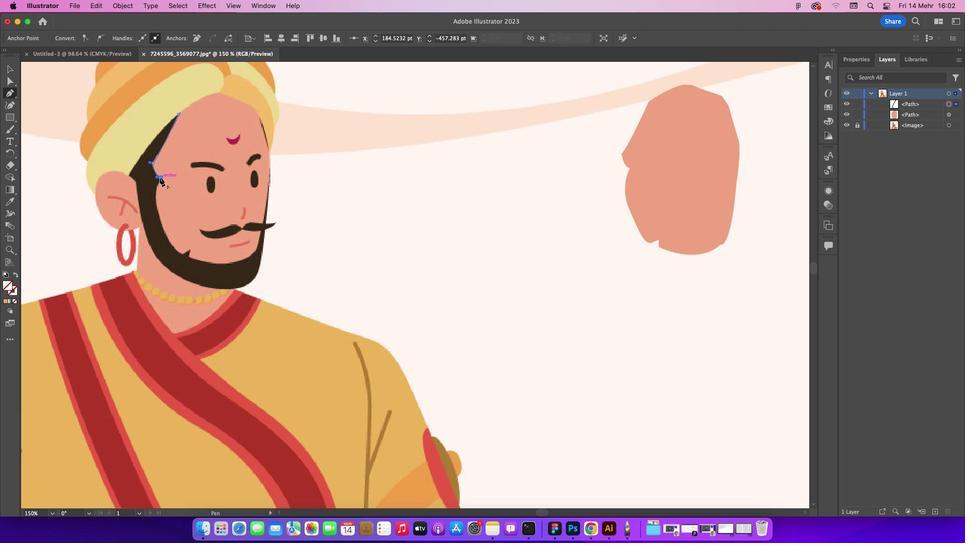 
Action: Mouse moved to (205, 258)
Screenshot: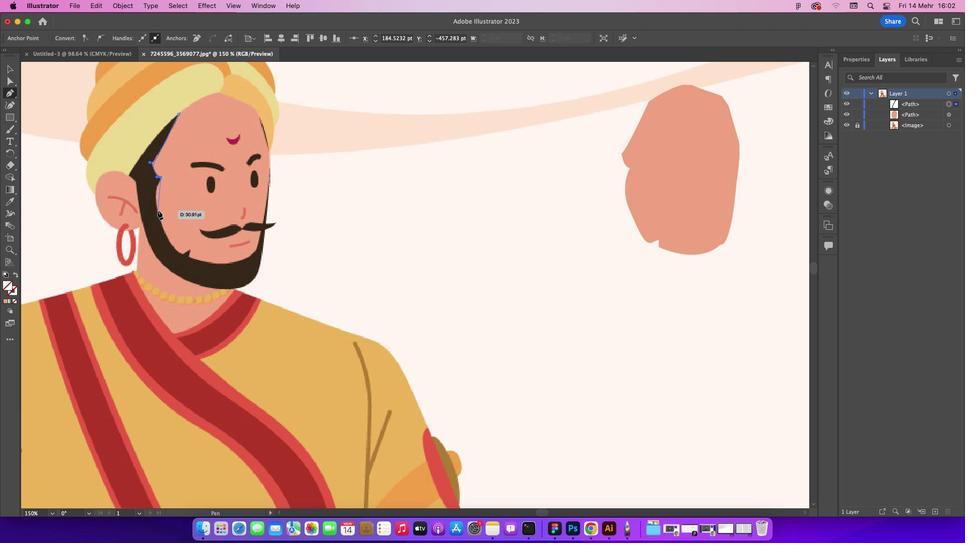 
Action: Mouse pressed left at (205, 258)
Screenshot: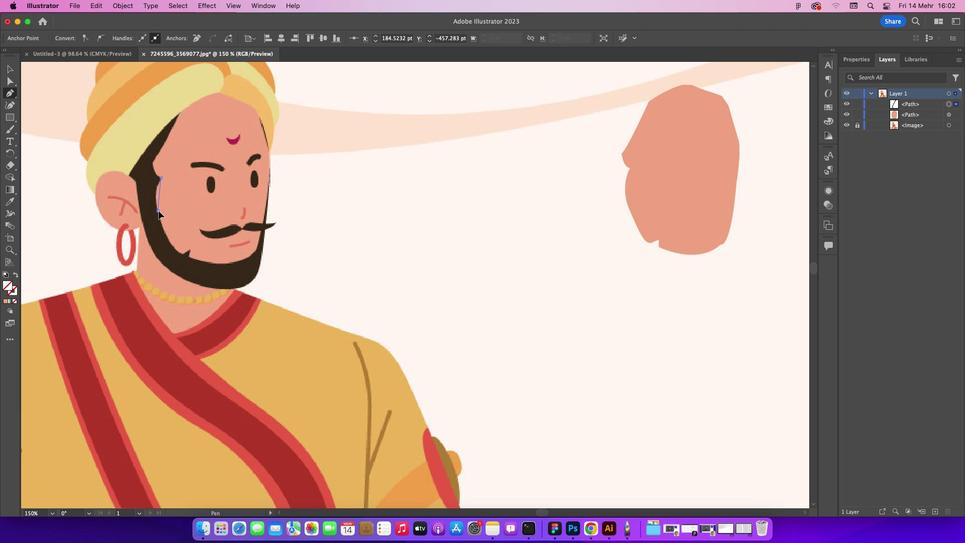 
Action: Mouse moved to (205, 259)
Screenshot: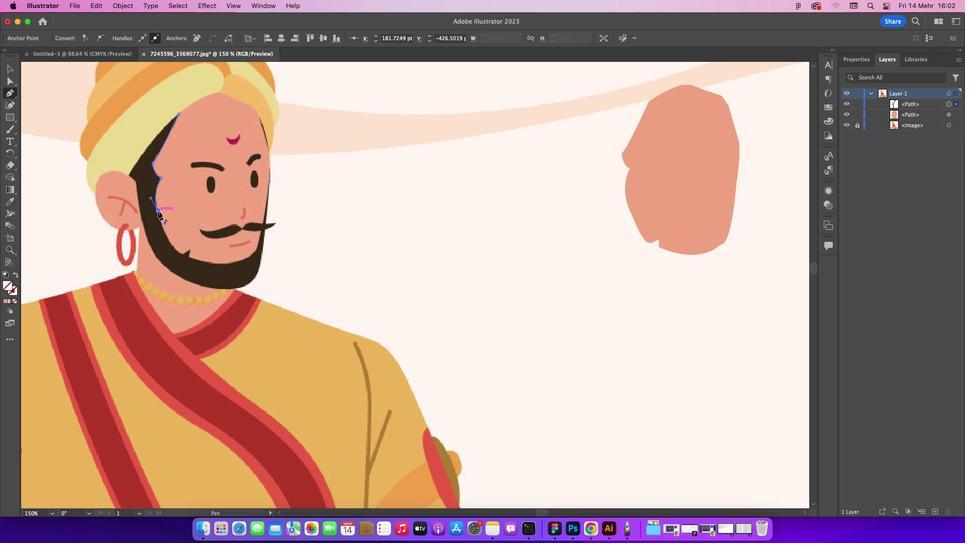 
Action: Mouse pressed left at (205, 259)
Screenshot: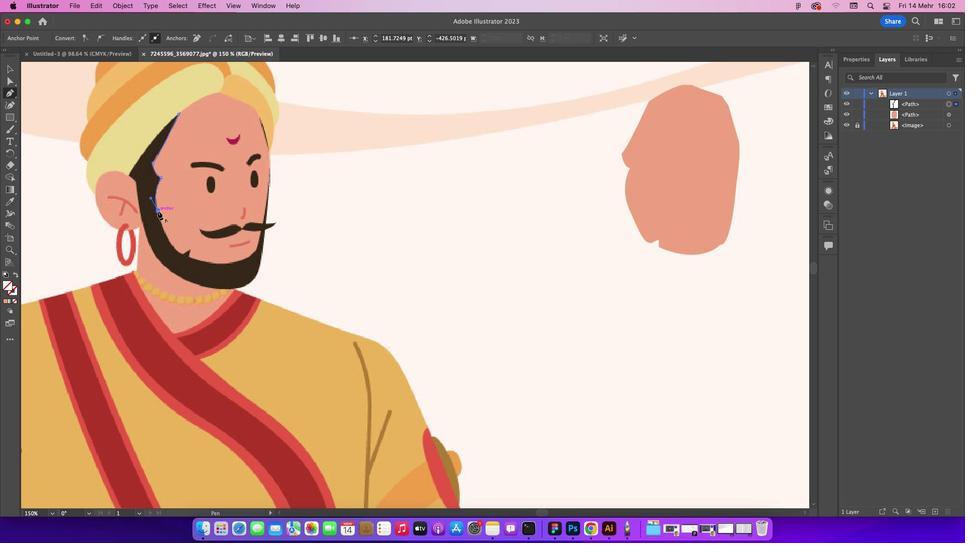 
Action: Mouse moved to (229, 301)
Screenshot: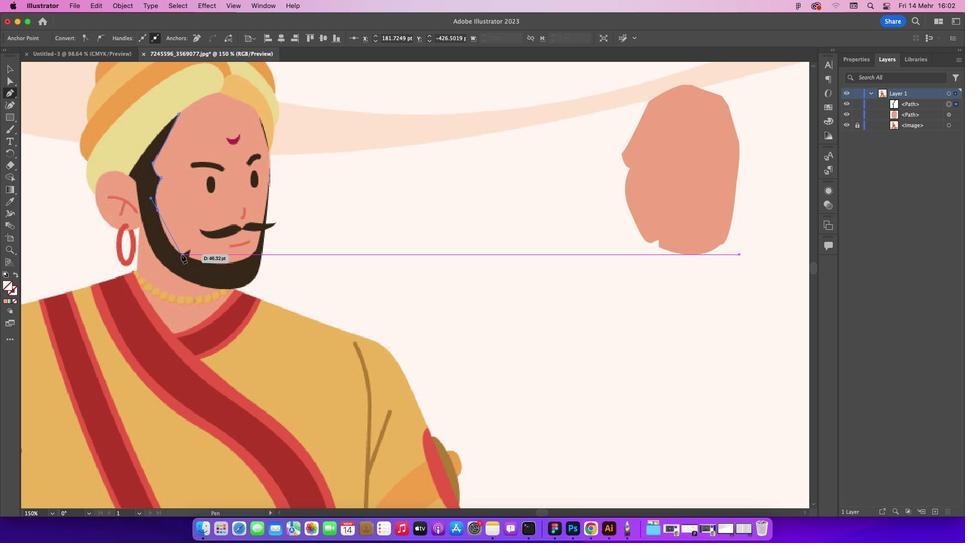 
Action: Mouse pressed left at (229, 301)
Screenshot: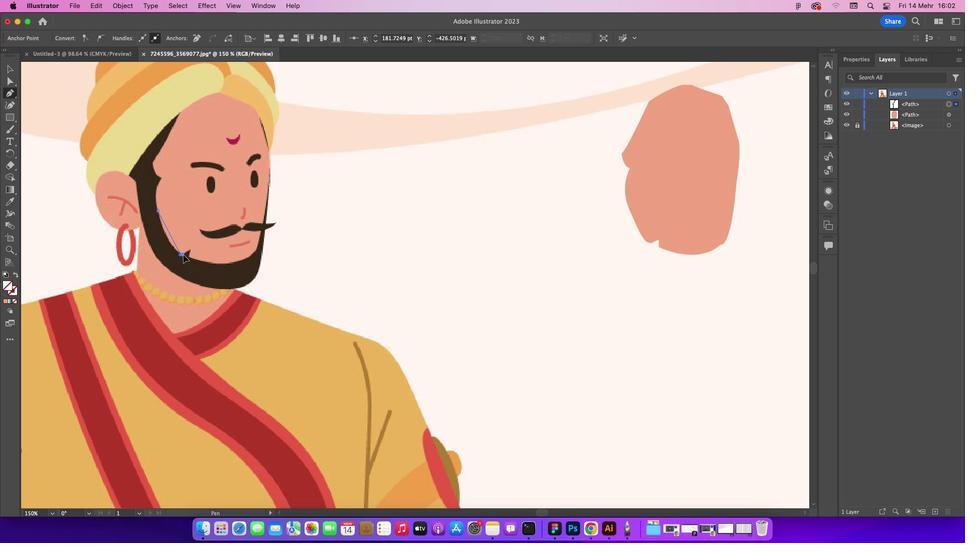 
Action: Mouse moved to (229, 302)
Screenshot: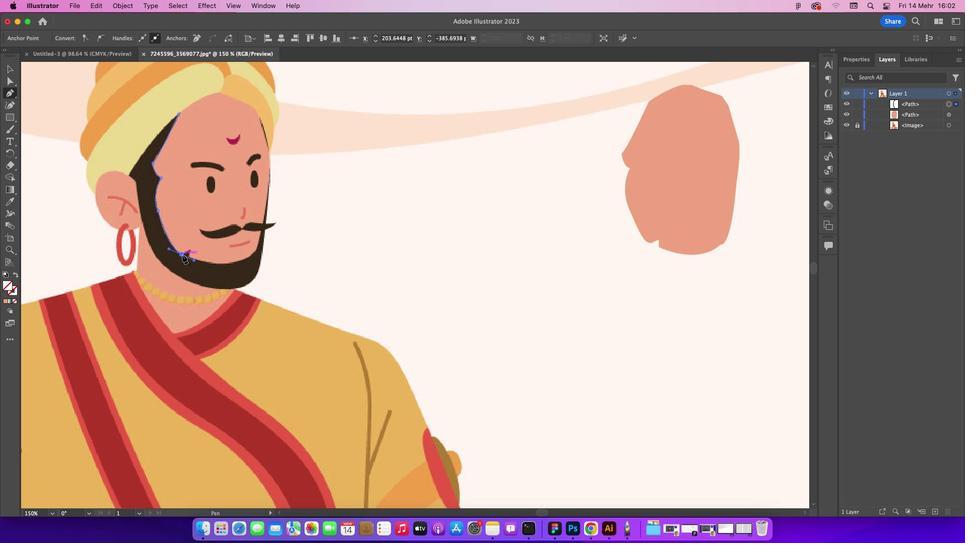 
Action: Mouse pressed left at (229, 302)
Screenshot: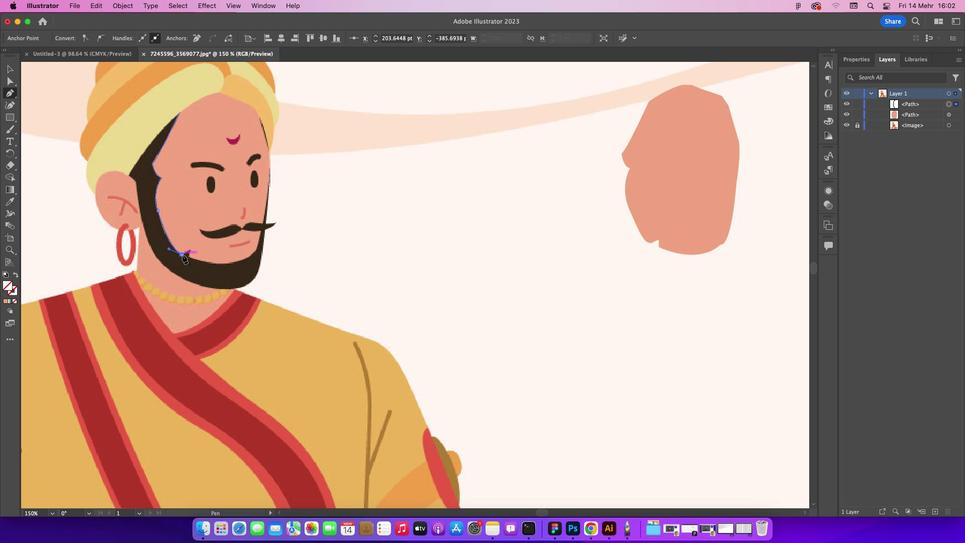 
Action: Mouse moved to (237, 297)
Screenshot: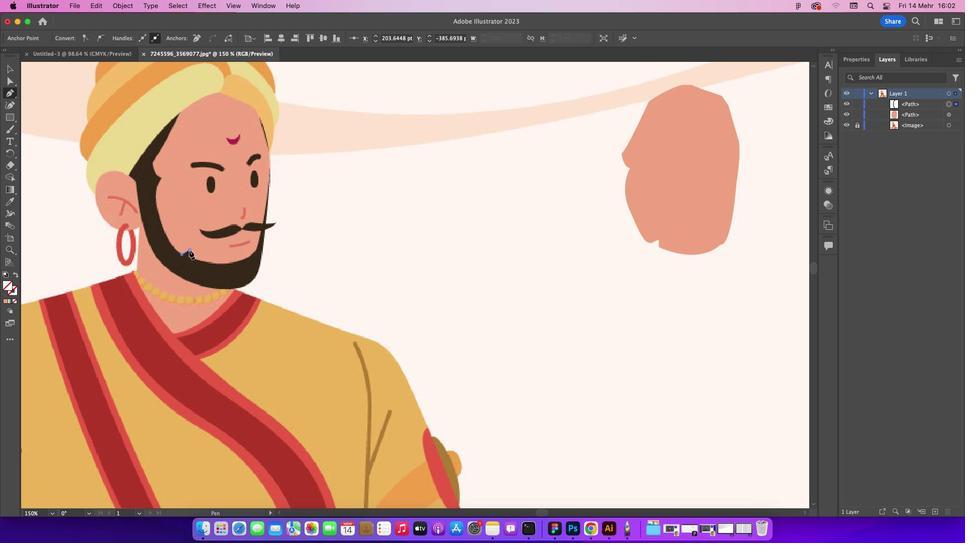 
Action: Mouse pressed left at (237, 297)
Screenshot: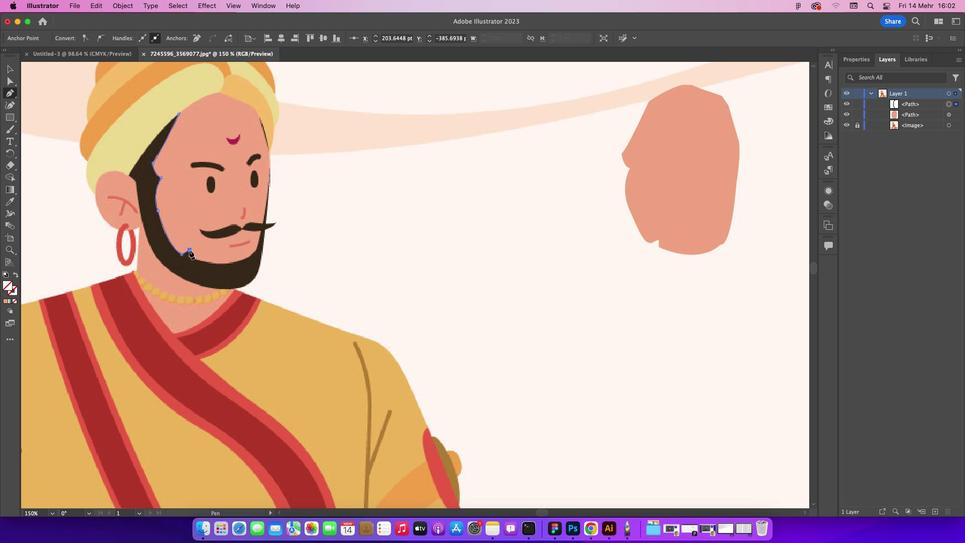 
Action: Mouse moved to (235, 304)
Screenshot: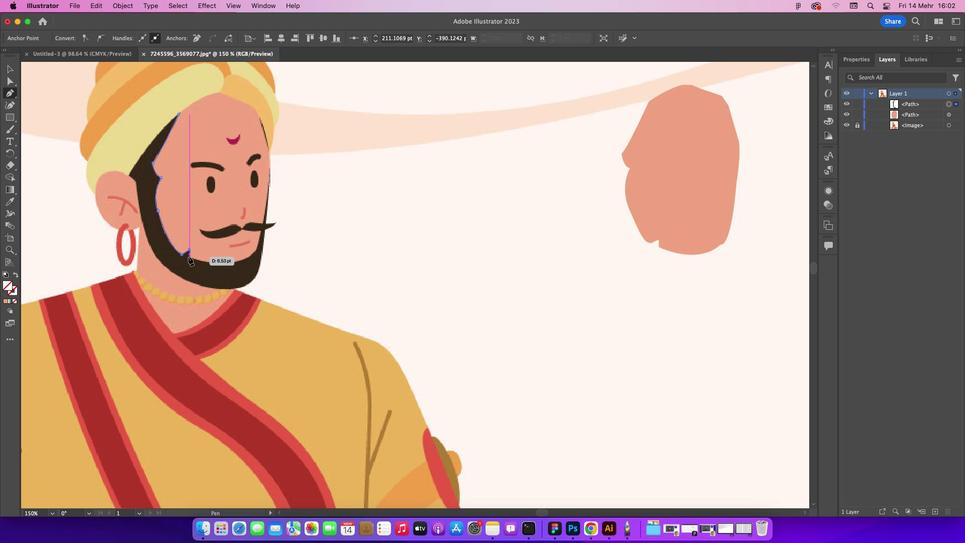 
Action: Mouse pressed left at (235, 304)
Screenshot: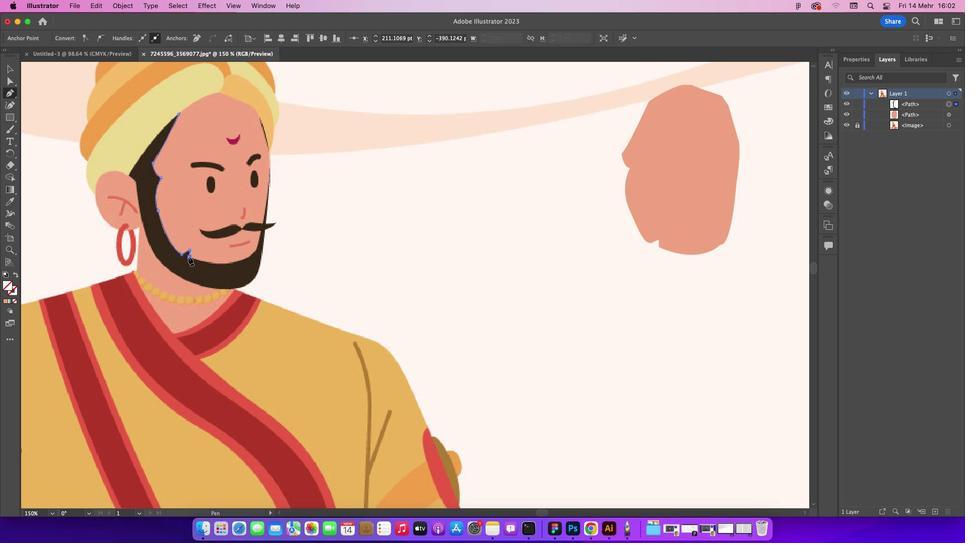 
Action: Mouse moved to (288, 308)
Screenshot: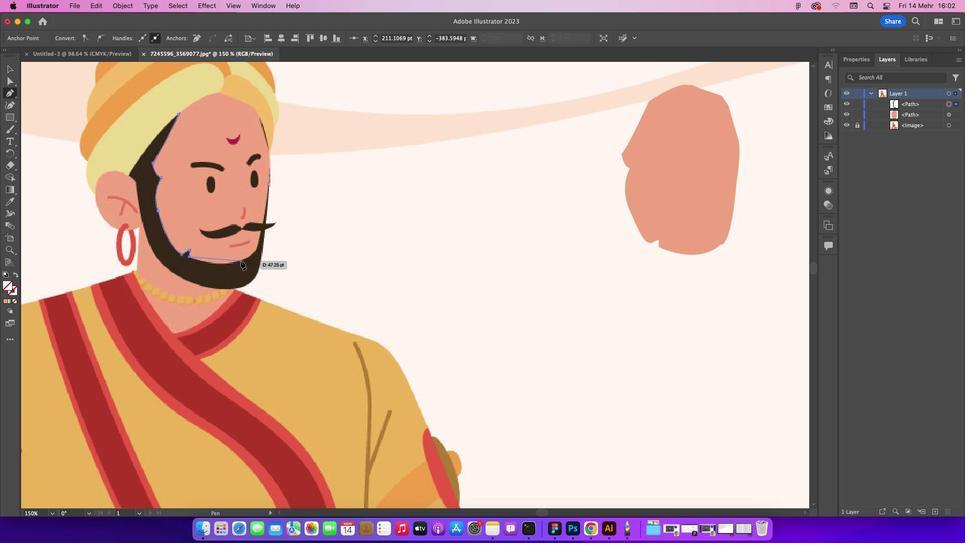 
Action: Mouse pressed left at (288, 308)
Screenshot: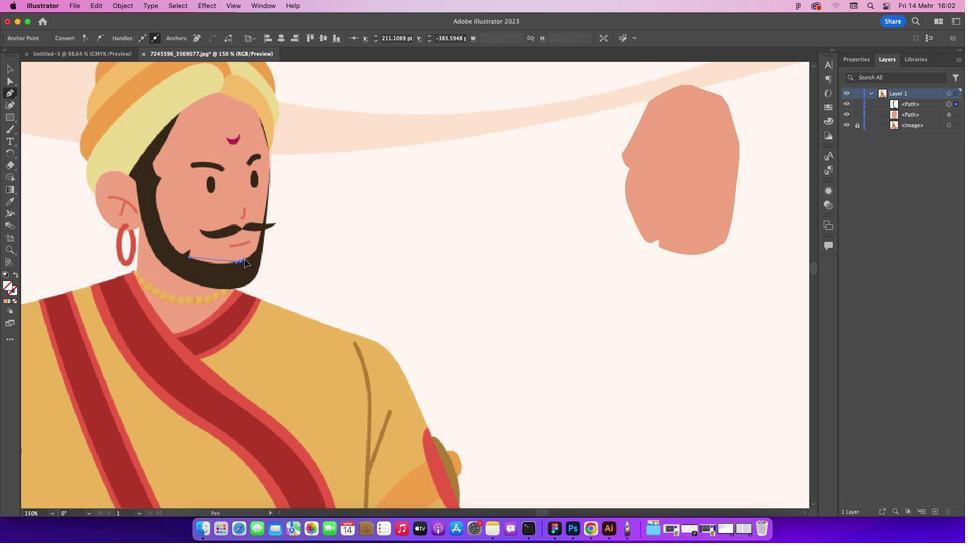 
Action: Mouse moved to (314, 243)
Screenshot: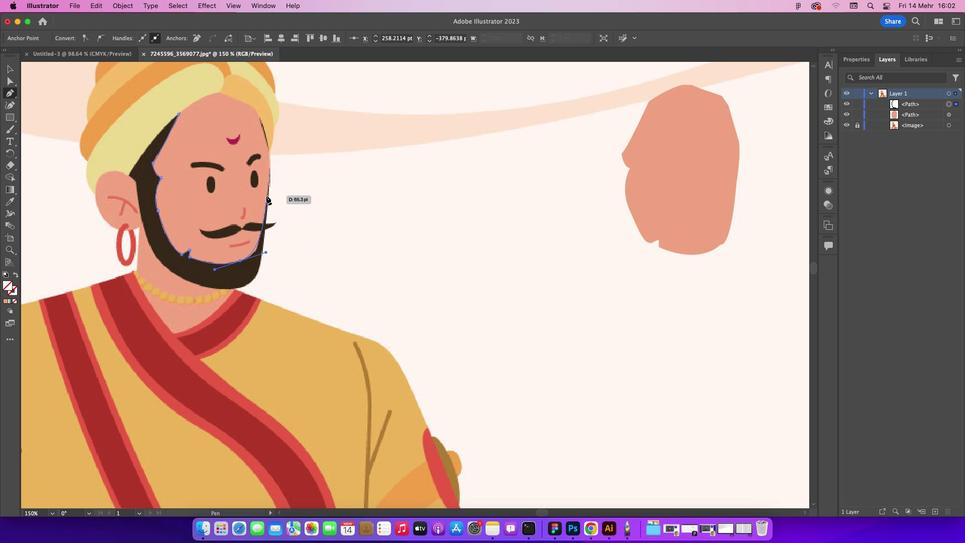 
Action: Mouse pressed left at (314, 243)
Screenshot: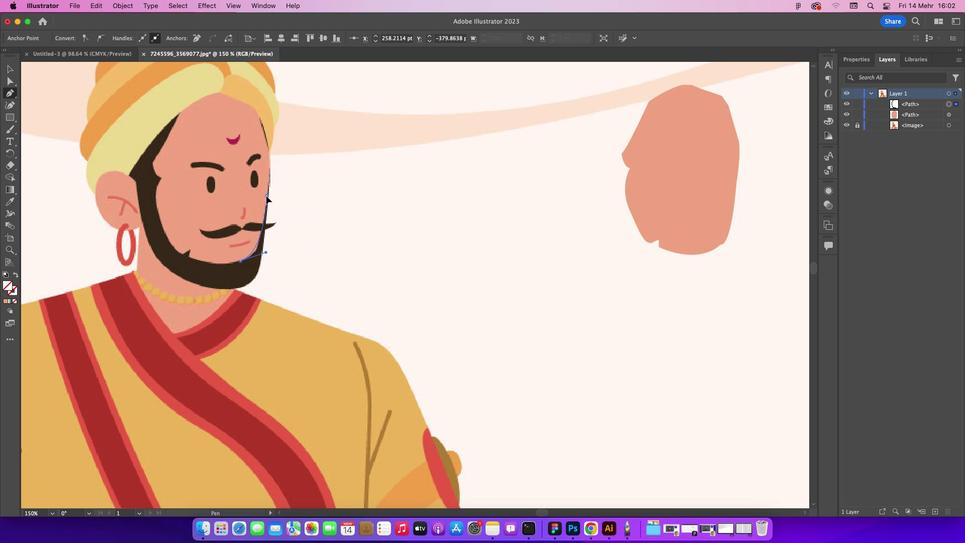 
Action: Mouse moved to (315, 240)
Screenshot: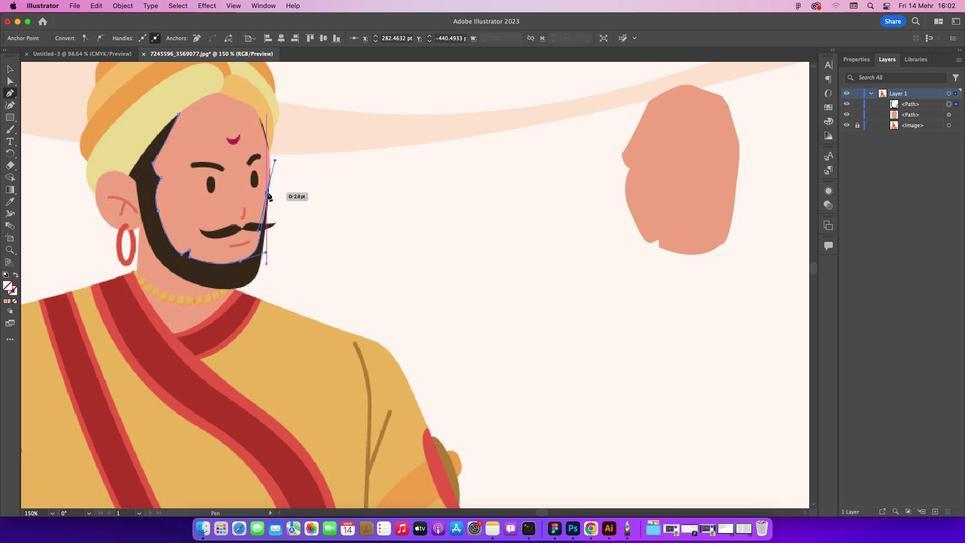 
Action: Mouse pressed left at (315, 240)
Screenshot: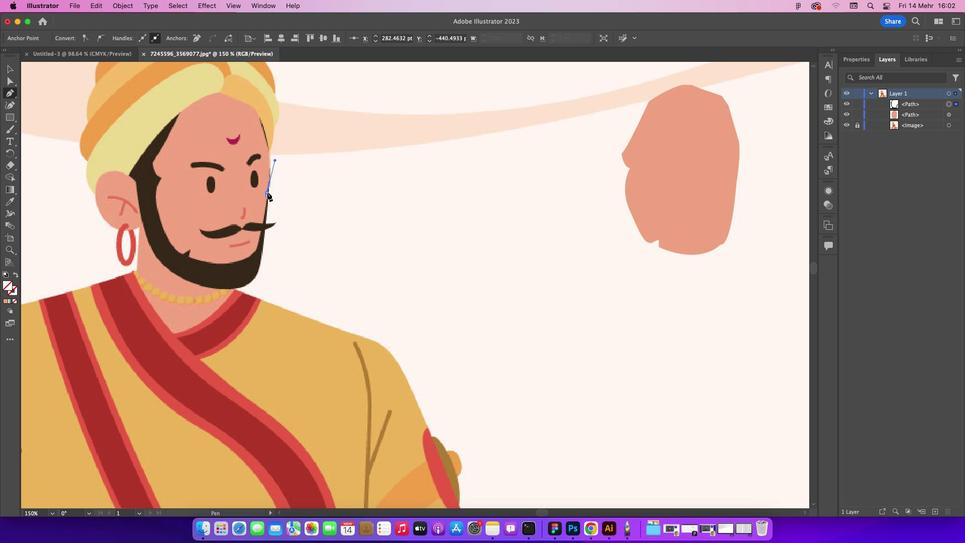 
Action: Mouse moved to (314, 240)
Screenshot: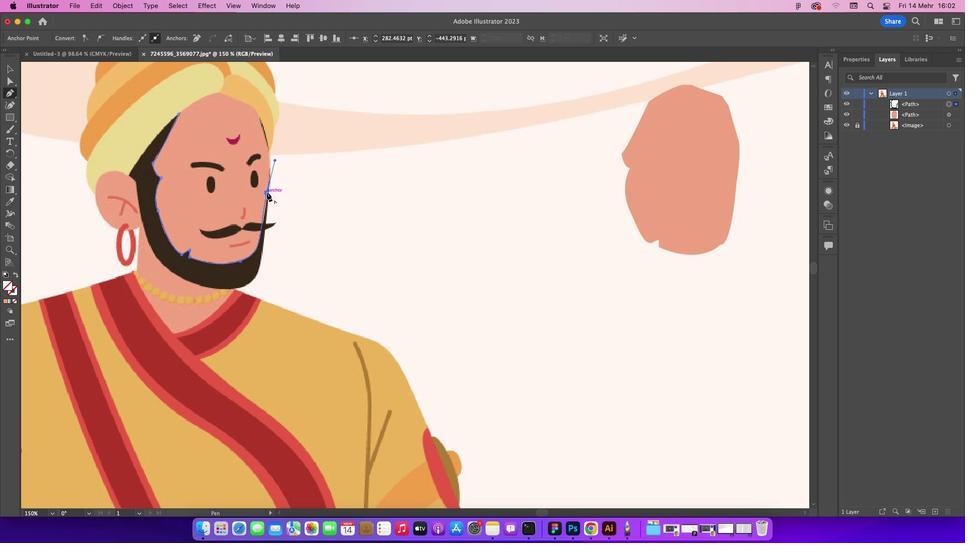 
Action: Mouse pressed left at (314, 240)
Screenshot: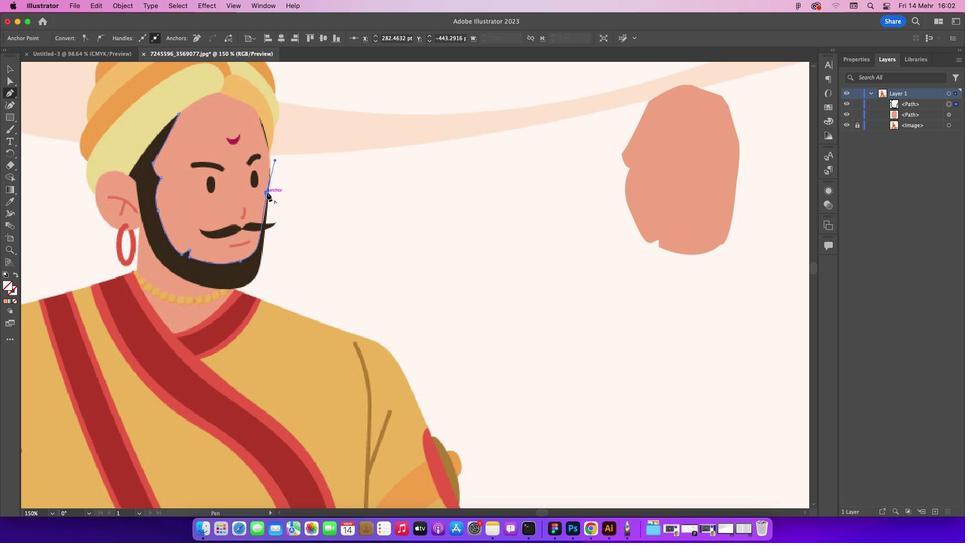
Action: Mouse pressed left at (314, 240)
Screenshot: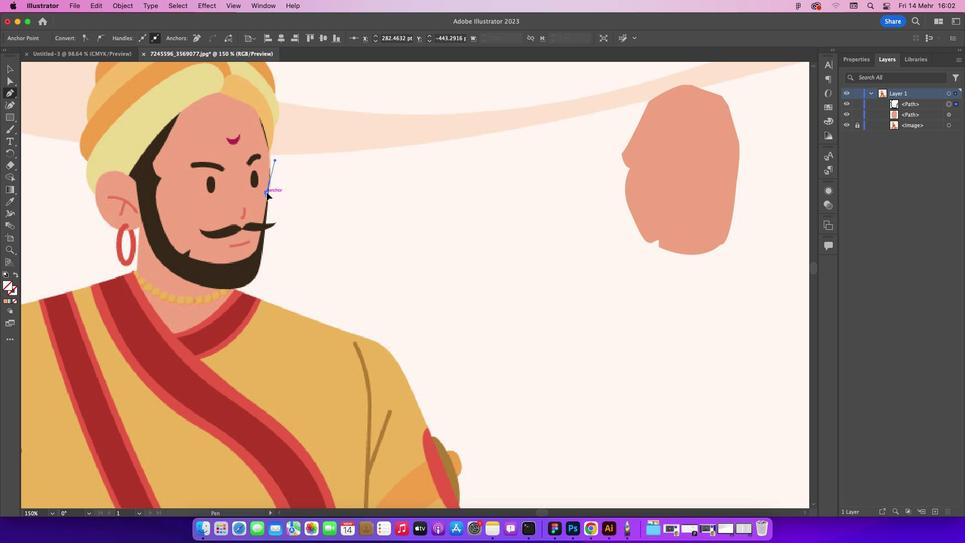 
Action: Mouse moved to (317, 196)
Screenshot: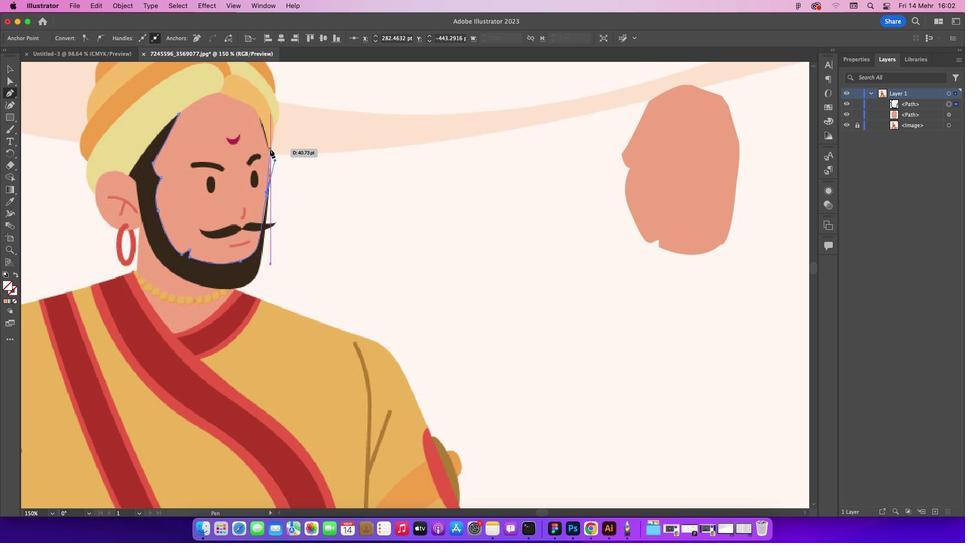 
Action: Mouse pressed left at (317, 196)
Screenshot: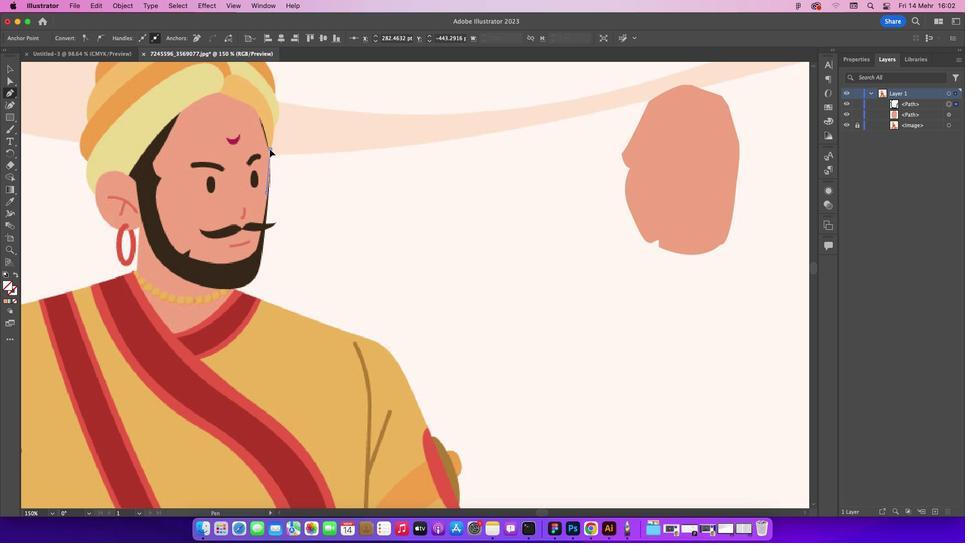 
Action: Mouse moved to (316, 294)
Screenshot: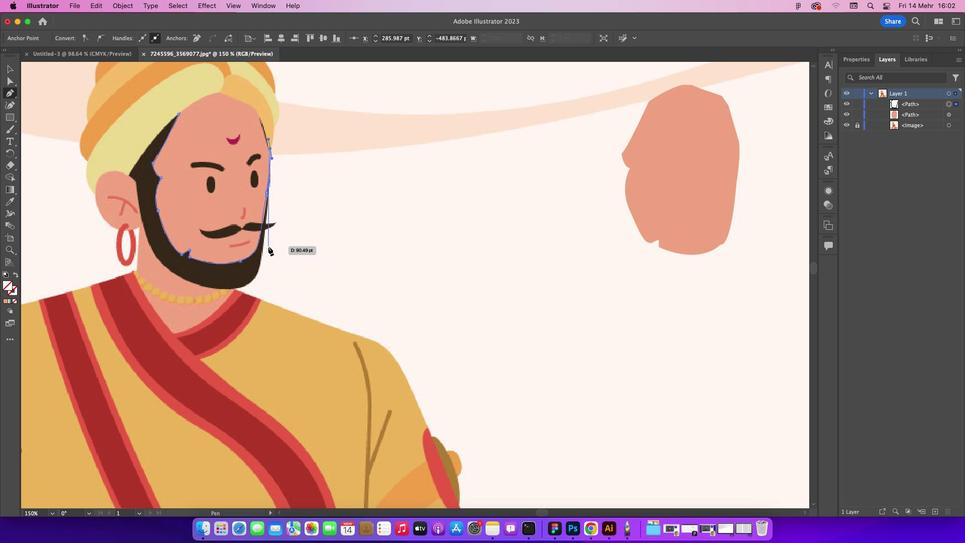 
Action: Key pressed Key.cmd'z'
Screenshot: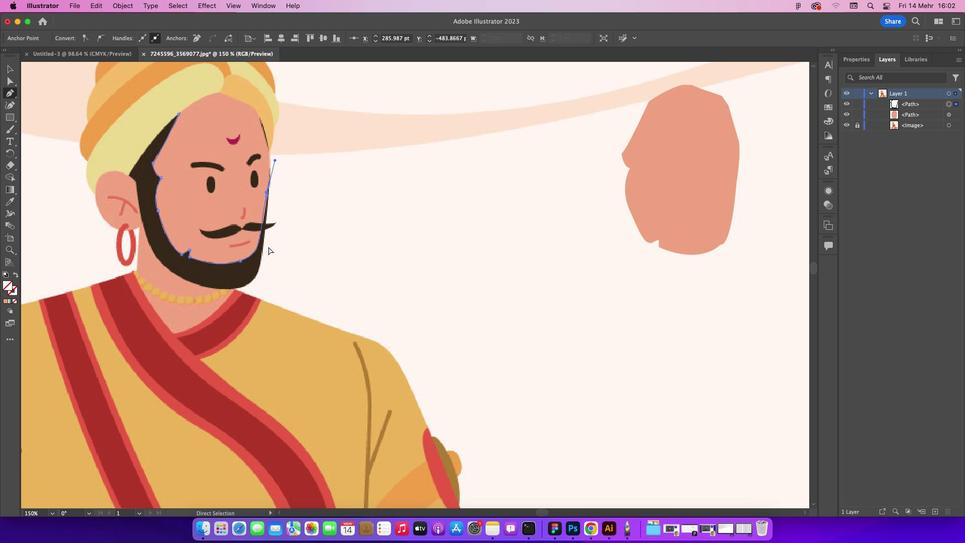 
Action: Mouse moved to (313, 270)
Screenshot: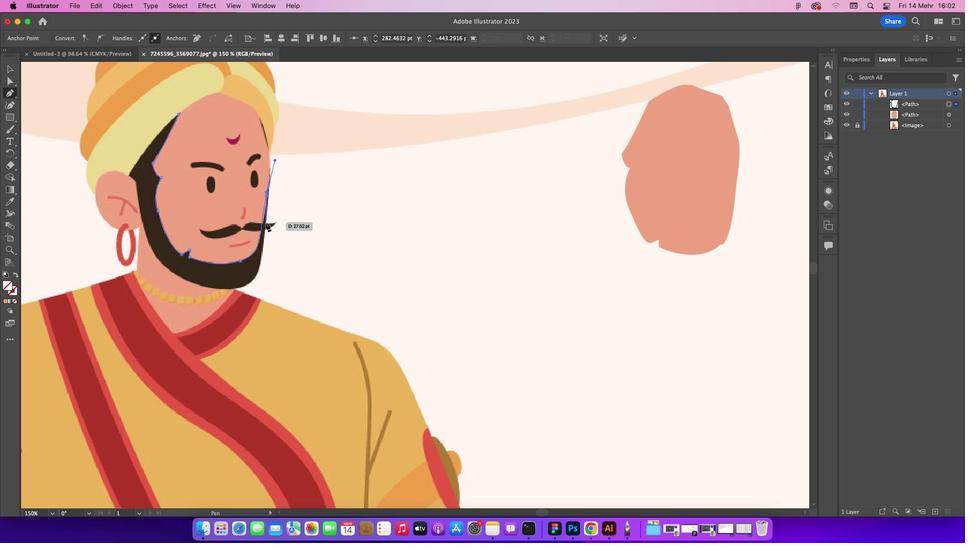 
Action: Mouse pressed left at (313, 270)
Screenshot: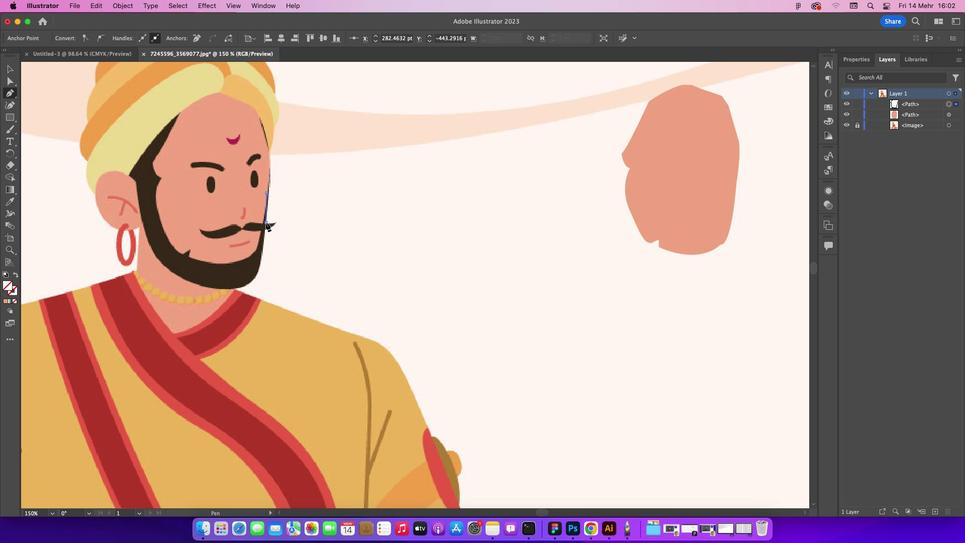 
Action: Mouse moved to (323, 270)
Screenshot: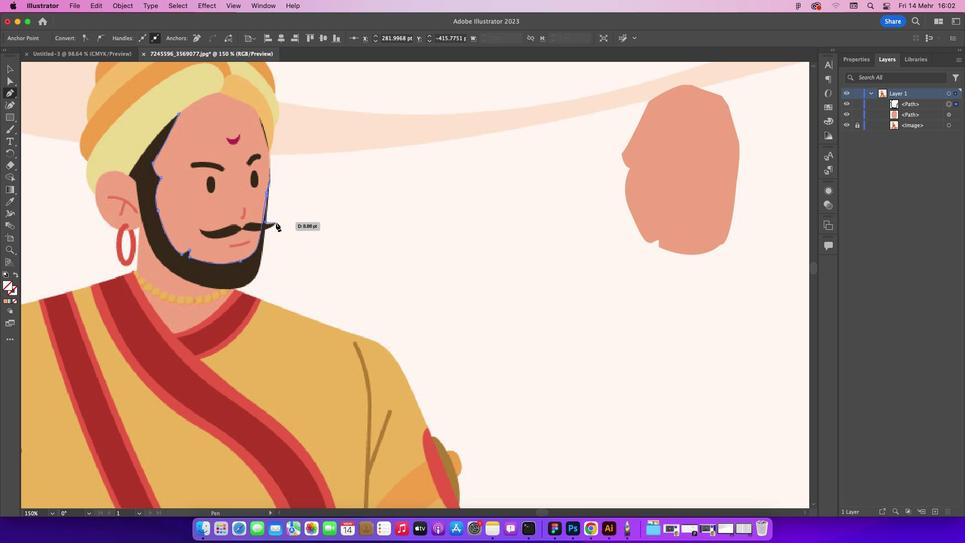 
Action: Mouse pressed left at (323, 270)
Screenshot: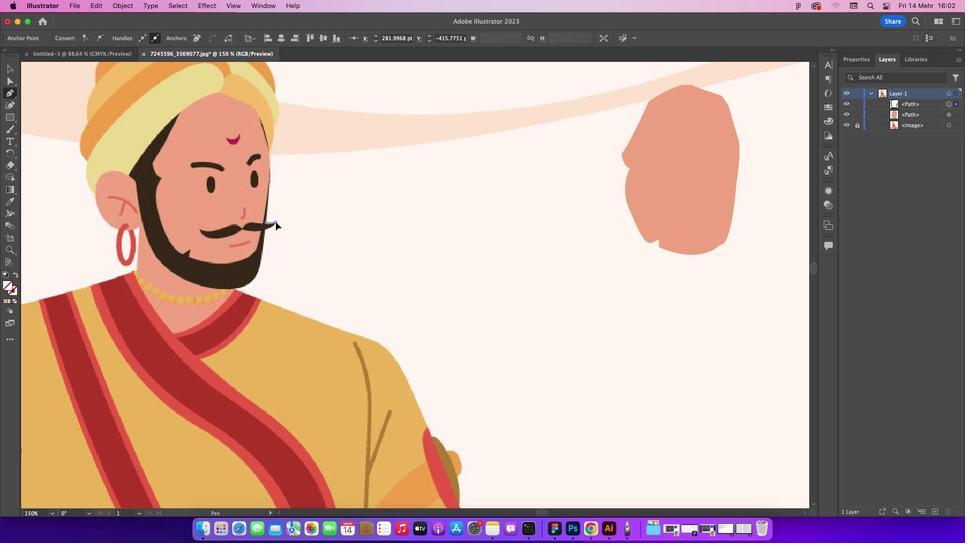 
Action: Mouse moved to (324, 269)
Screenshot: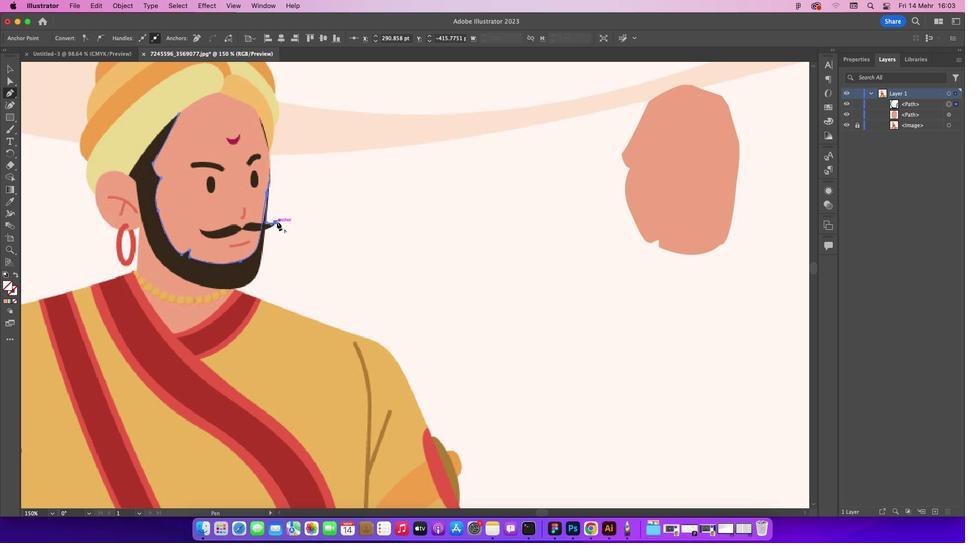
Action: Mouse pressed left at (324, 269)
Screenshot: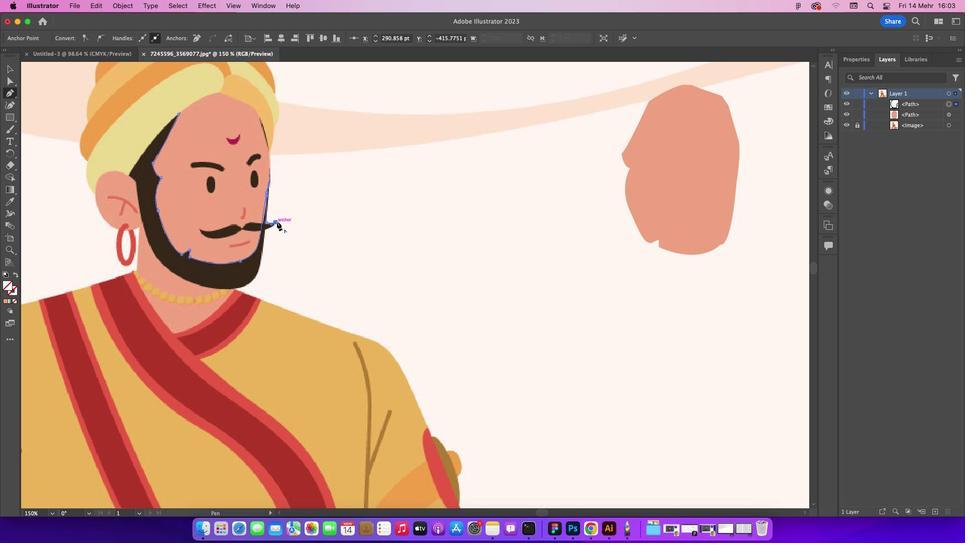 
Action: Mouse moved to (313, 277)
Screenshot: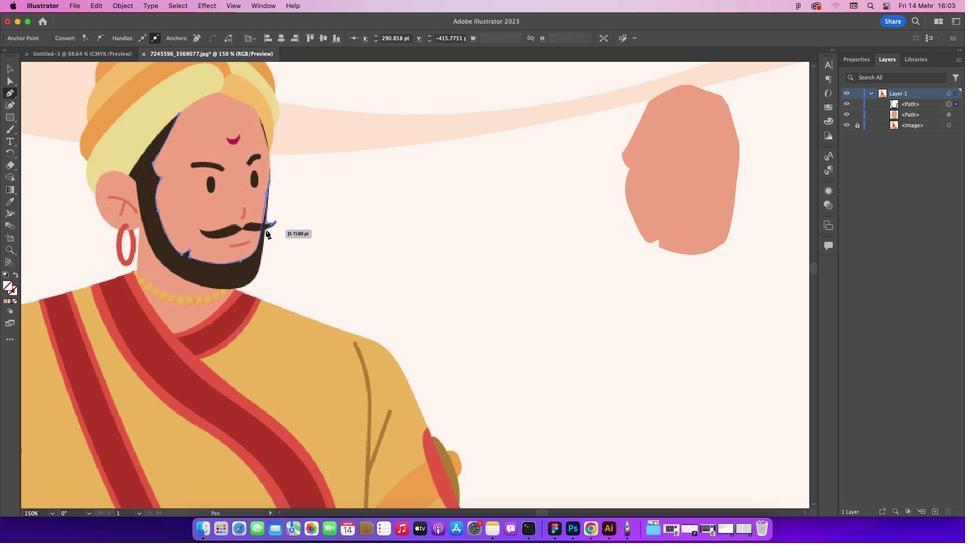 
Action: Mouse pressed left at (313, 277)
Screenshot: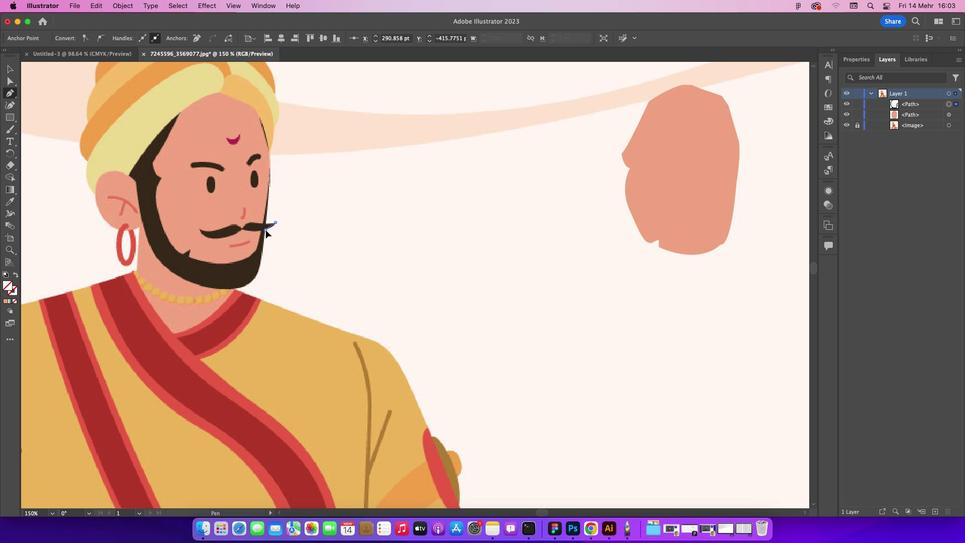 
Action: Mouse moved to (312, 276)
Screenshot: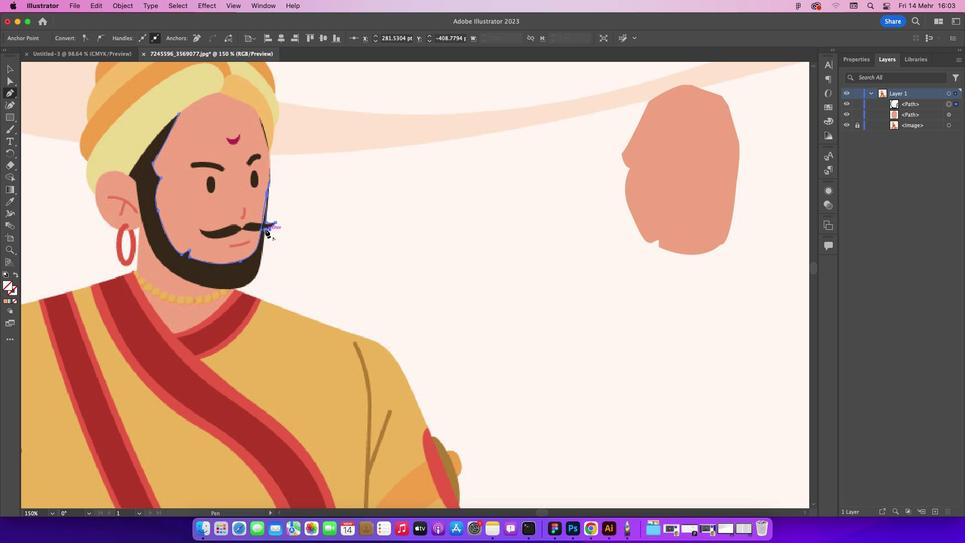 
Action: Mouse pressed left at (312, 276)
Screenshot: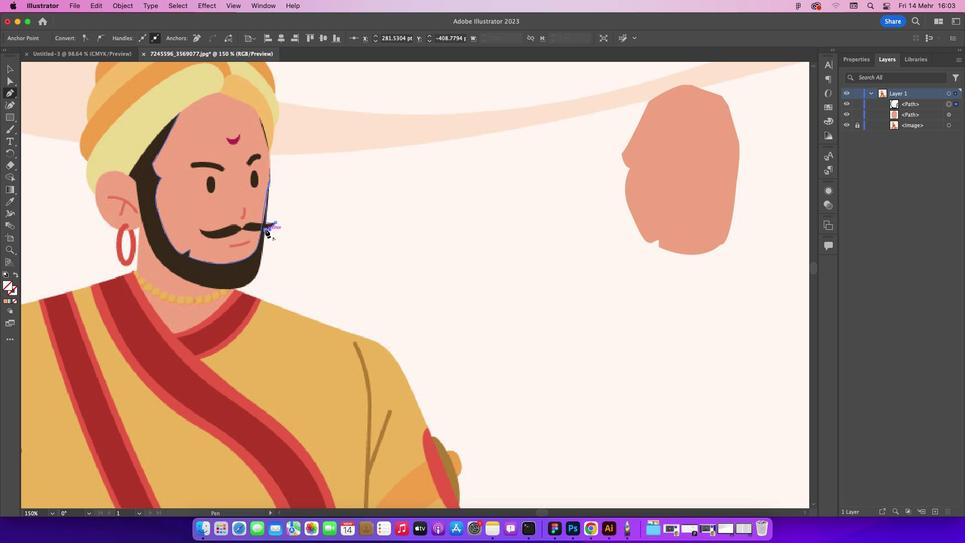 
Action: Mouse moved to (306, 316)
Screenshot: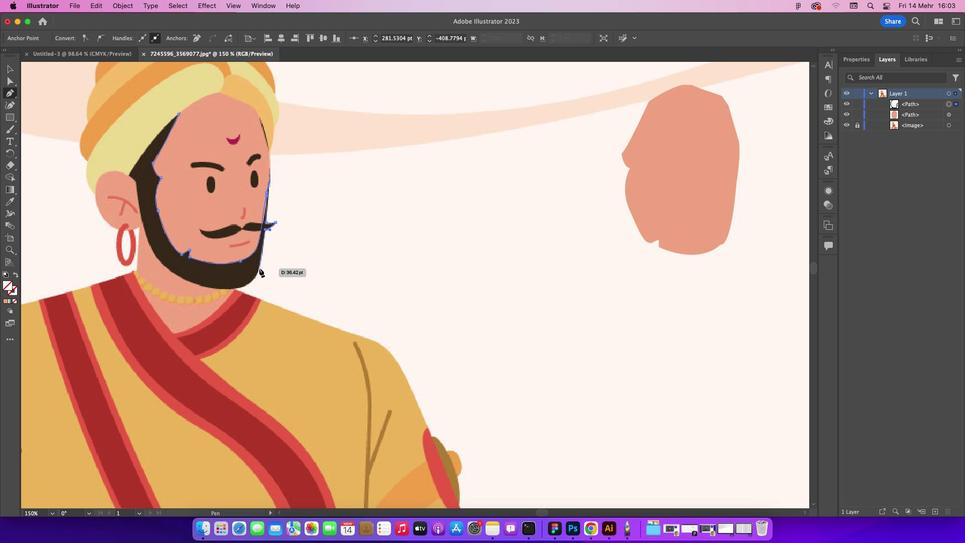
Action: Mouse pressed left at (306, 316)
Screenshot: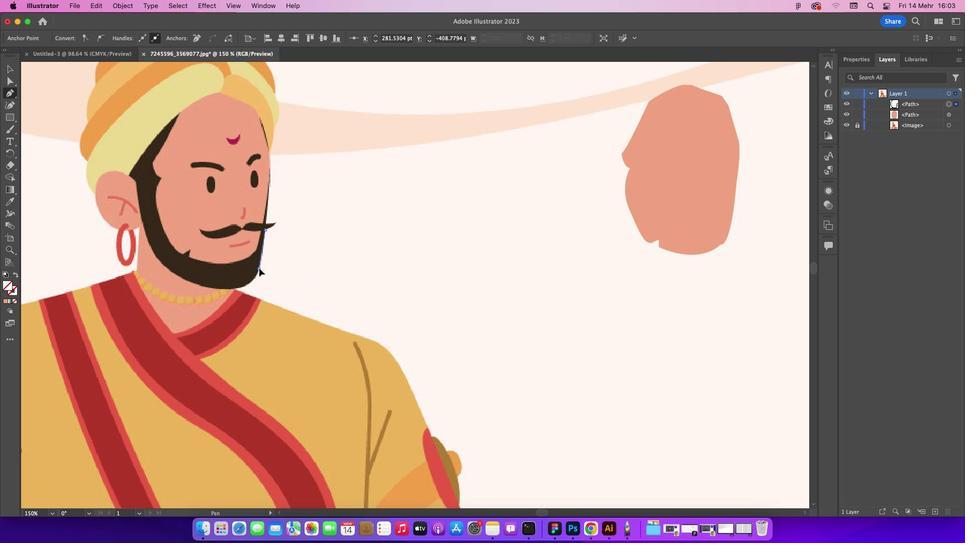 
Action: Mouse moved to (277, 336)
Screenshot: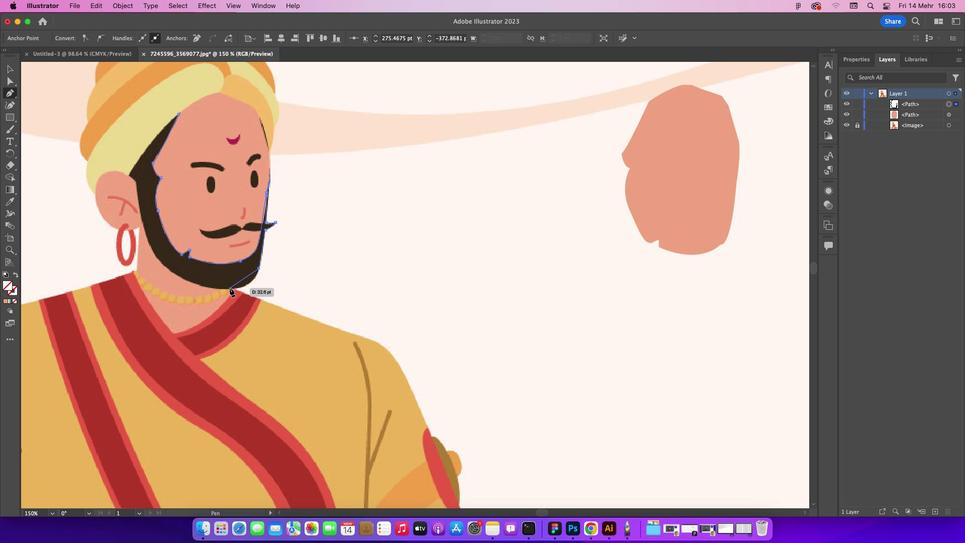 
Action: Mouse pressed left at (277, 336)
Screenshot: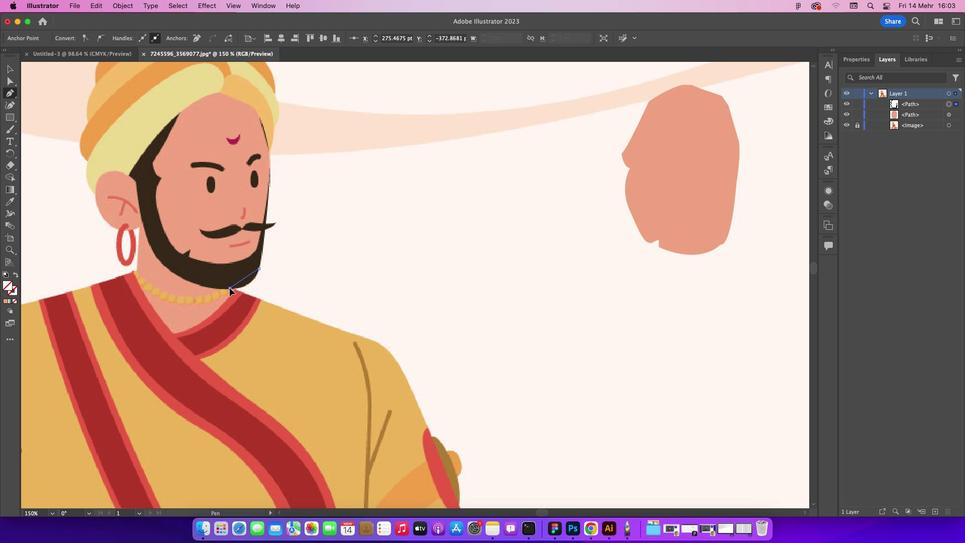 
Action: Mouse moved to (215, 316)
Screenshot: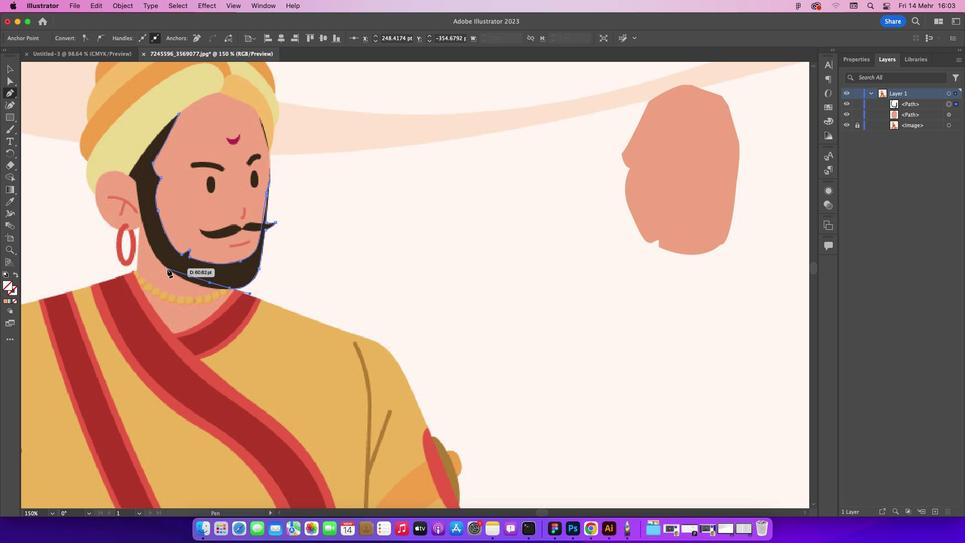 
Action: Mouse pressed left at (215, 316)
Screenshot: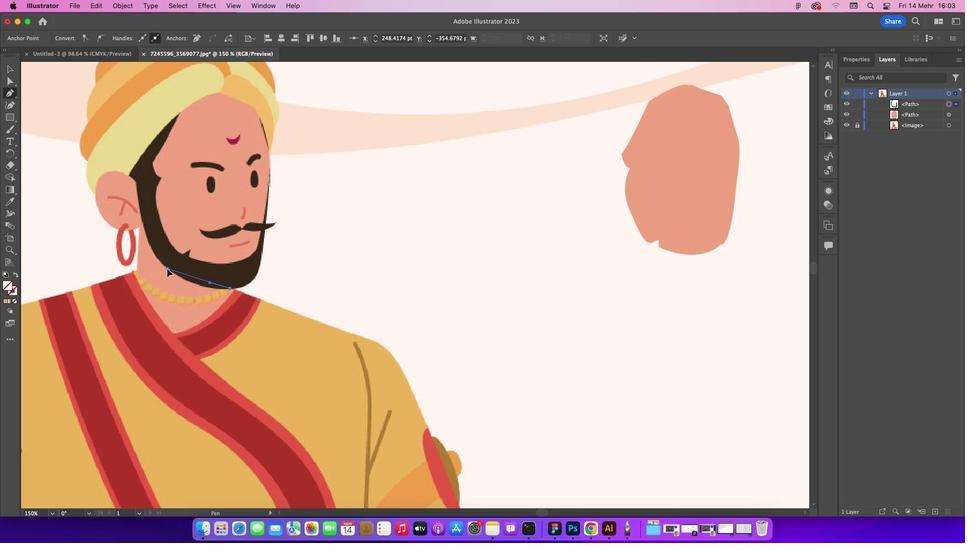 
Action: Mouse moved to (214, 315)
Screenshot: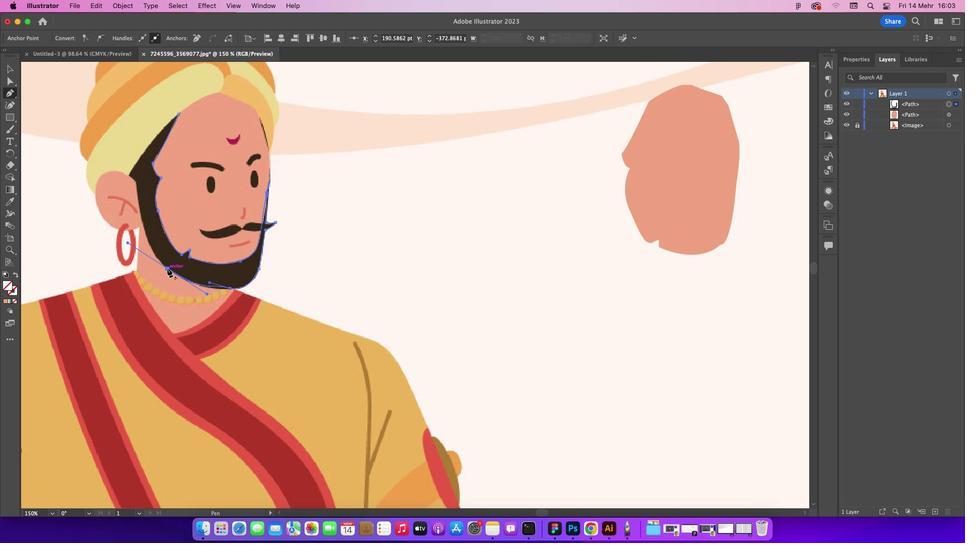
Action: Mouse pressed left at (214, 315)
Screenshot: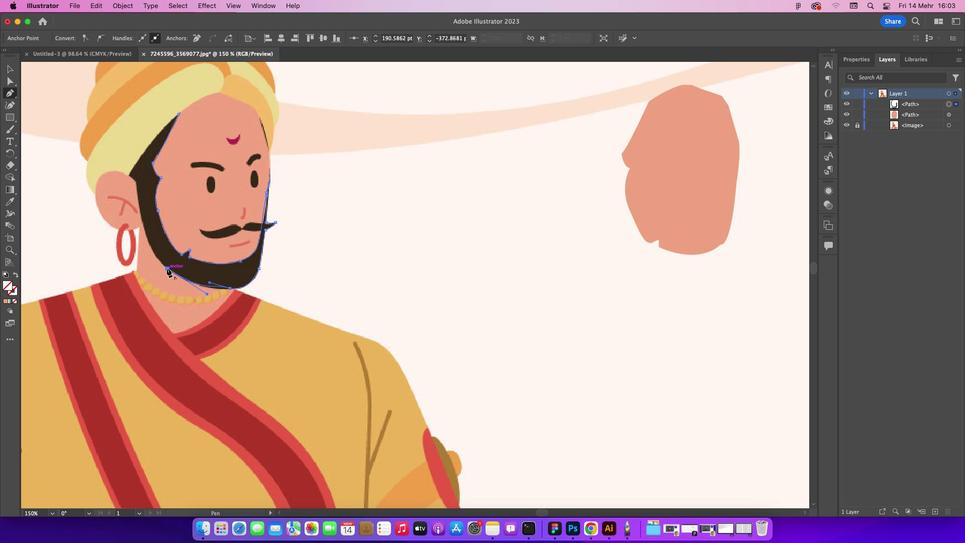 
Action: Mouse moved to (182, 229)
Screenshot: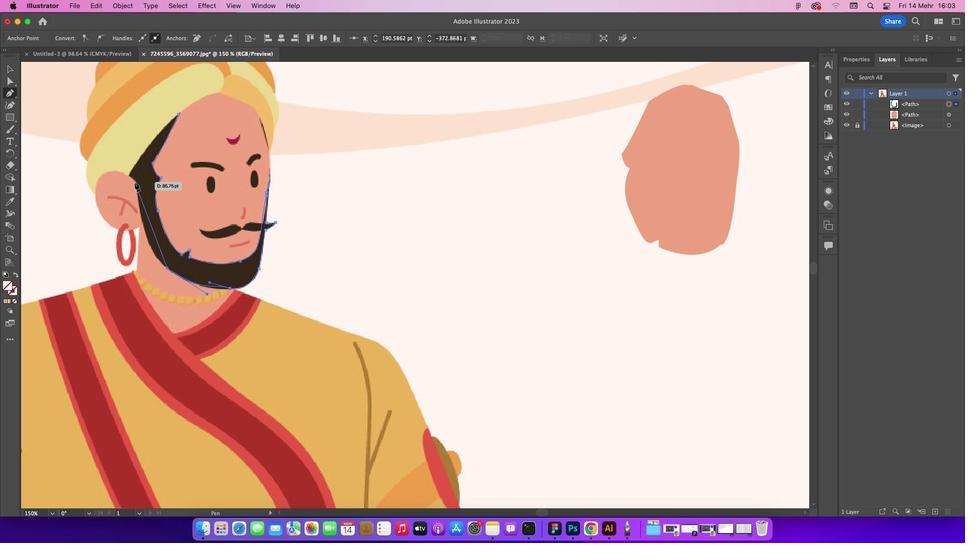 
Action: Mouse pressed left at (182, 229)
Screenshot: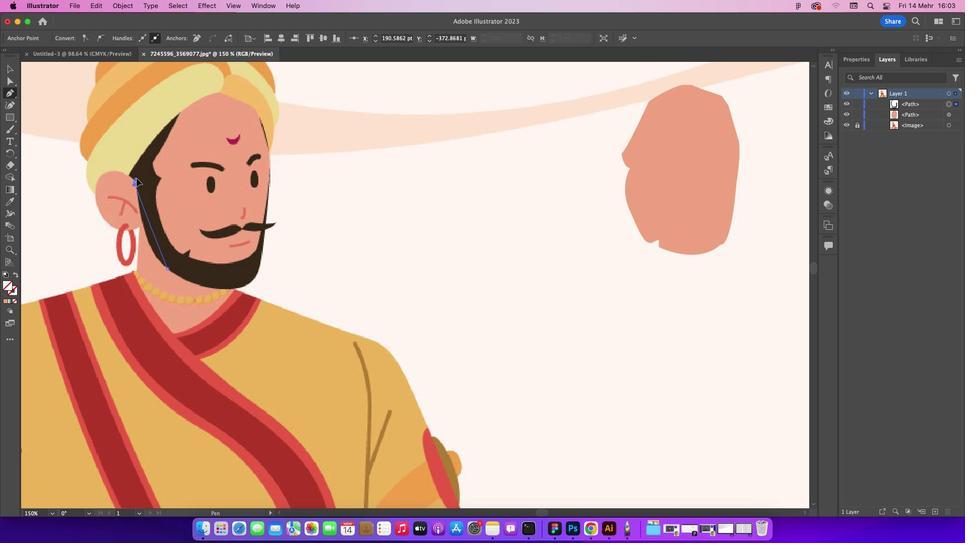 
Action: Mouse moved to (181, 227)
Screenshot: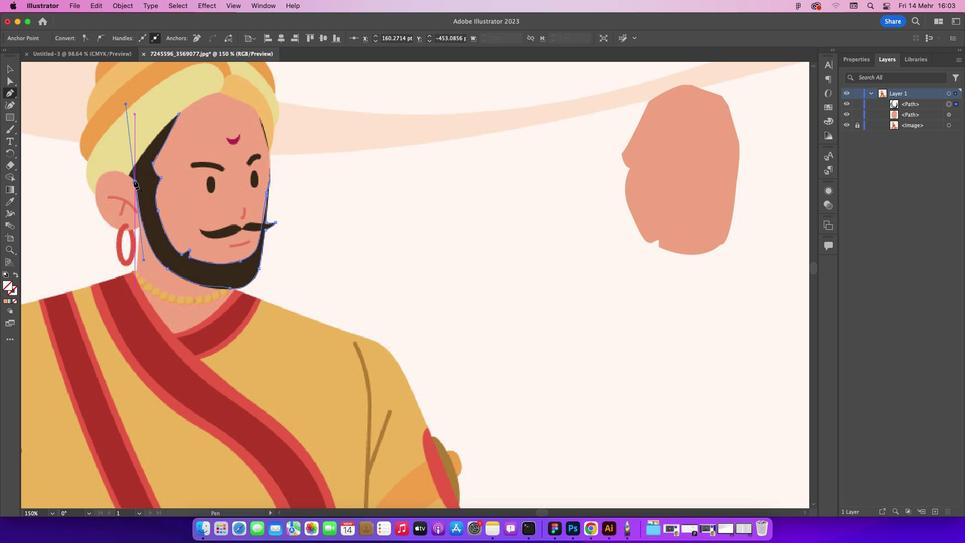 
Action: Mouse pressed left at (181, 227)
Screenshot: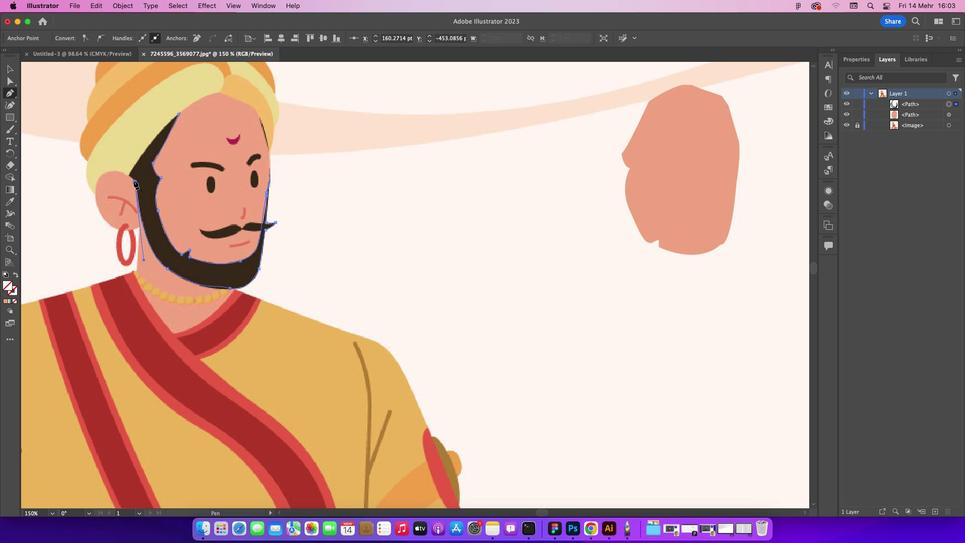 
Action: Mouse moved to (176, 222)
Screenshot: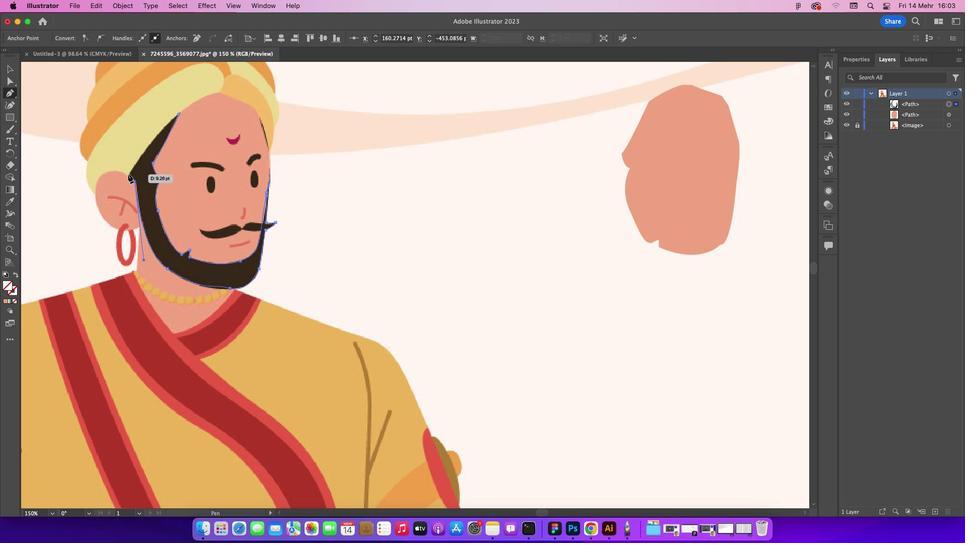 
Action: Mouse pressed left at (176, 222)
Screenshot: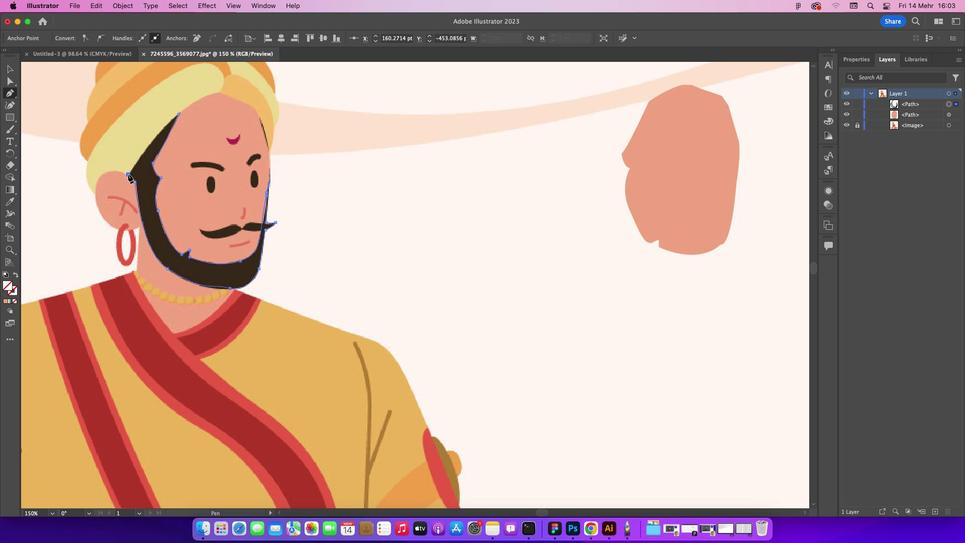
Action: Mouse moved to (226, 160)
Screenshot: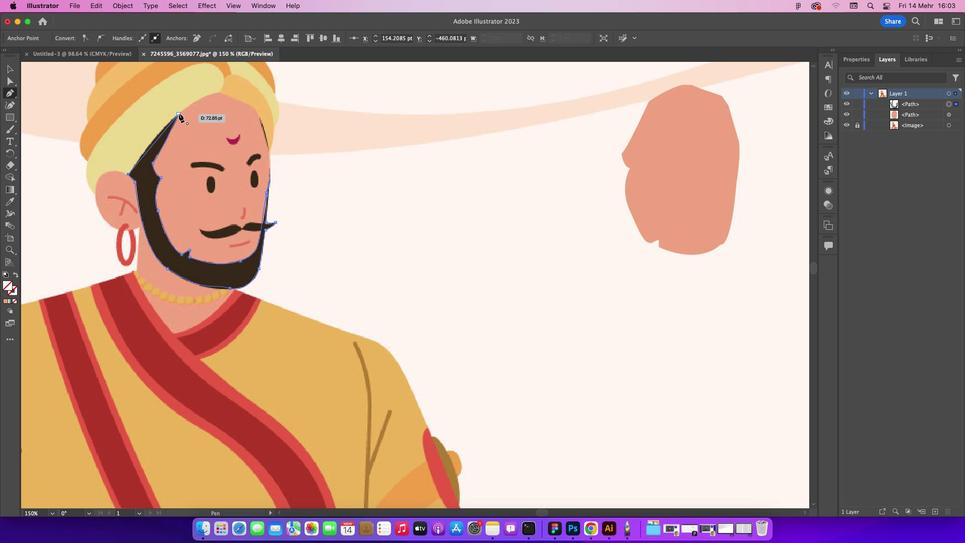 
Action: Mouse pressed left at (226, 160)
Screenshot: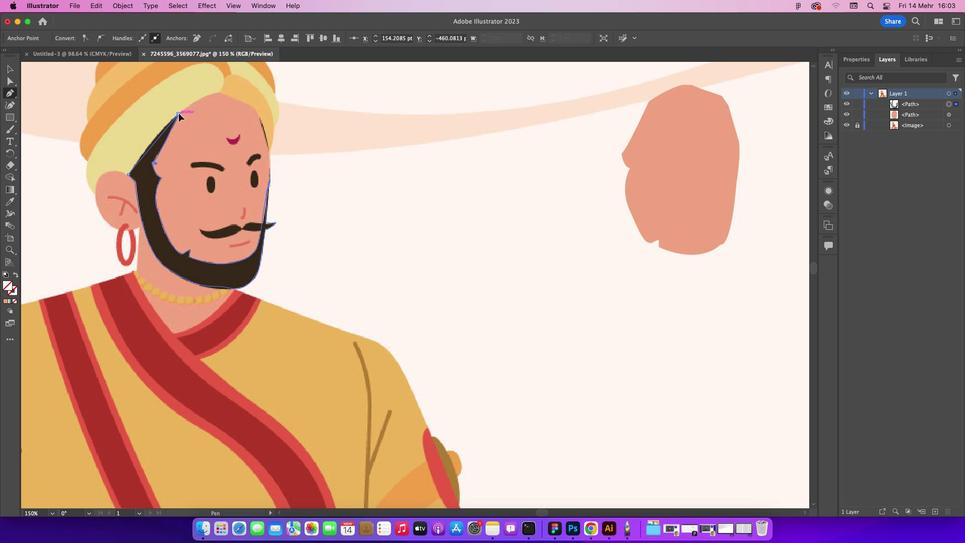 
Action: Mouse moved to (64, 118)
Screenshot: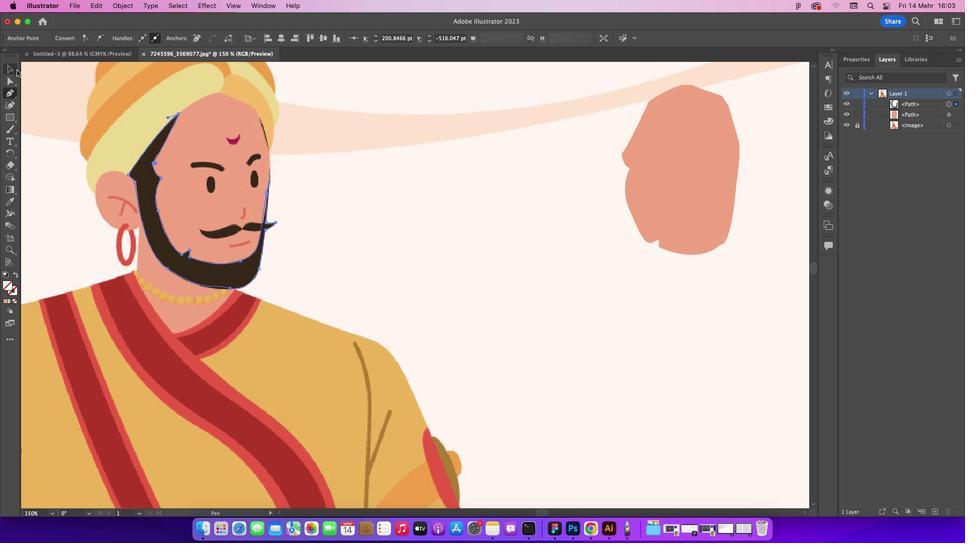 
Action: Mouse pressed left at (64, 118)
Screenshot: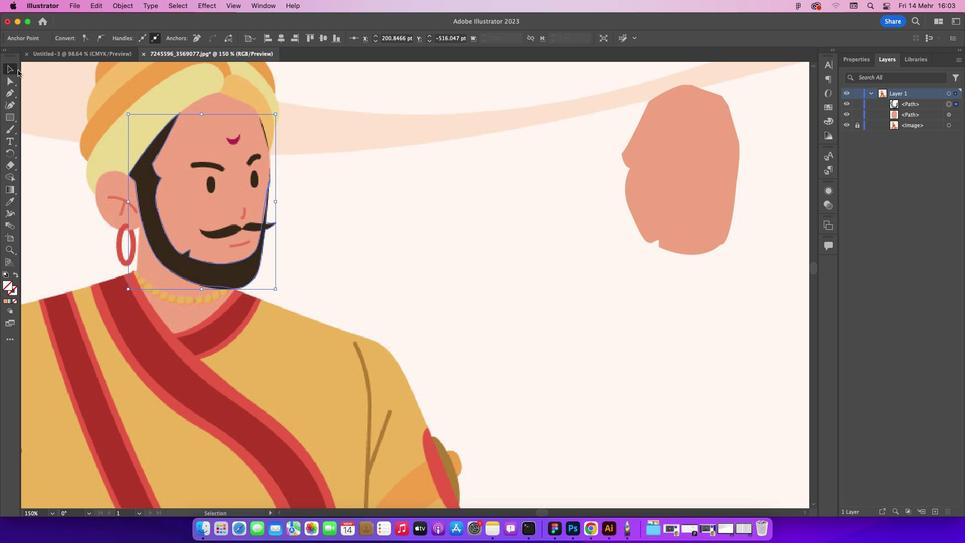 
Action: Mouse moved to (93, 125)
Screenshot: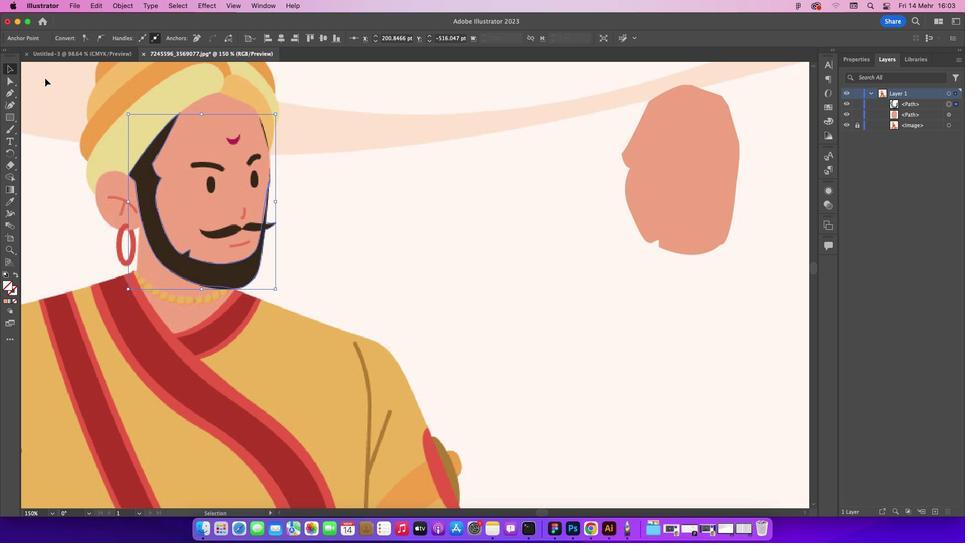 
Action: Mouse pressed left at (93, 125)
Screenshot: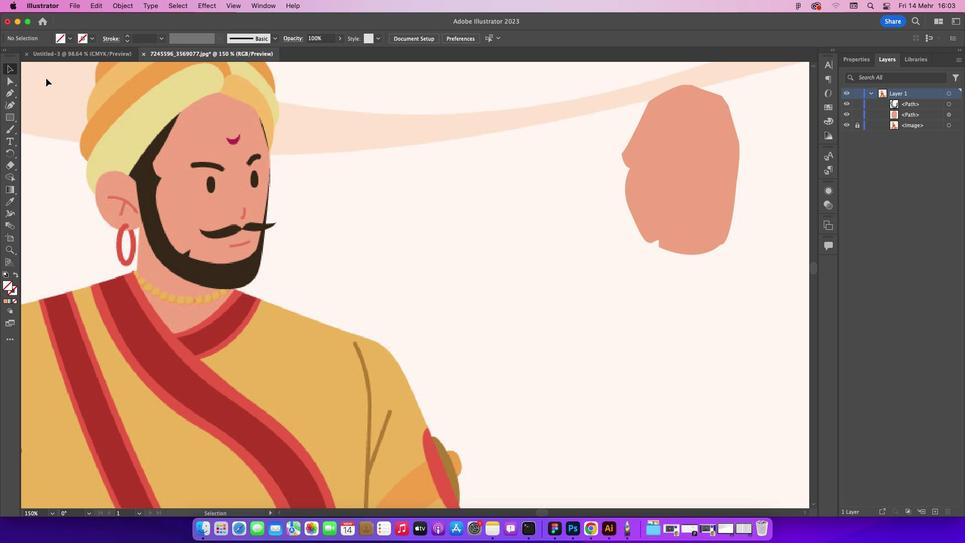 
Action: Mouse moved to (203, 206)
Screenshot: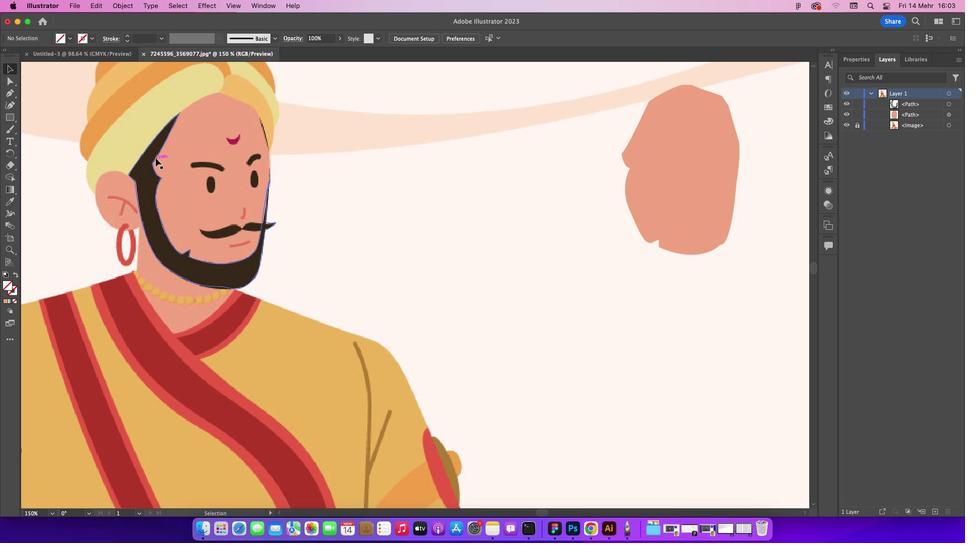 
Action: Mouse pressed left at (203, 206)
Screenshot: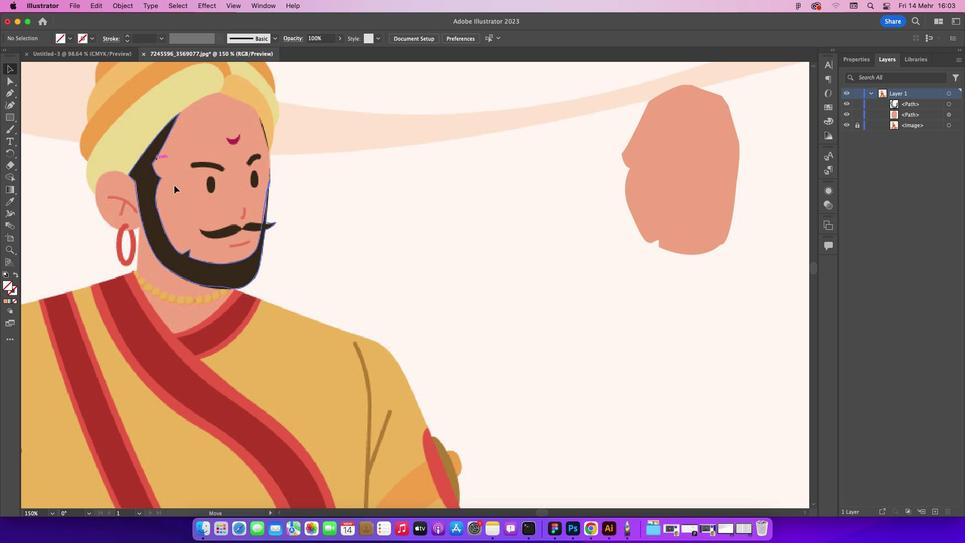 
Action: Mouse moved to (60, 251)
Screenshot: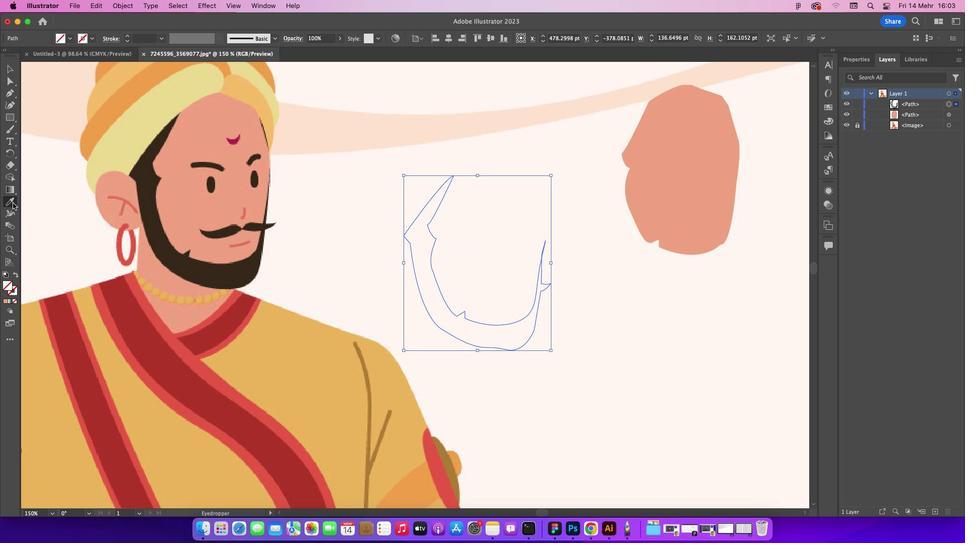 
Action: Mouse pressed left at (60, 251)
Screenshot: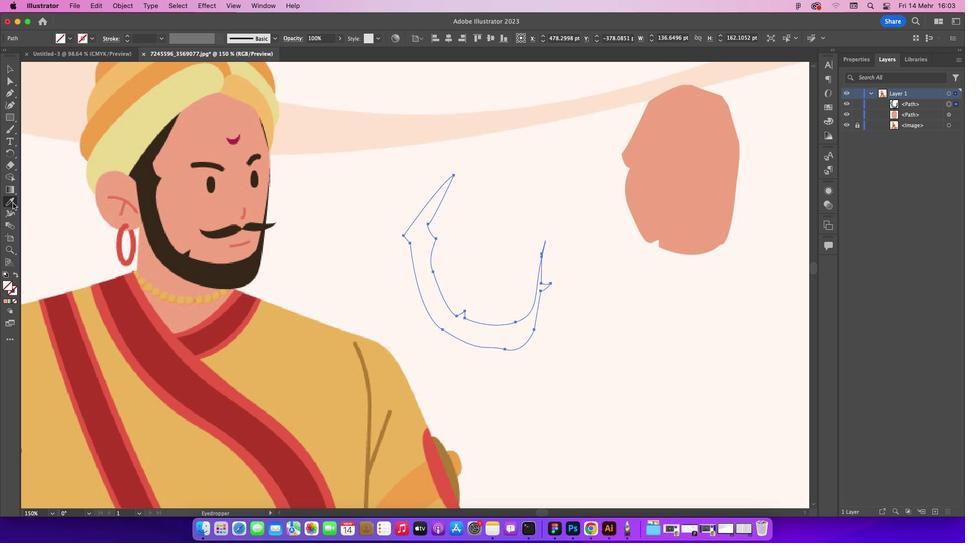 
Action: Mouse moved to (190, 222)
Screenshot: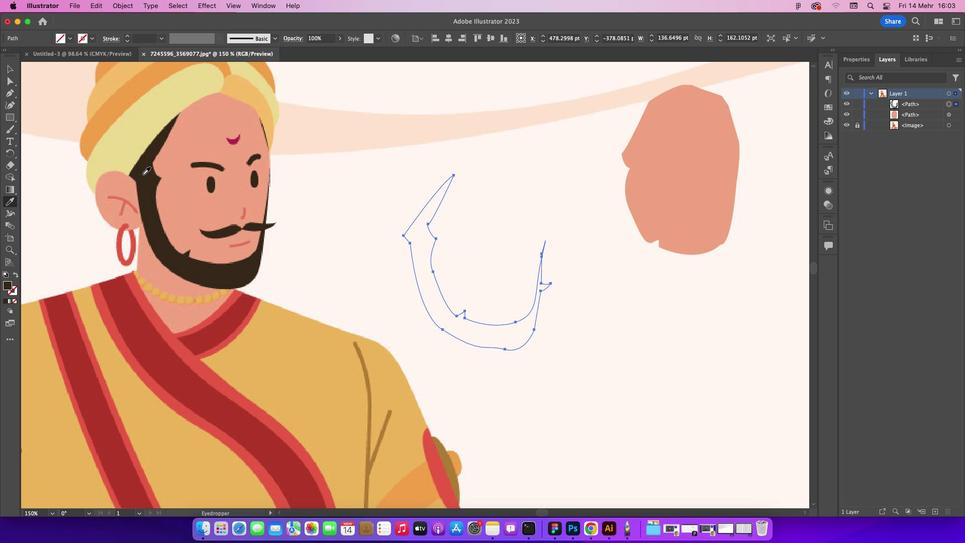 
Action: Mouse pressed left at (190, 222)
Screenshot: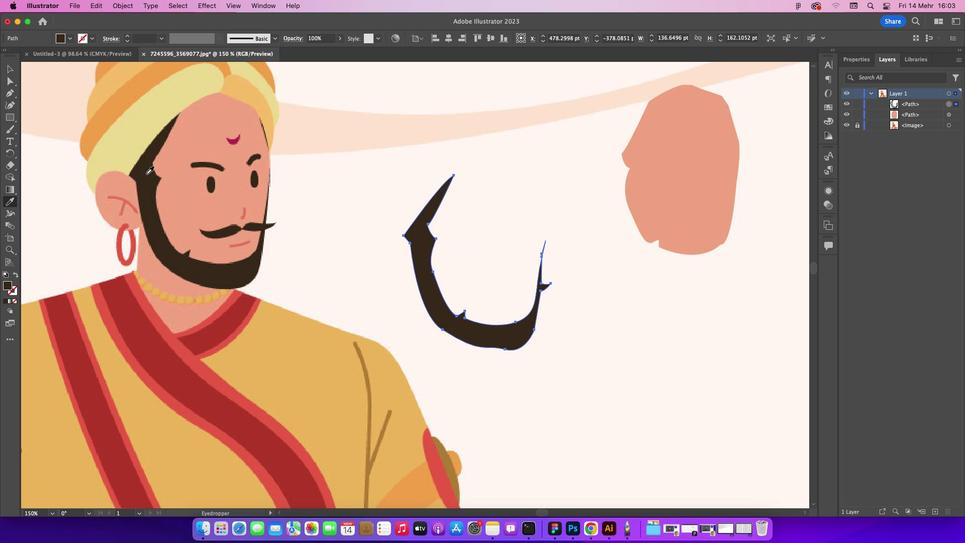 
Action: Mouse moved to (60, 116)
Screenshot: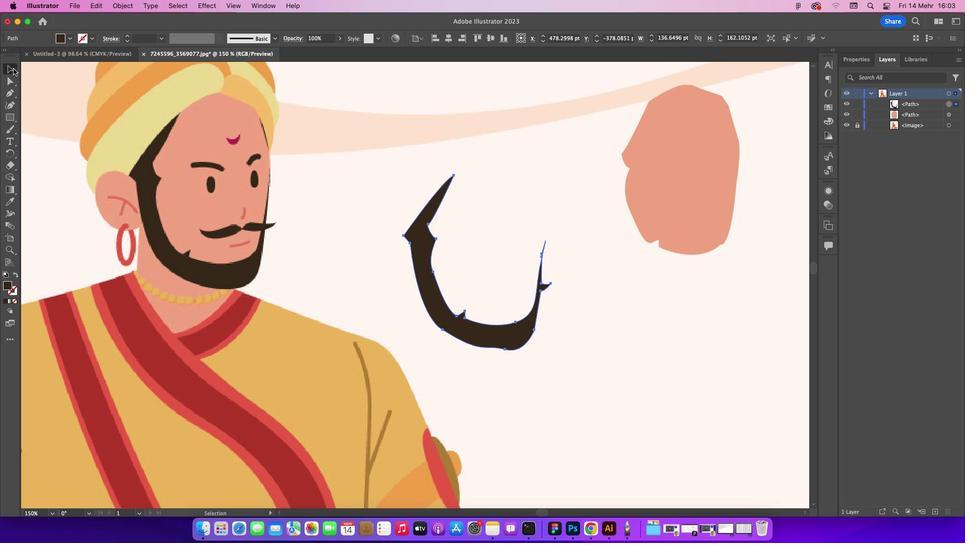
Action: Mouse pressed left at (60, 116)
Screenshot: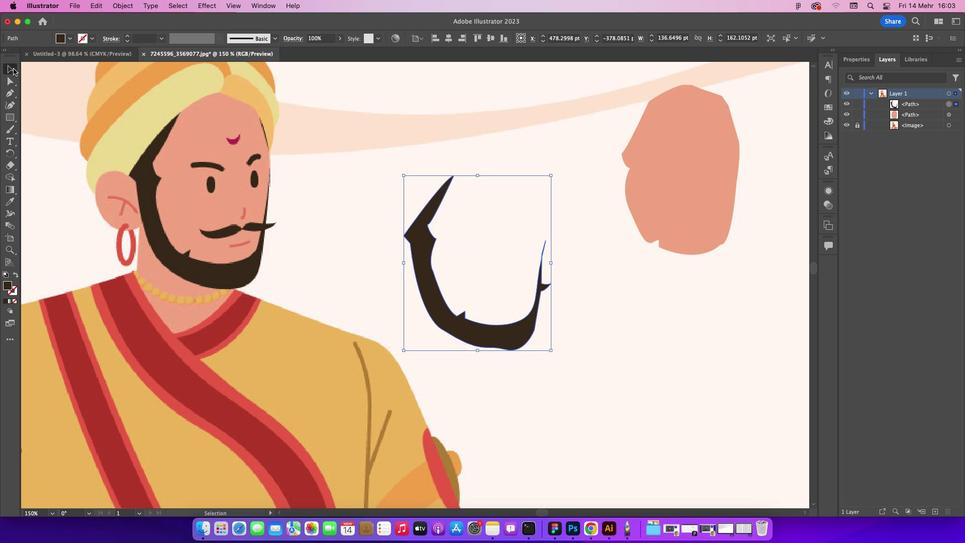 
Action: Mouse moved to (495, 354)
Screenshot: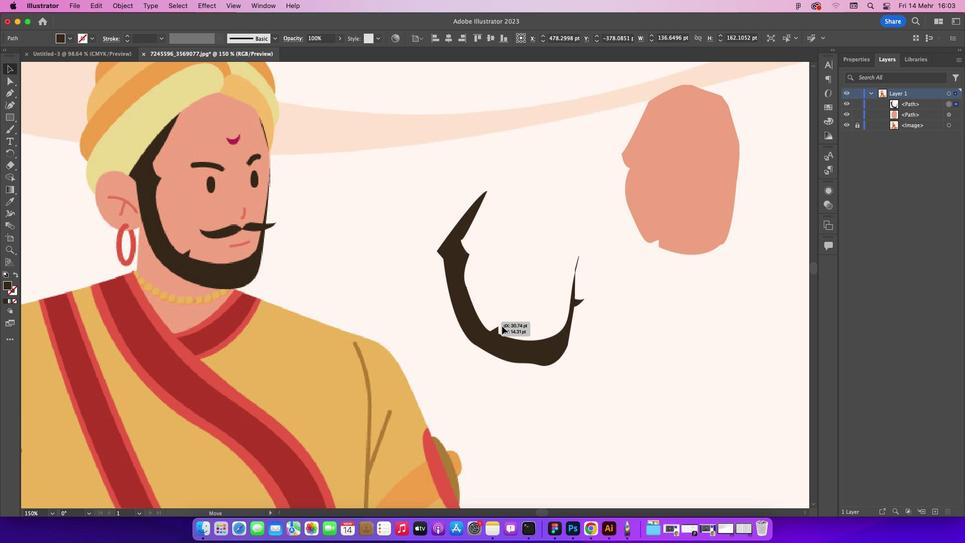 
Action: Mouse pressed left at (495, 354)
Screenshot: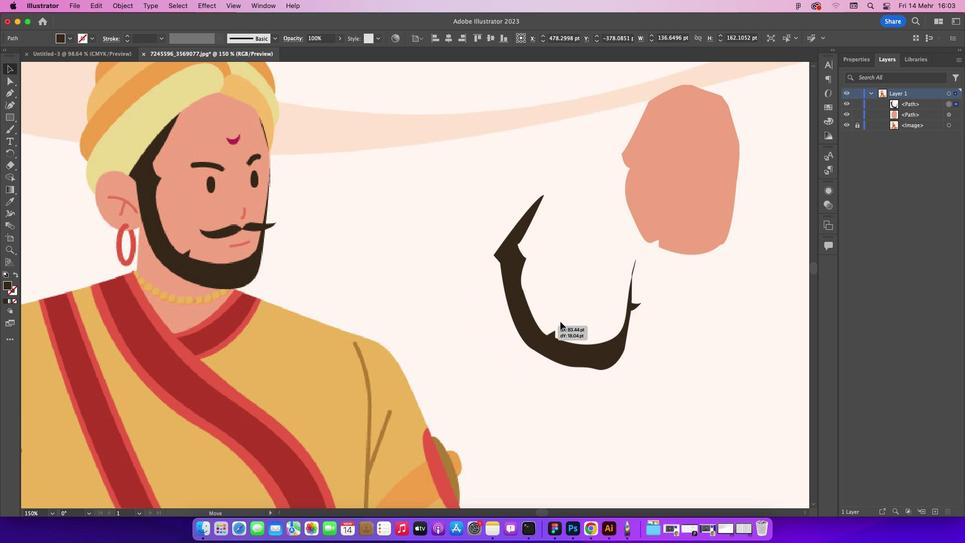 
Action: Mouse moved to (632, 388)
Screenshot: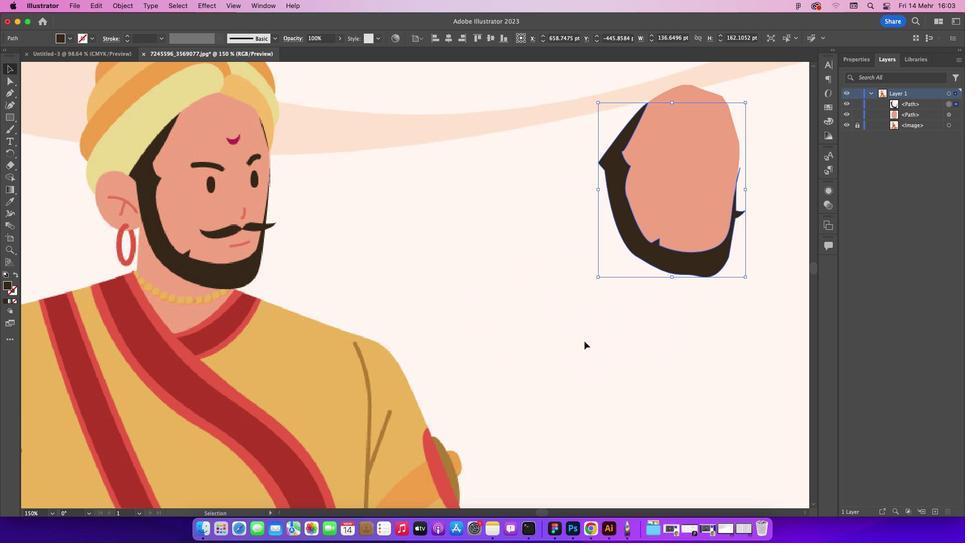 
Action: Mouse pressed left at (632, 388)
Screenshot: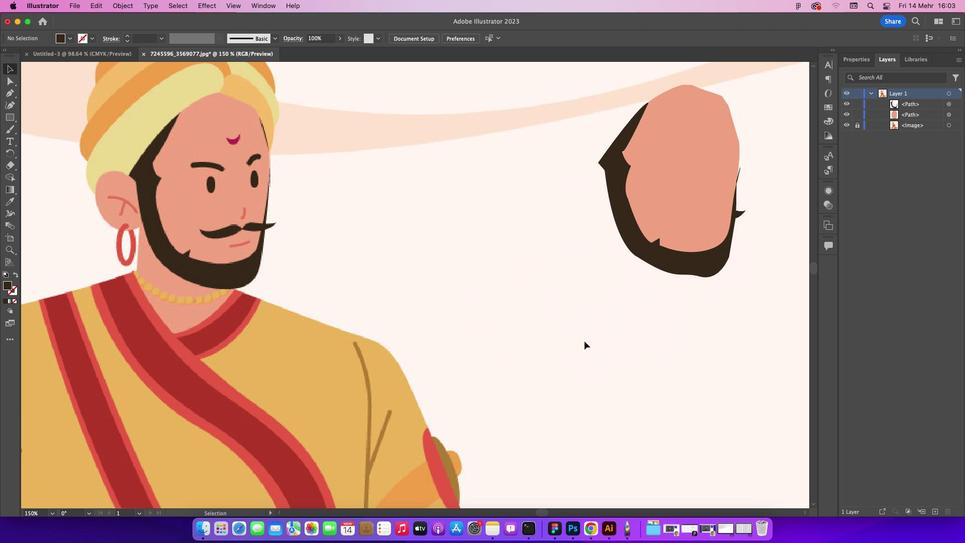 
Action: Mouse moved to (60, 144)
Screenshot: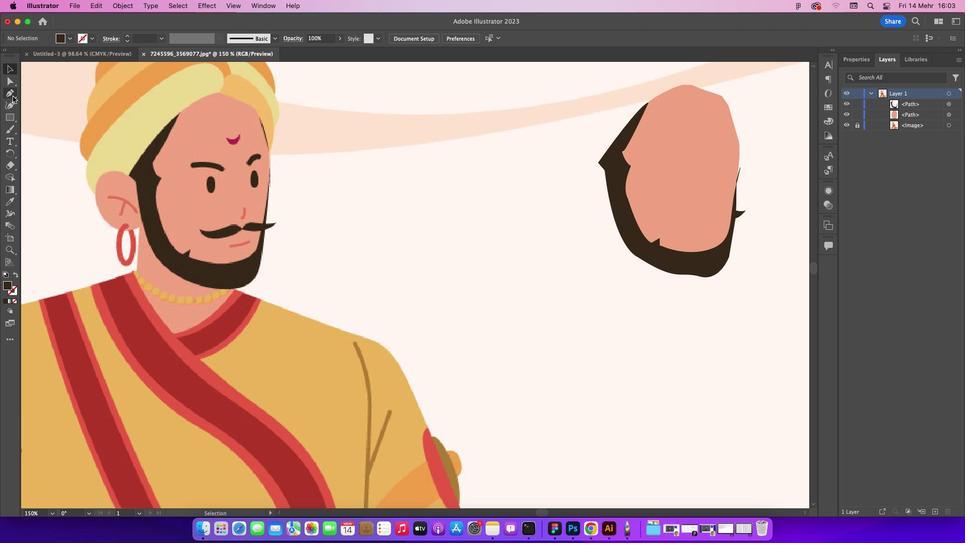 
Action: Mouse pressed left at (60, 144)
Screenshot: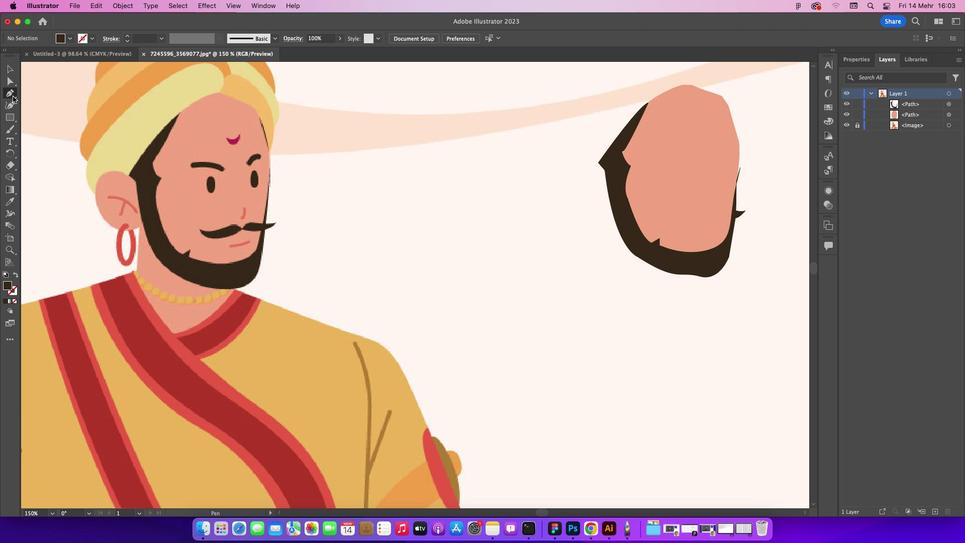 
Action: Mouse moved to (289, 275)
Screenshot: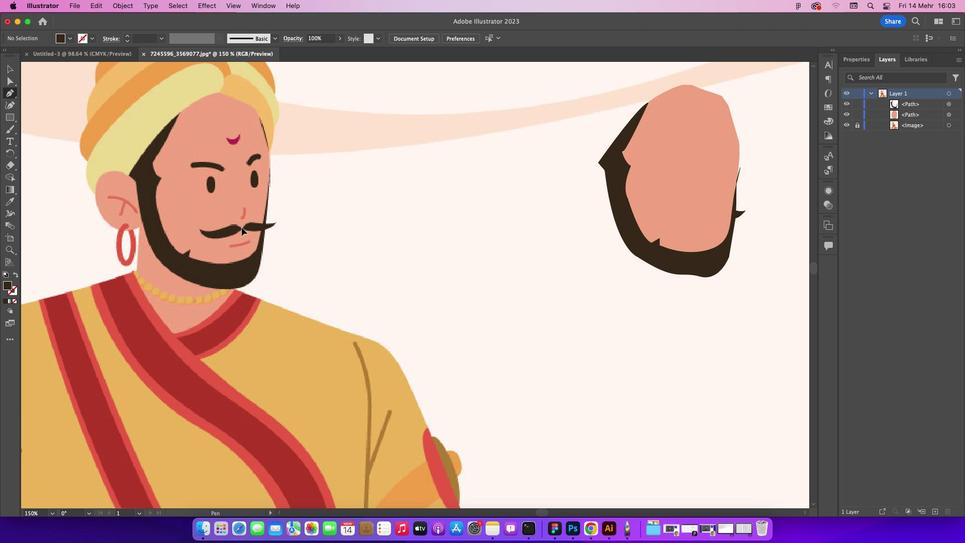 
Action: Mouse pressed left at (289, 275)
Screenshot: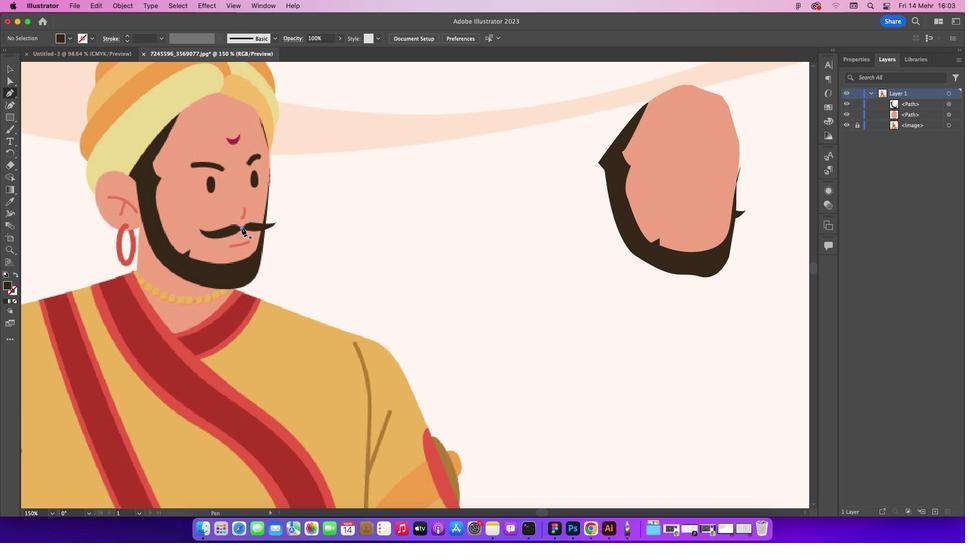 
Action: Mouse moved to (310, 270)
Screenshot: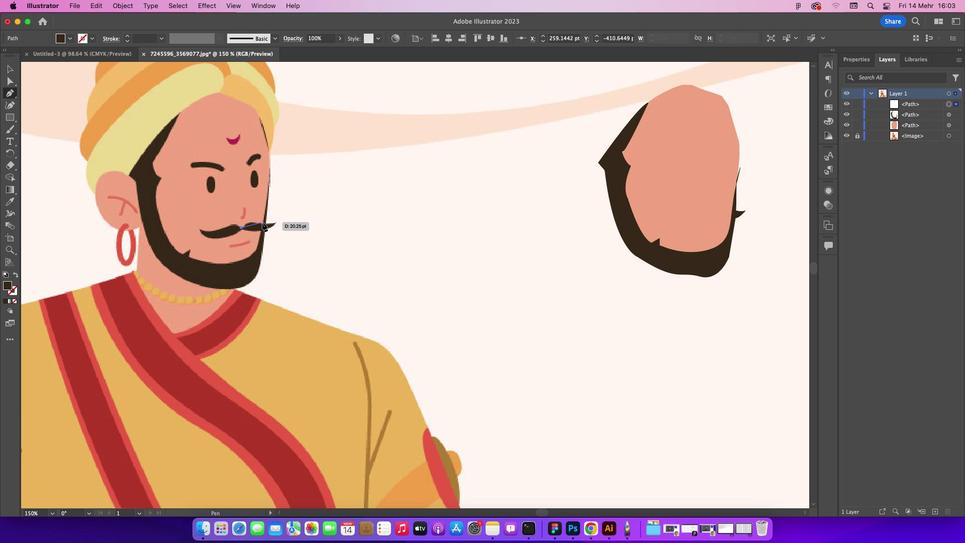 
Action: Mouse pressed left at (310, 270)
Screenshot: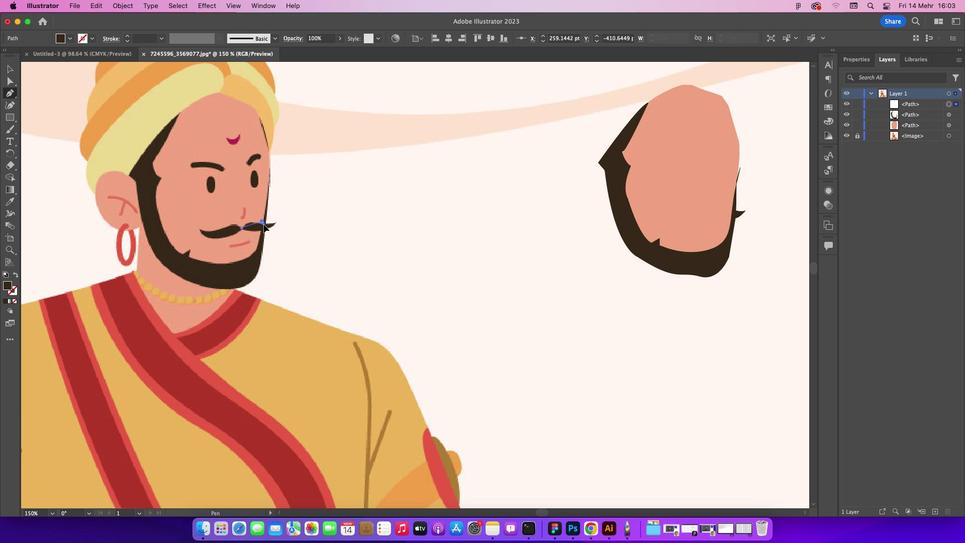 
Action: Mouse moved to (325, 280)
Screenshot: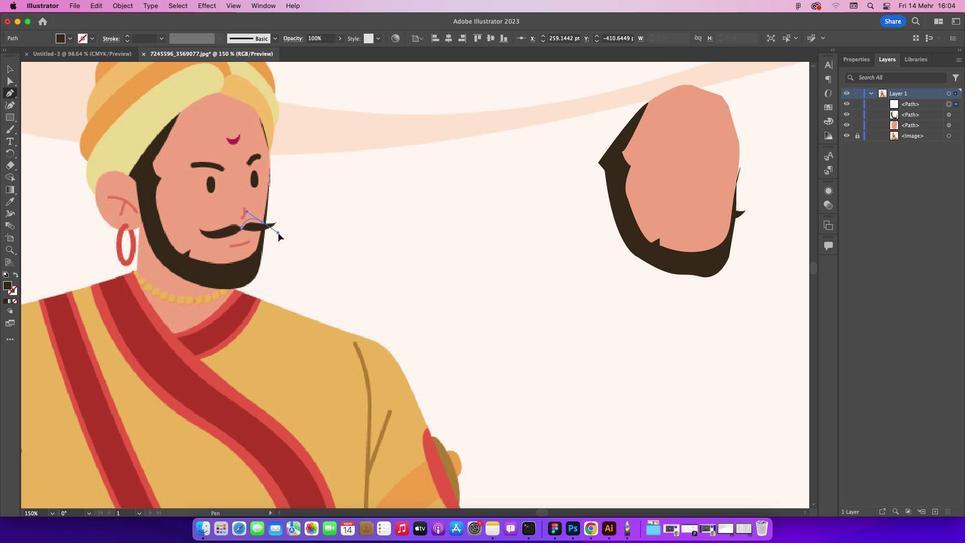 
Action: Key pressed Key.cmd'z'
Screenshot: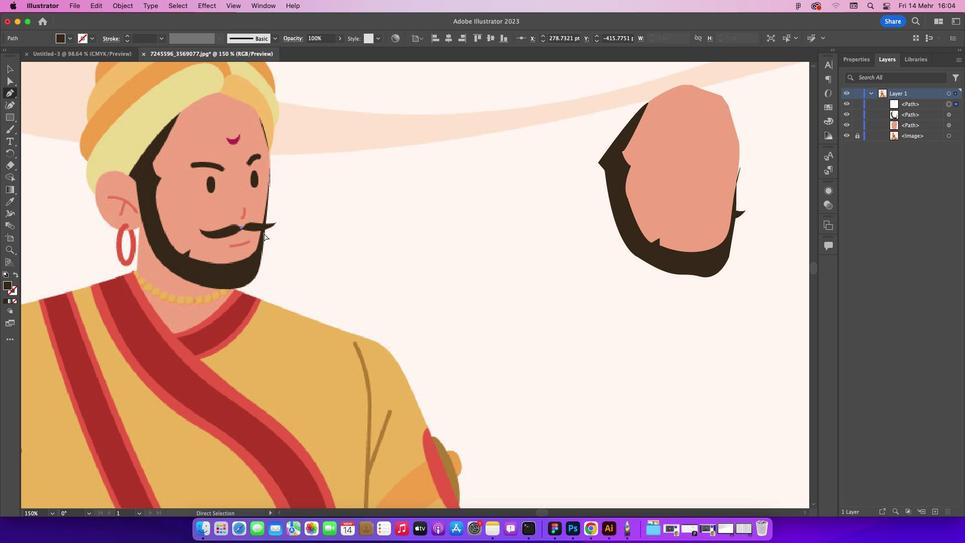 
Action: Mouse moved to (305, 270)
Screenshot: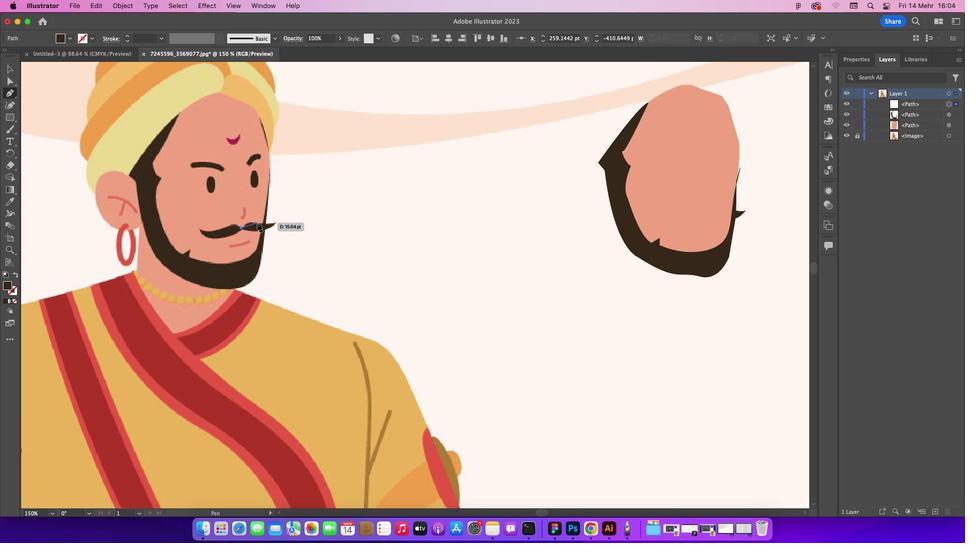 
Action: Mouse pressed left at (305, 270)
Screenshot: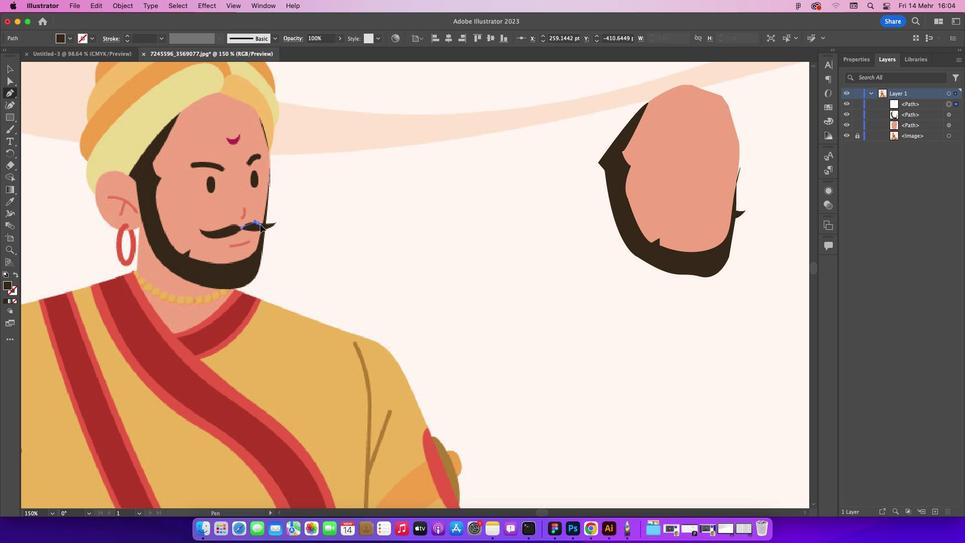 
Action: Mouse moved to (305, 271)
Screenshot: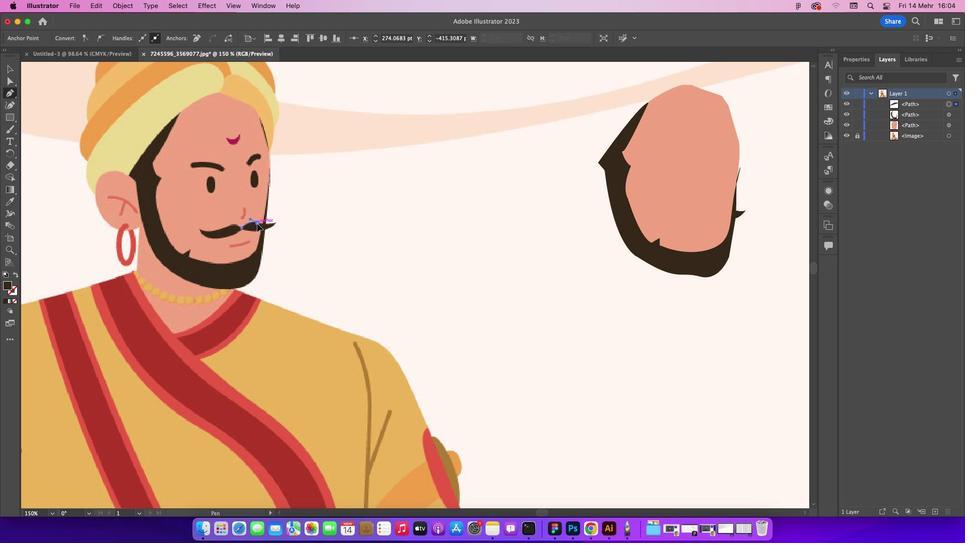 
Action: Mouse pressed left at (305, 271)
Screenshot: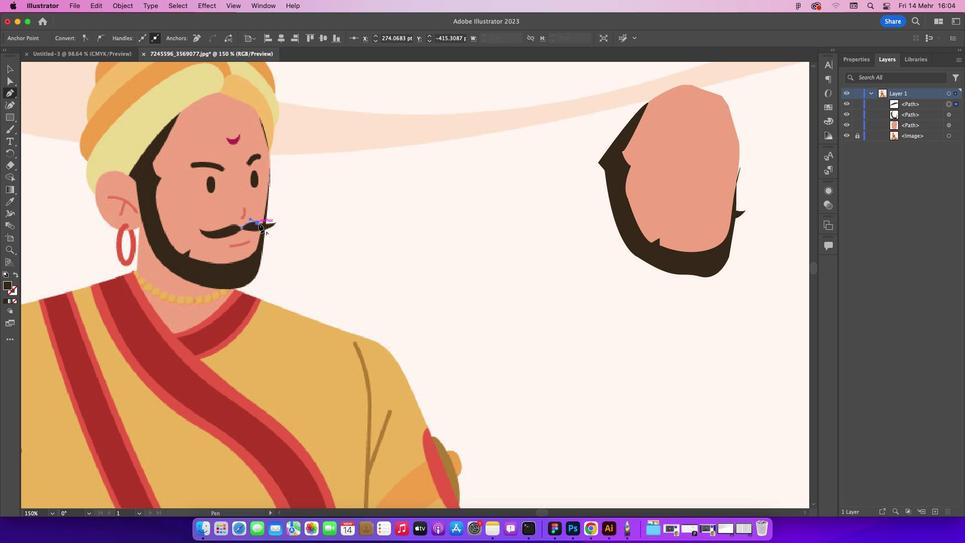
Action: Mouse moved to (310, 271)
Screenshot: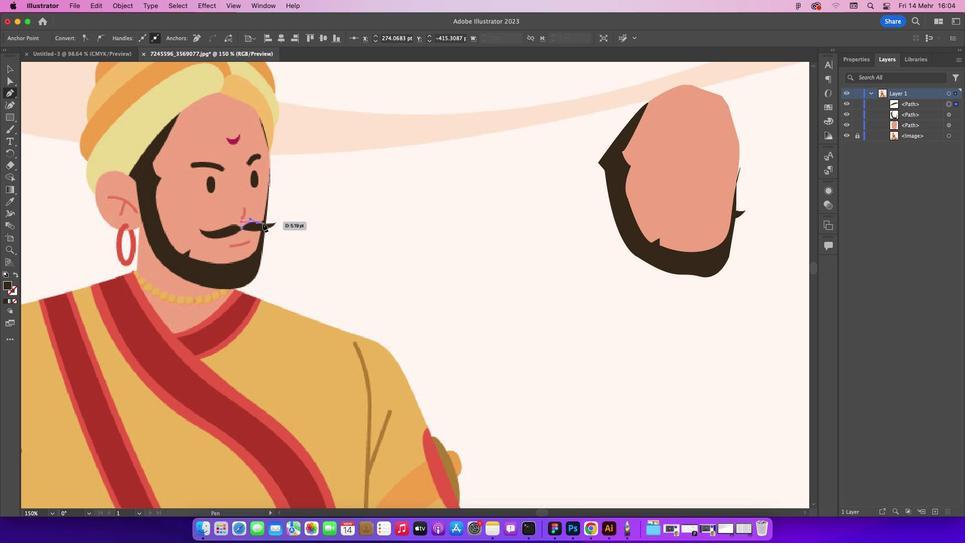 
Action: Mouse pressed left at (310, 271)
Screenshot: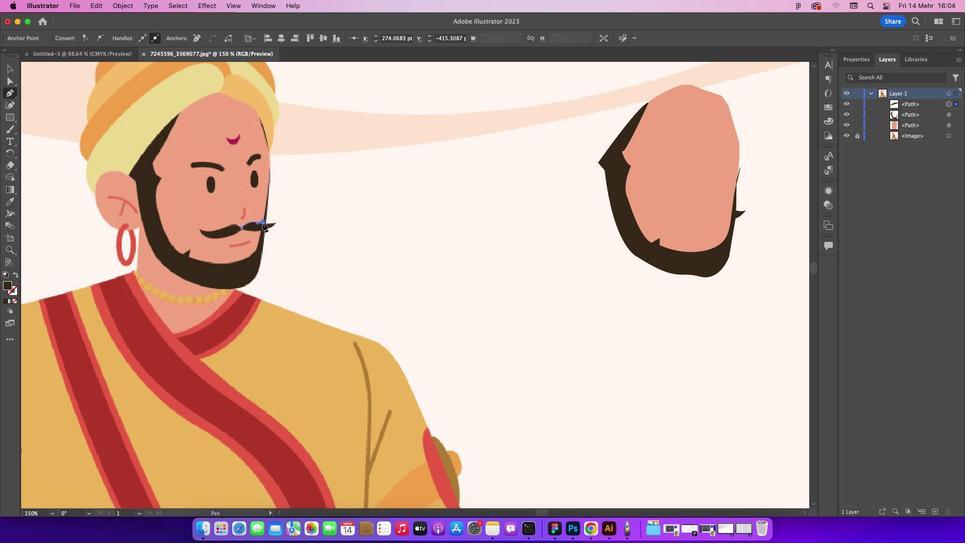 
Action: Mouse moved to (309, 277)
Screenshot: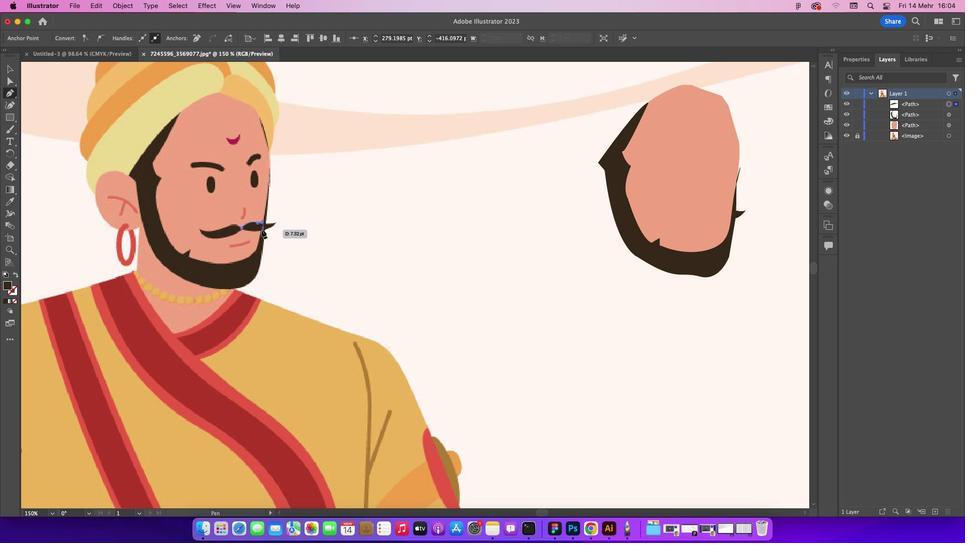 
Action: Mouse pressed left at (309, 277)
Screenshot: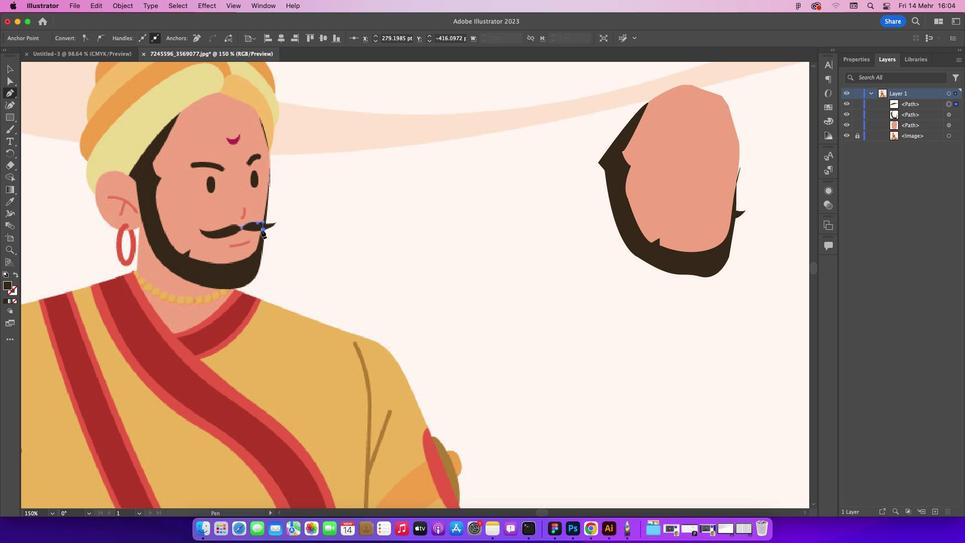 
Action: Mouse moved to (289, 276)
Screenshot: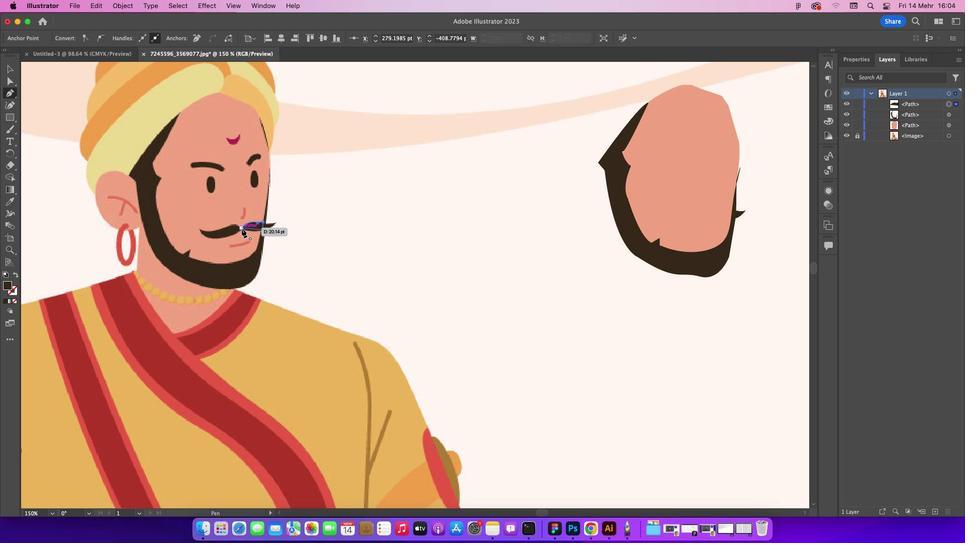 
Action: Mouse pressed left at (289, 276)
Screenshot: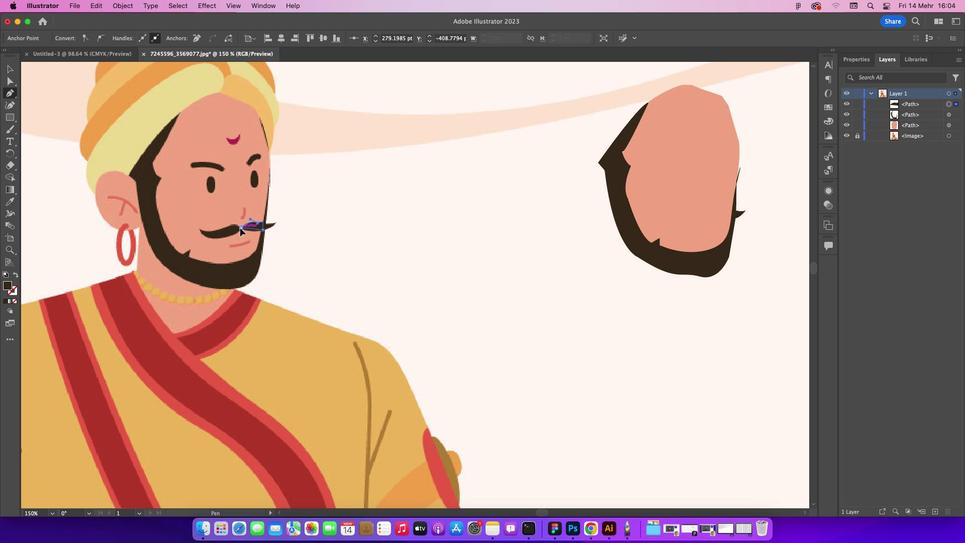 
Action: Mouse moved to (61, 116)
Screenshot: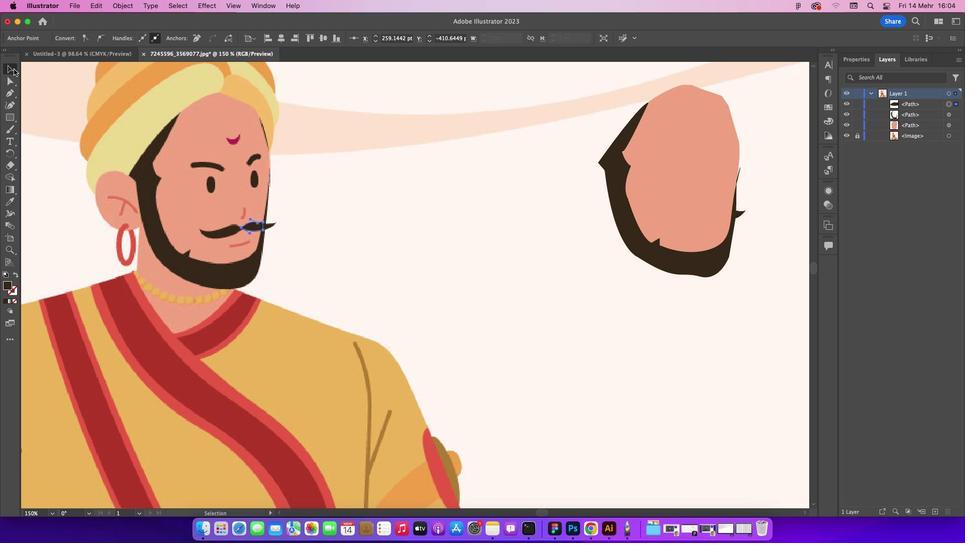 
Action: Mouse pressed left at (61, 116)
Screenshot: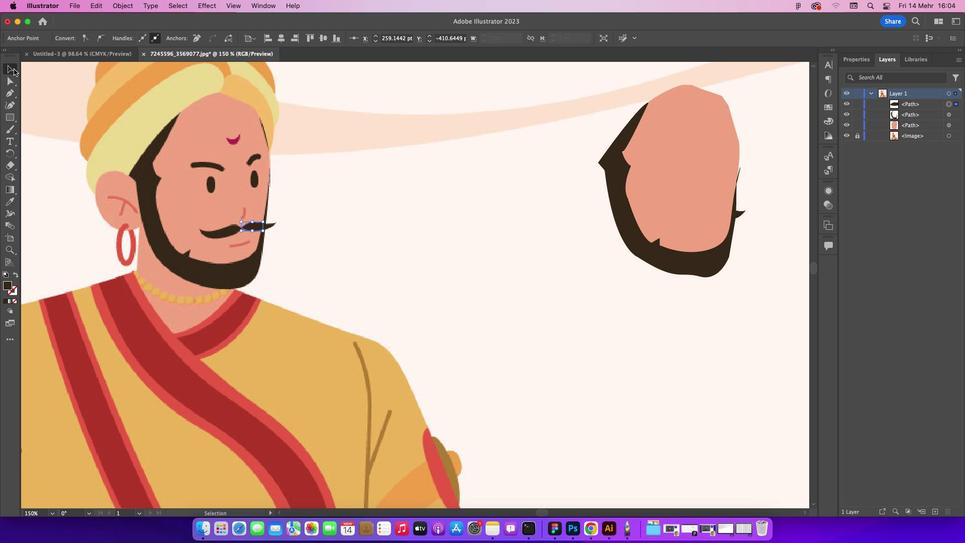 
Action: Mouse moved to (300, 273)
Screenshot: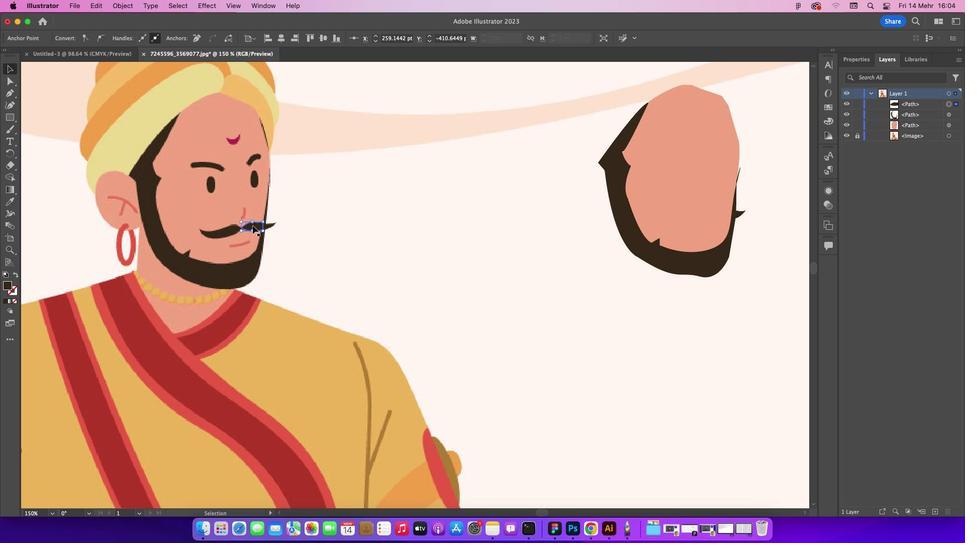 
Action: Mouse pressed left at (300, 273)
Screenshot: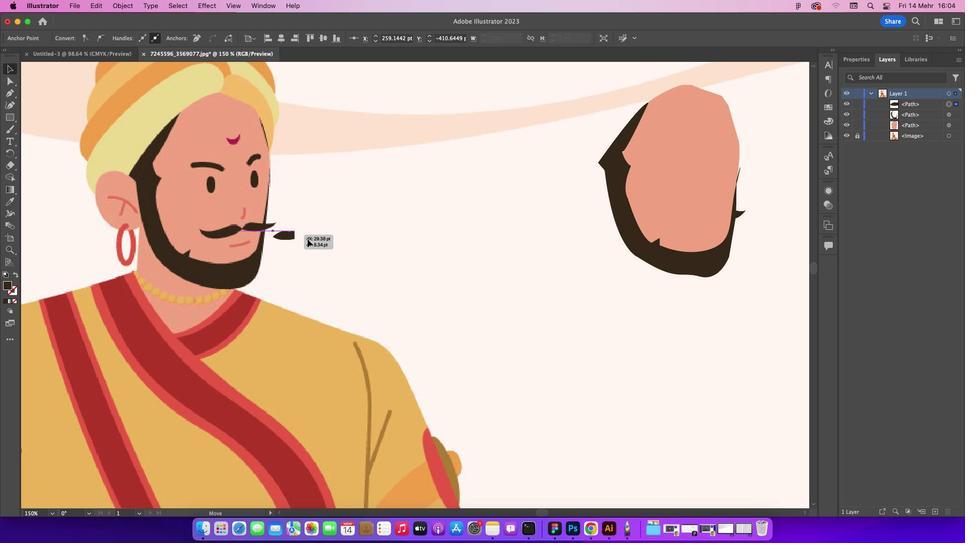 
Action: Mouse moved to (423, 322)
Screenshot: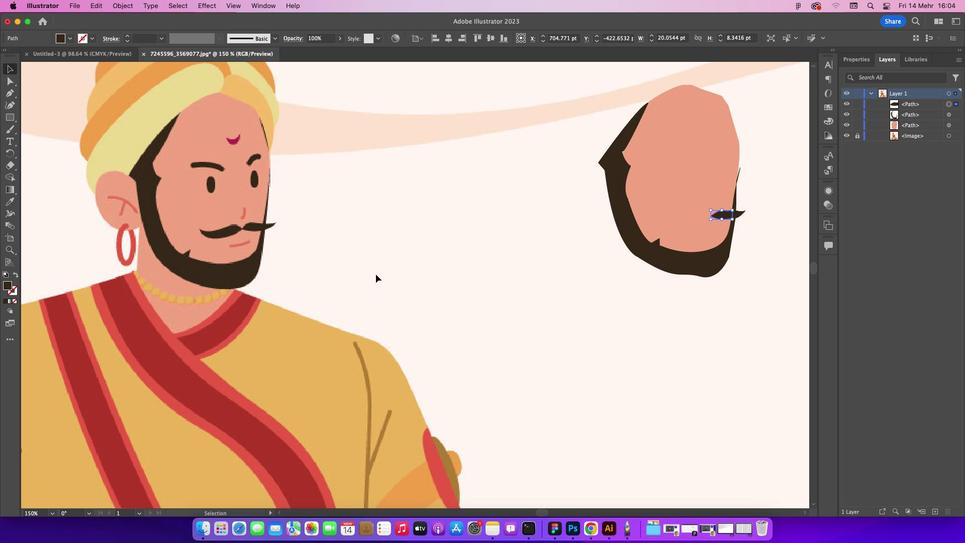 
Action: Mouse pressed left at (423, 322)
Screenshot: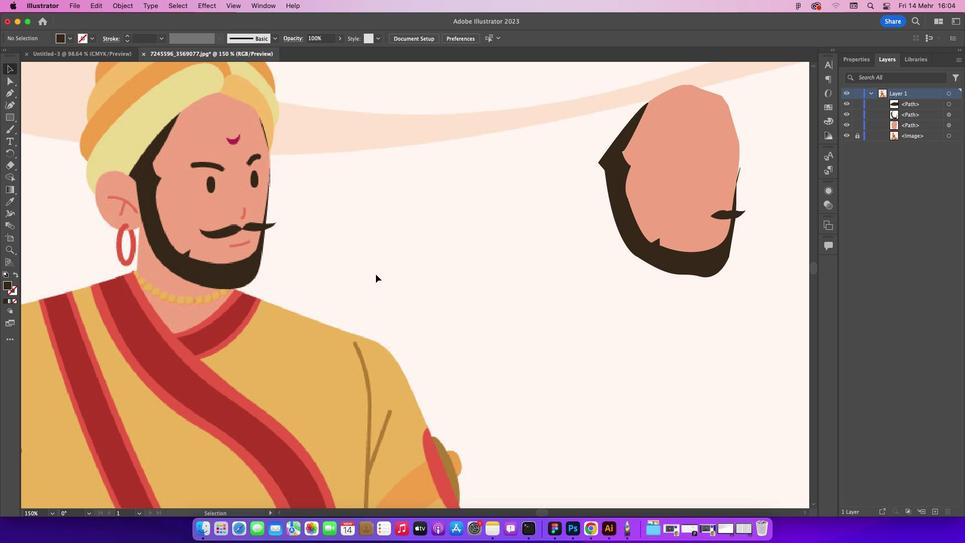 
Action: Mouse moved to (56, 139)
Screenshot: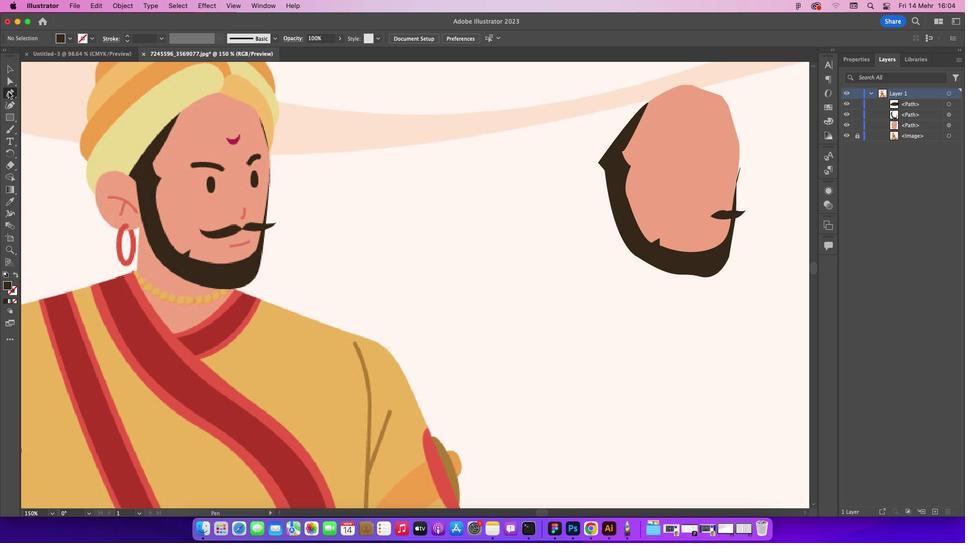 
Action: Mouse pressed left at (56, 139)
Screenshot: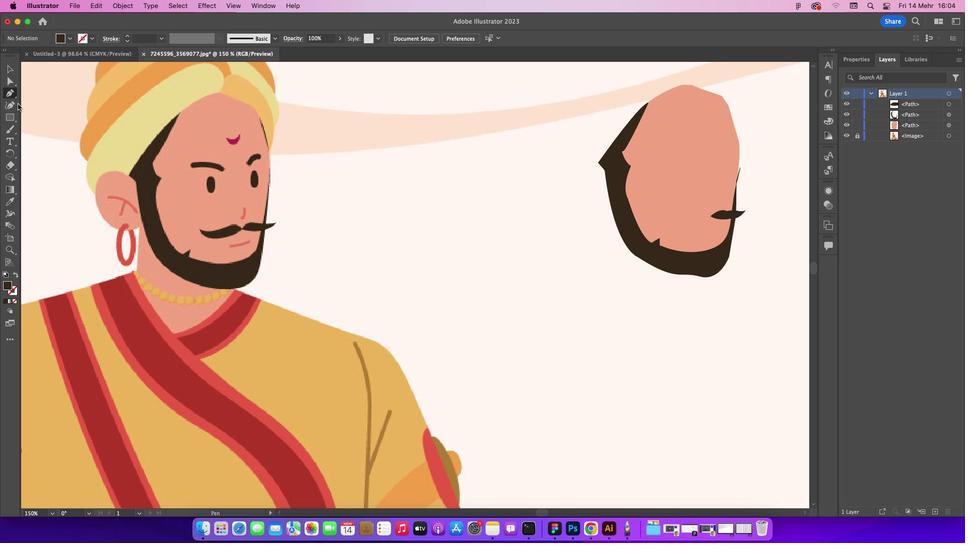 
Action: Mouse moved to (247, 277)
Screenshot: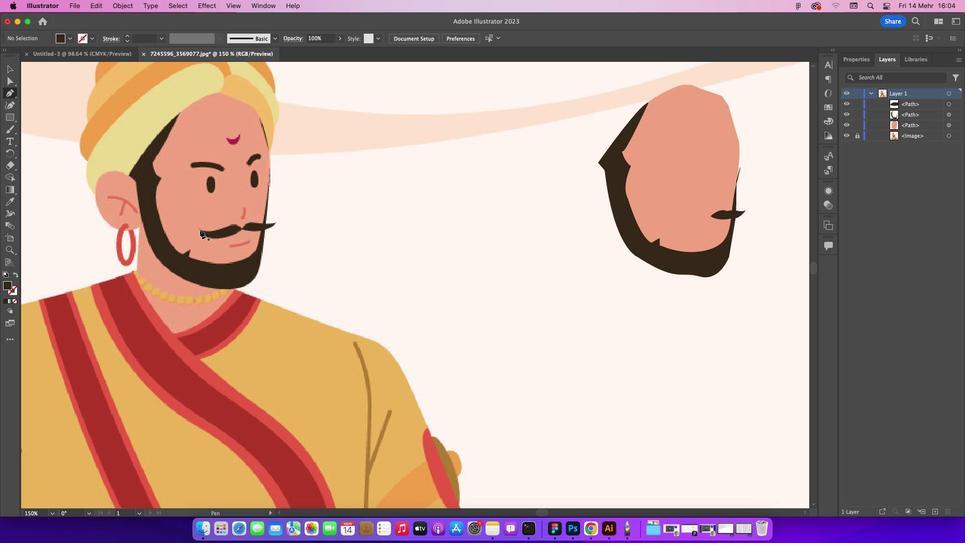 
Action: Mouse pressed left at (247, 277)
Screenshot: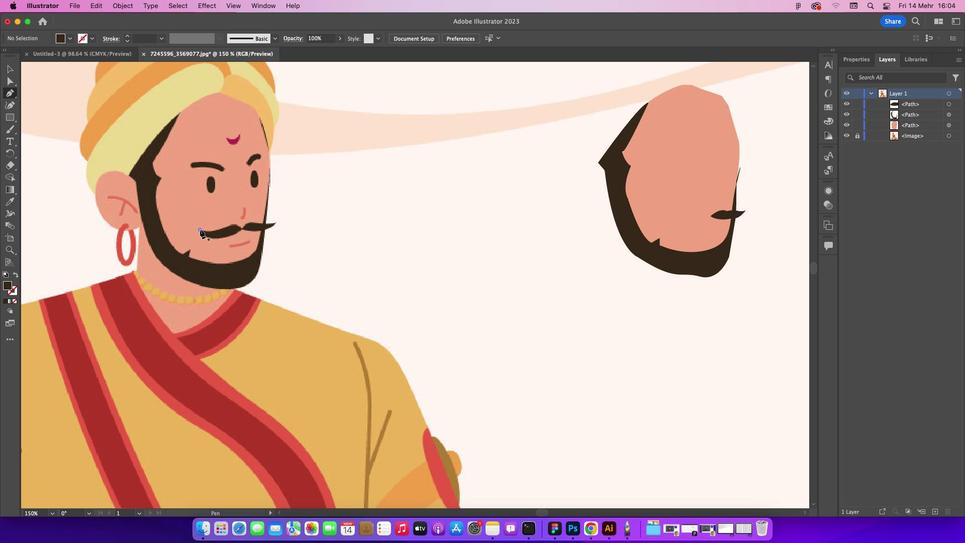 
Action: Mouse moved to (272, 275)
Screenshot: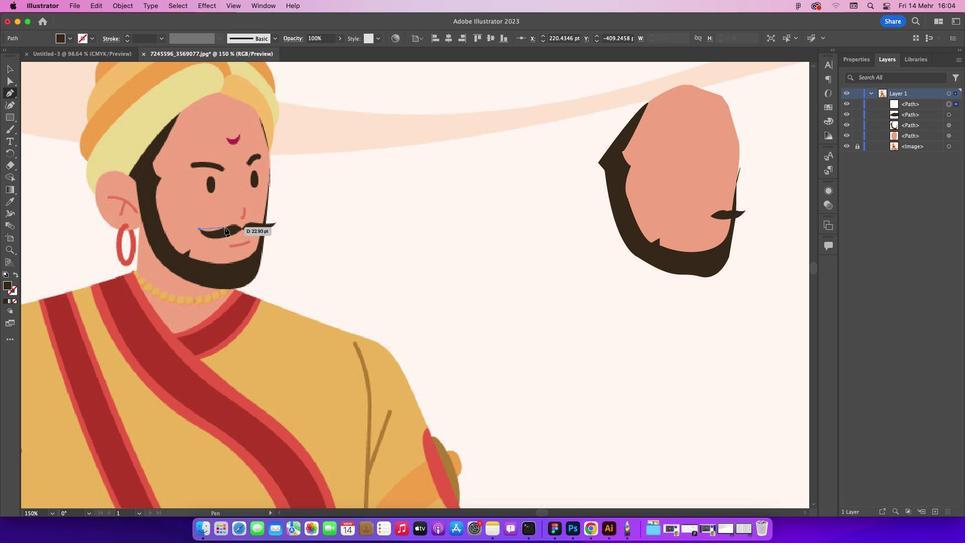 
Action: Mouse pressed left at (272, 275)
Screenshot: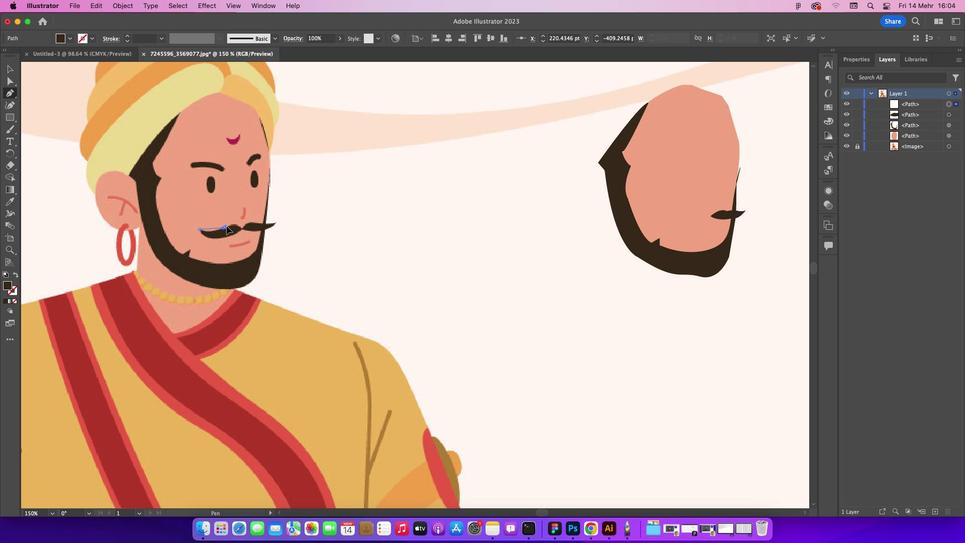 
Action: Mouse moved to (273, 275)
Screenshot: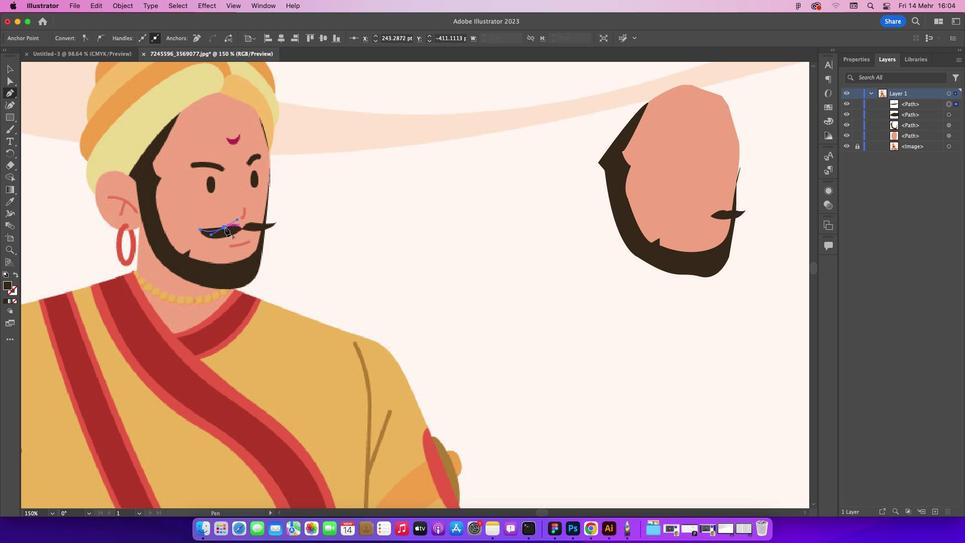 
Action: Mouse pressed left at (273, 275)
Screenshot: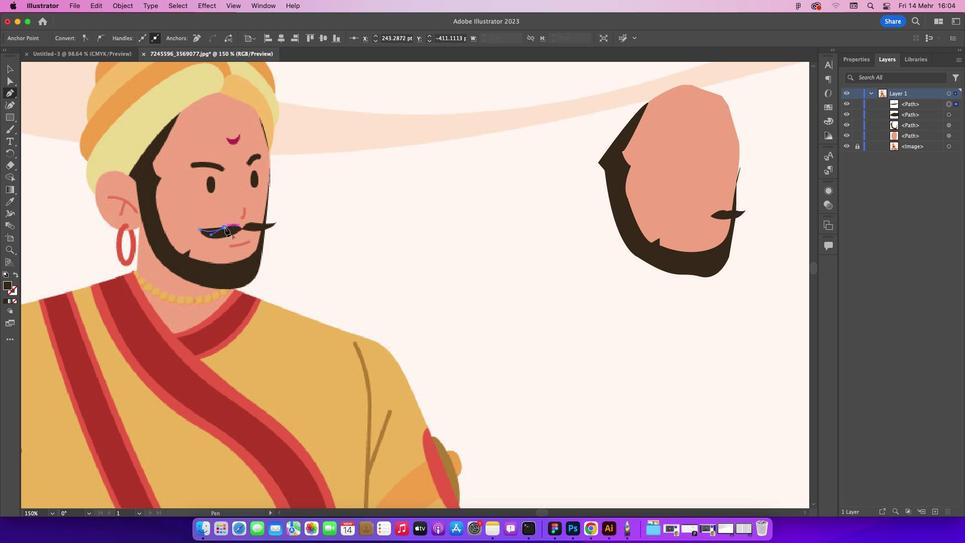 
Action: Mouse moved to (288, 276)
Screenshot: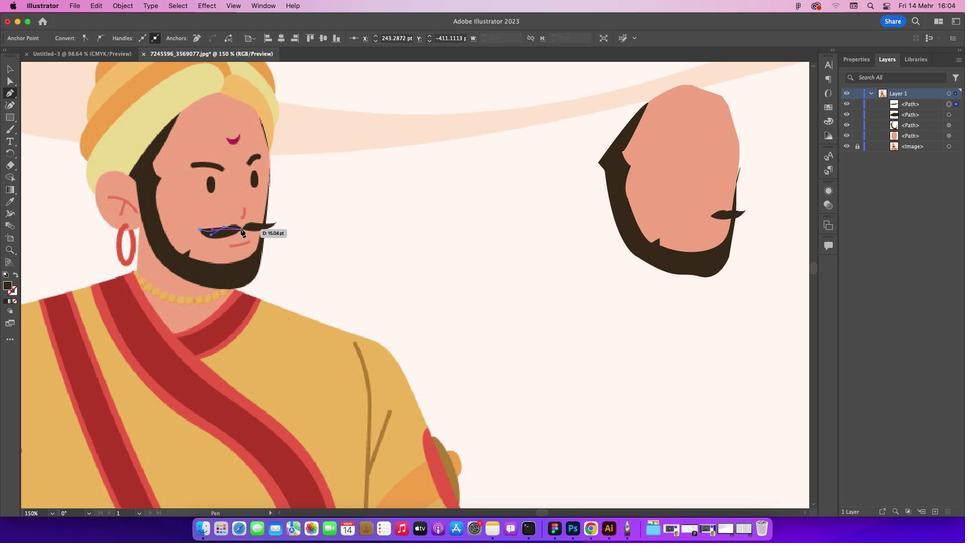 
Action: Mouse pressed left at (288, 276)
Screenshot: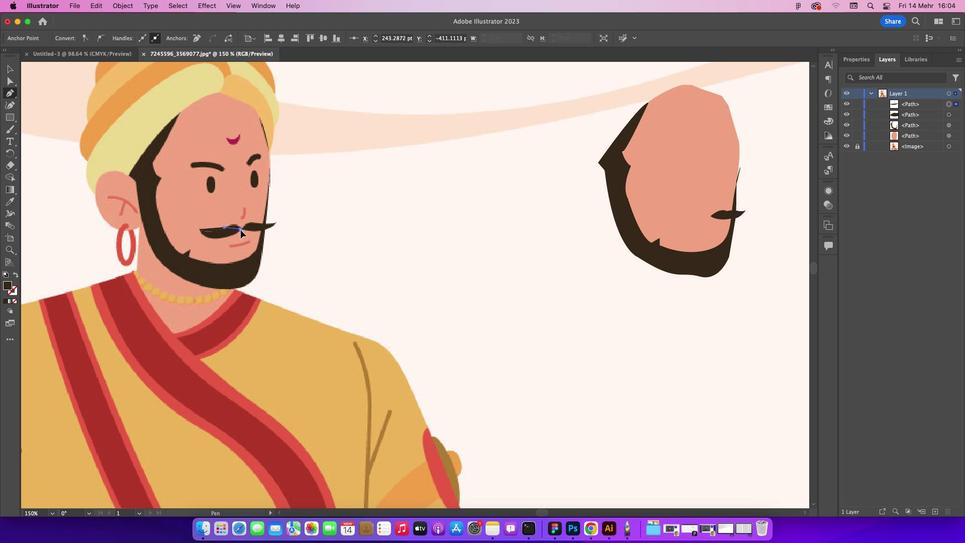 
Action: Mouse moved to (62, 349)
Screenshot: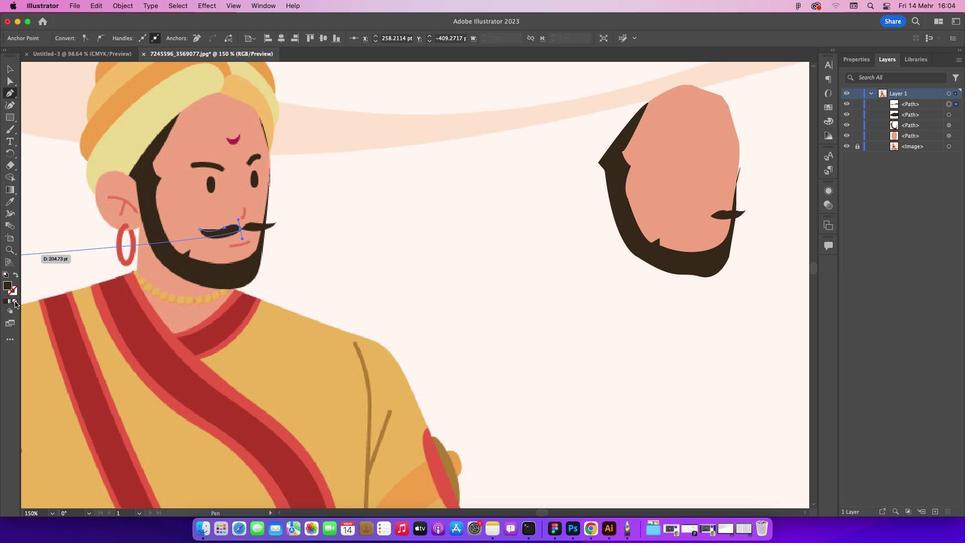 
Action: Mouse pressed left at (62, 349)
Screenshot: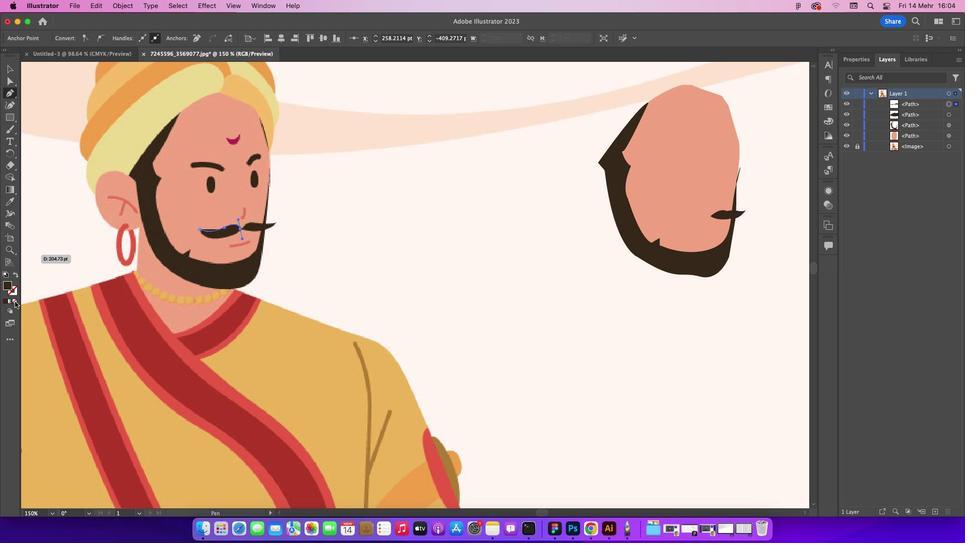 
Action: Mouse moved to (246, 277)
Screenshot: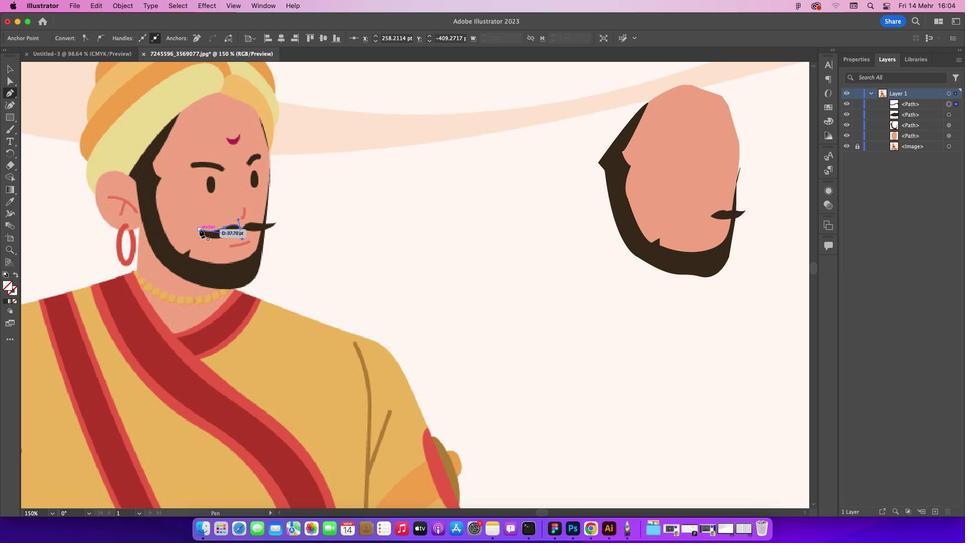 
Action: Mouse pressed left at (246, 277)
Screenshot: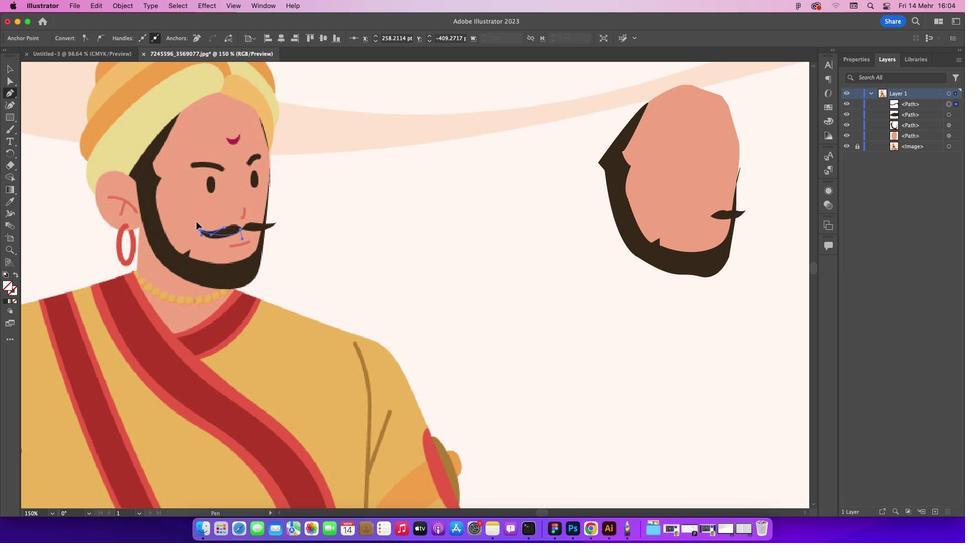 
Action: Mouse moved to (59, 115)
Screenshot: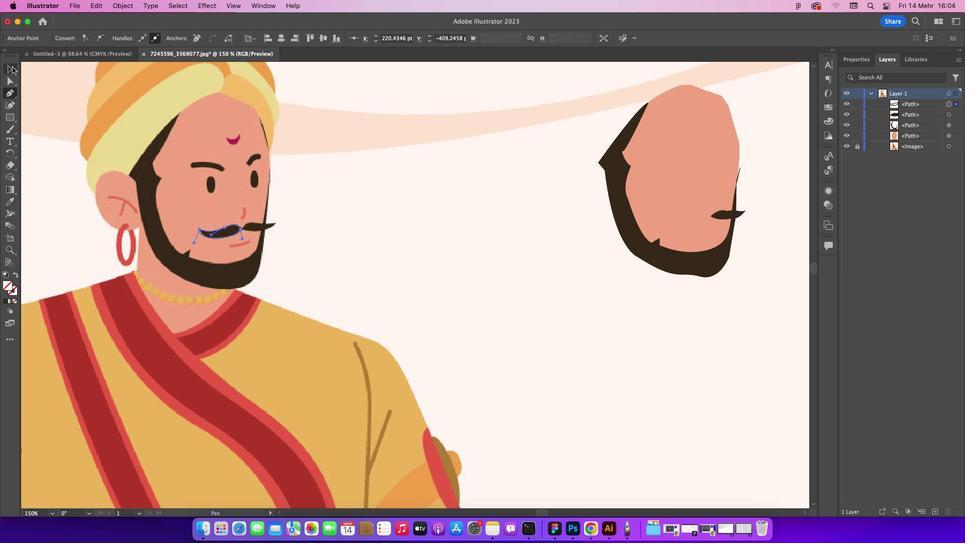 
Action: Mouse pressed left at (59, 115)
Screenshot: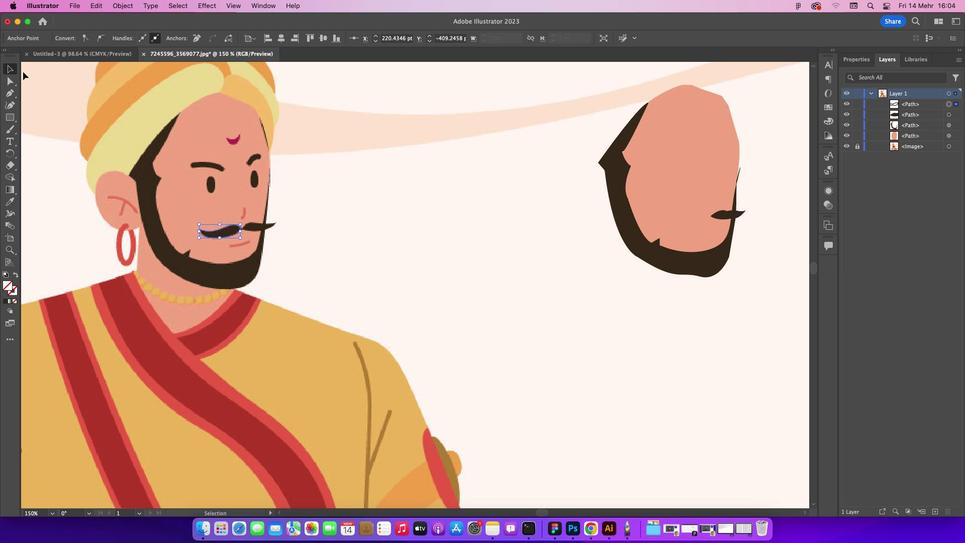 
Action: Mouse moved to (84, 134)
Screenshot: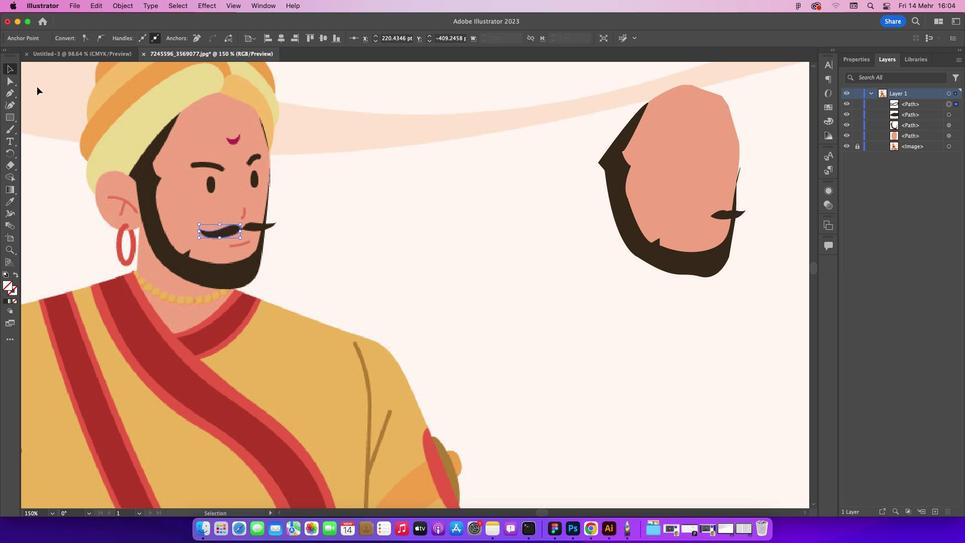 
Action: Mouse pressed left at (84, 134)
Screenshot: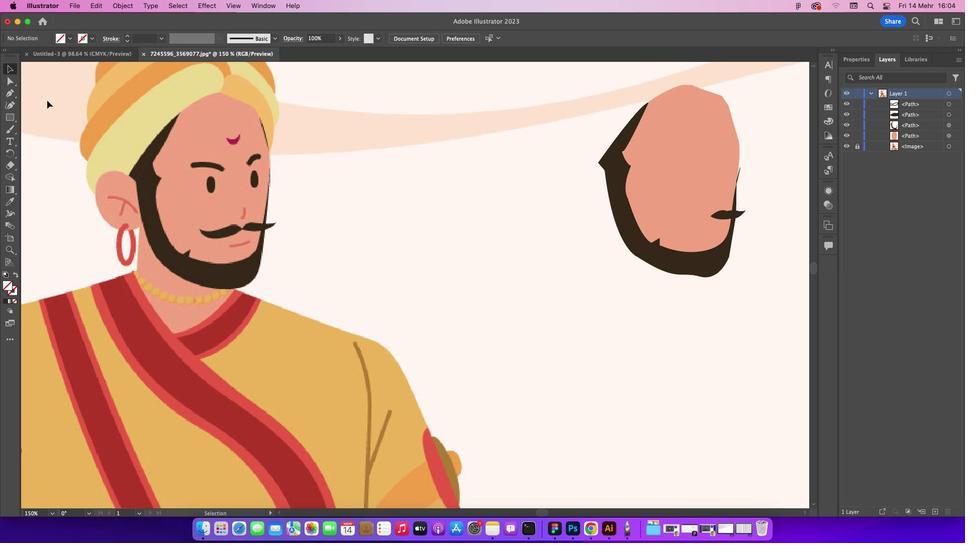 
Action: Mouse moved to (271, 280)
Screenshot: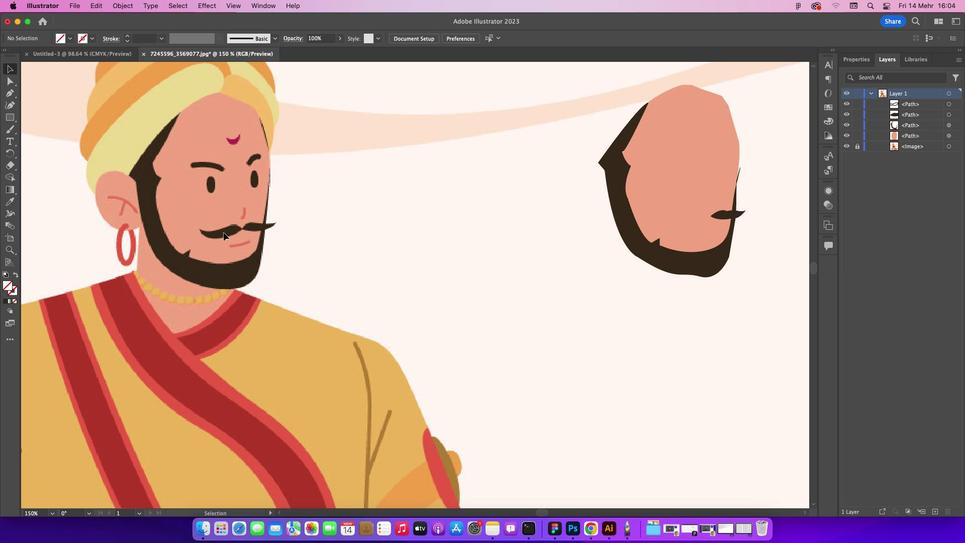 
Action: Mouse pressed left at (271, 280)
Screenshot: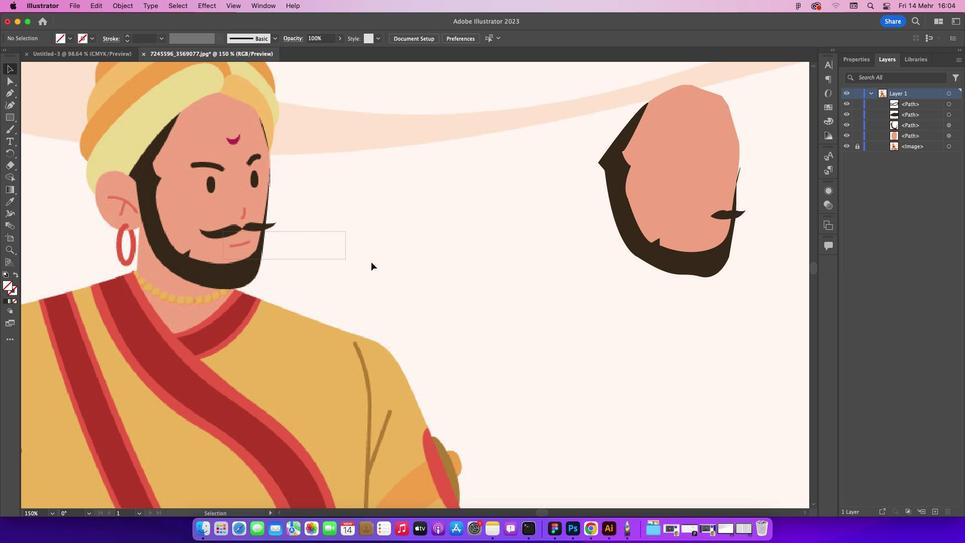 
Action: Mouse moved to (264, 280)
Screenshot: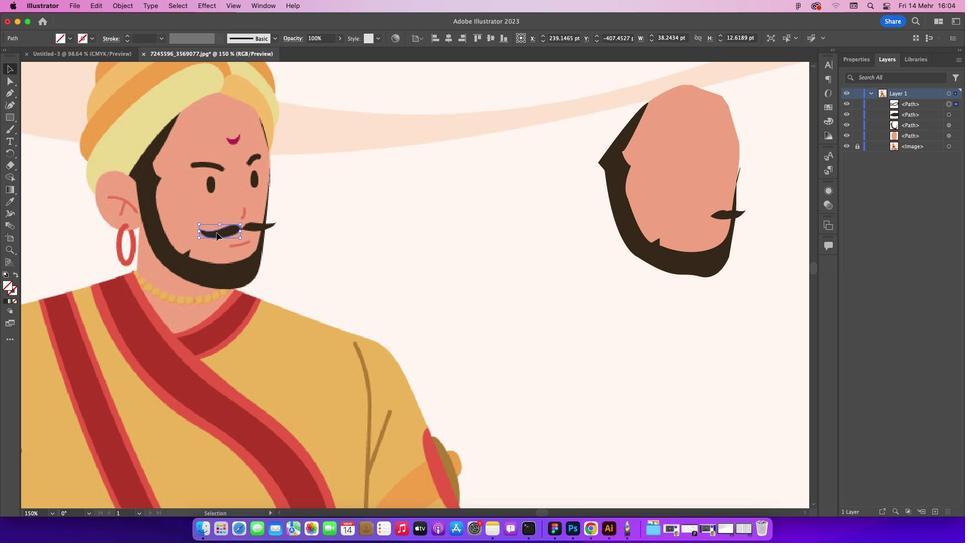 
Action: Mouse pressed left at (264, 280)
Screenshot: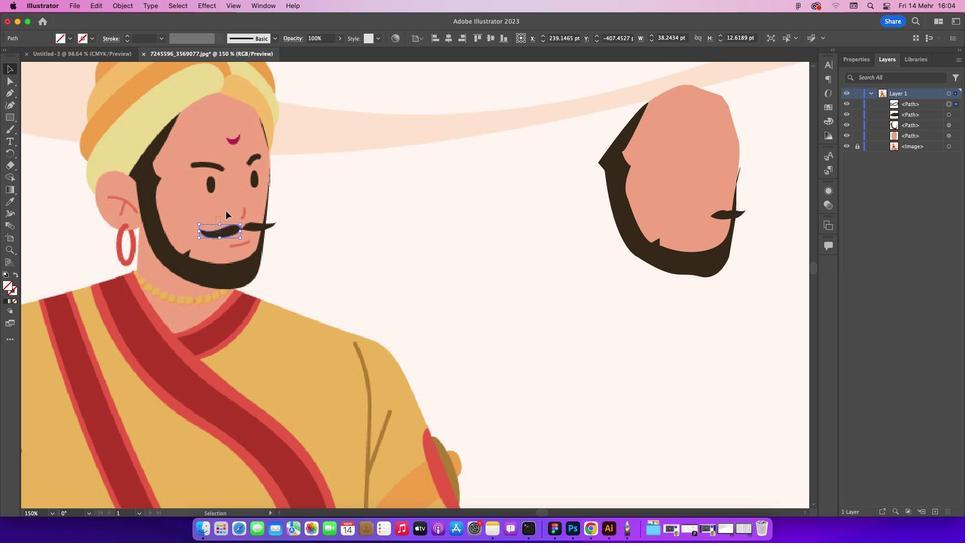 
Action: Mouse moved to (266, 277)
Screenshot: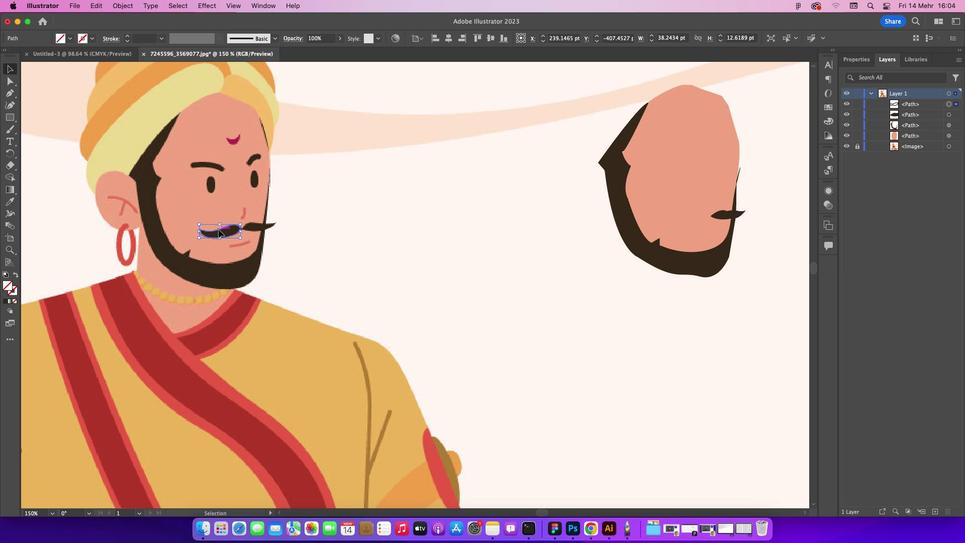 
Action: Mouse pressed left at (266, 277)
Screenshot: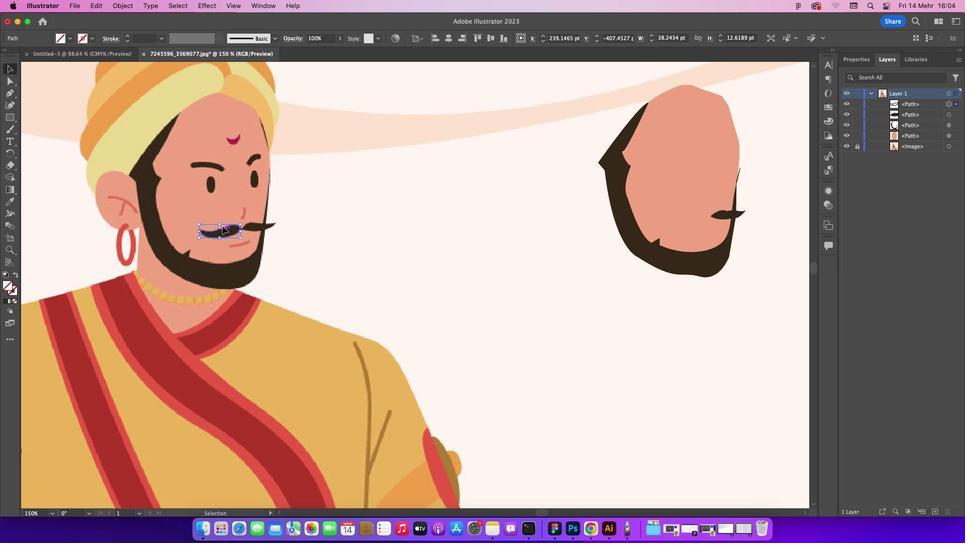 
Action: Mouse moved to (57, 244)
Screenshot: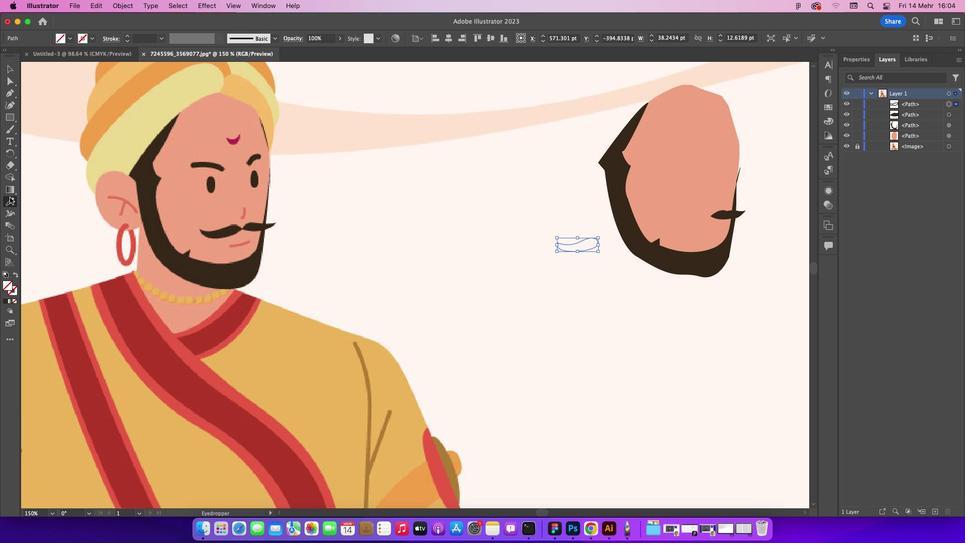 
Action: Mouse pressed left at (57, 244)
Screenshot: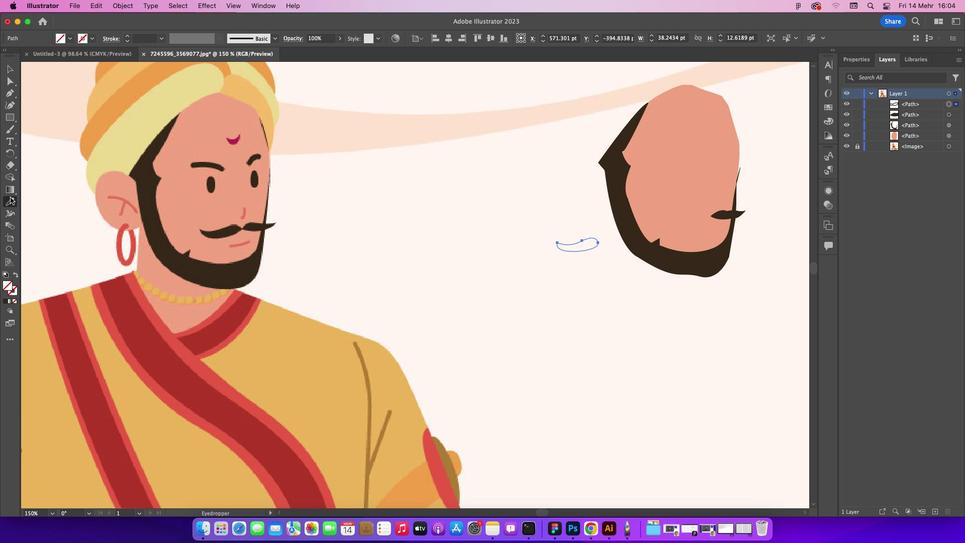 
Action: Mouse moved to (275, 274)
Screenshot: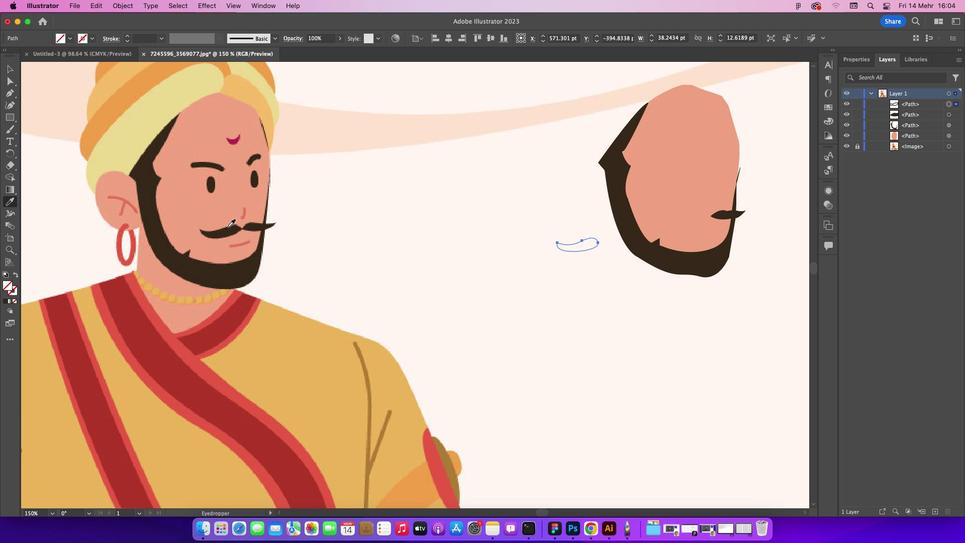 
Action: Mouse pressed left at (275, 274)
Screenshot: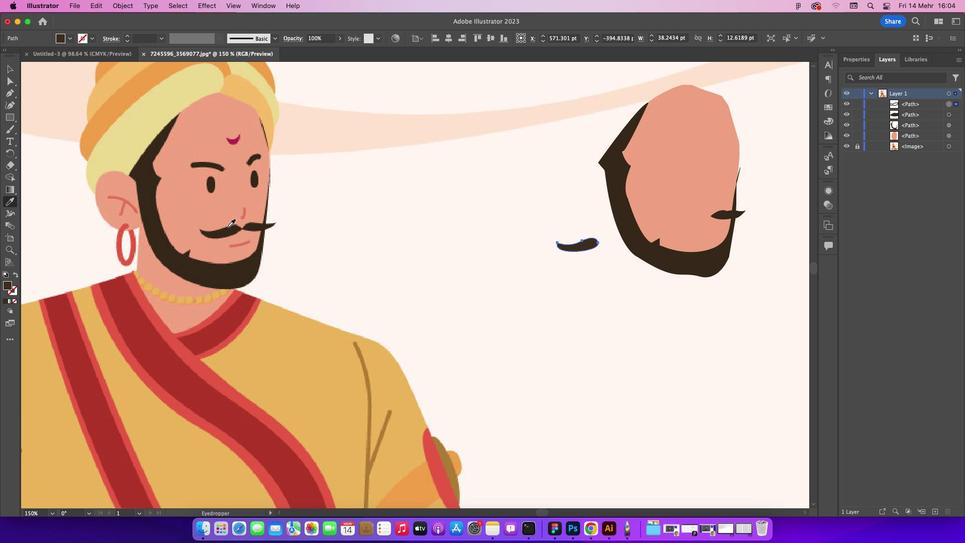 
Action: Mouse moved to (281, 278)
Screenshot: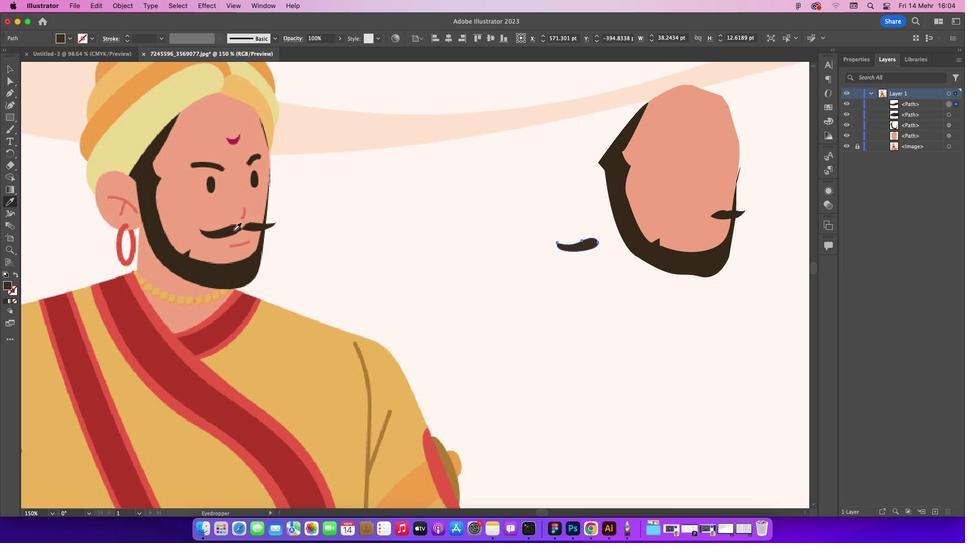 
Action: Mouse pressed left at (281, 278)
